 Task: Look for space in Mangrūl Pīr, India from 1st June, 2023 to 9th June, 2023 for 6 adults in price range Rs.6000 to Rs.12000. Place can be entire place with 3 bedrooms having 3 beds and 3 bathrooms. Property type can be house, flat, guest house. Booking option can be shelf check-in. Required host language is English.
Action: Mouse moved to (545, 98)
Screenshot: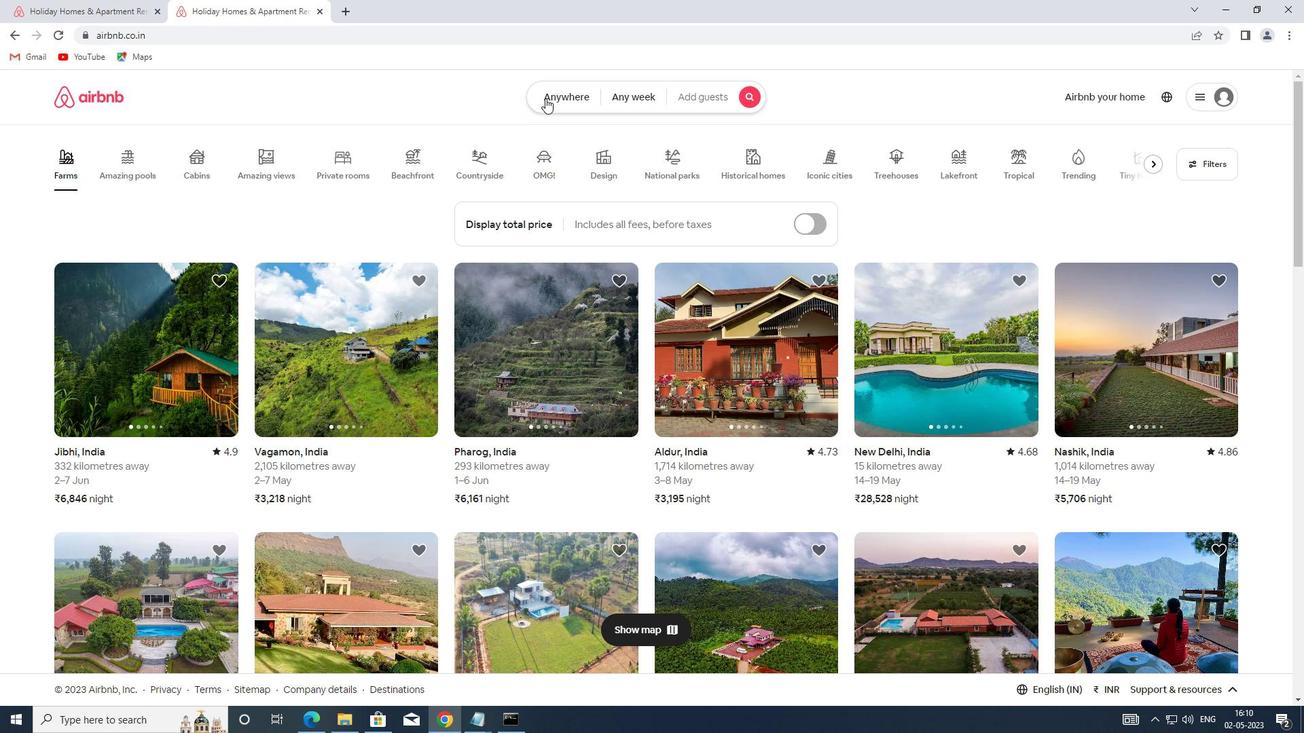 
Action: Mouse pressed left at (545, 98)
Screenshot: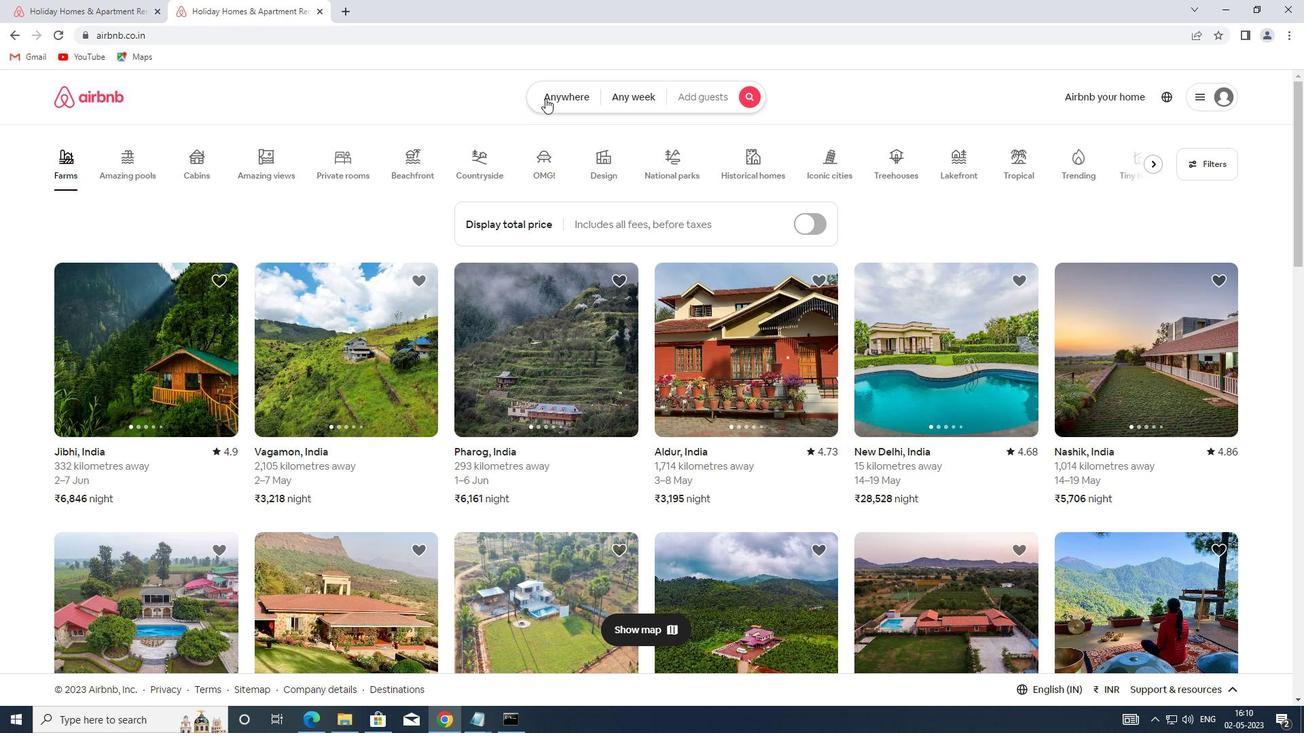 
Action: Mouse moved to (468, 145)
Screenshot: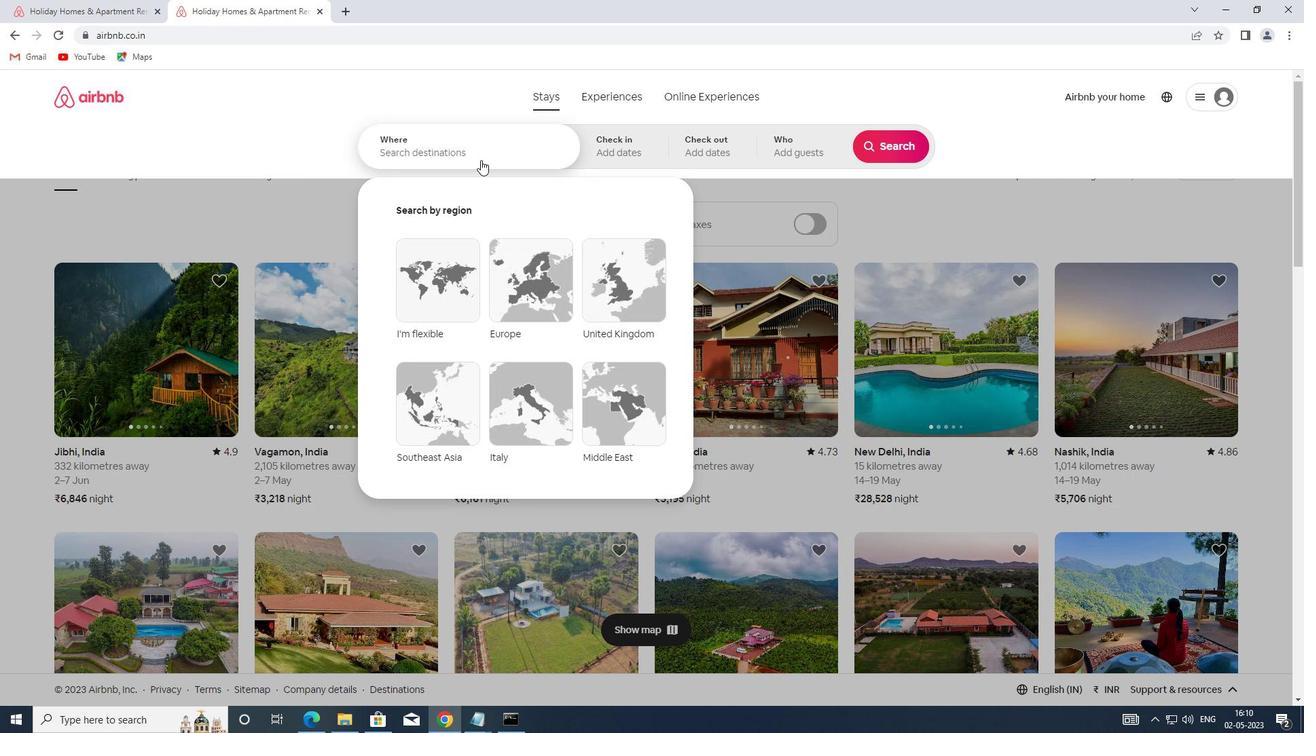 
Action: Mouse pressed left at (468, 145)
Screenshot: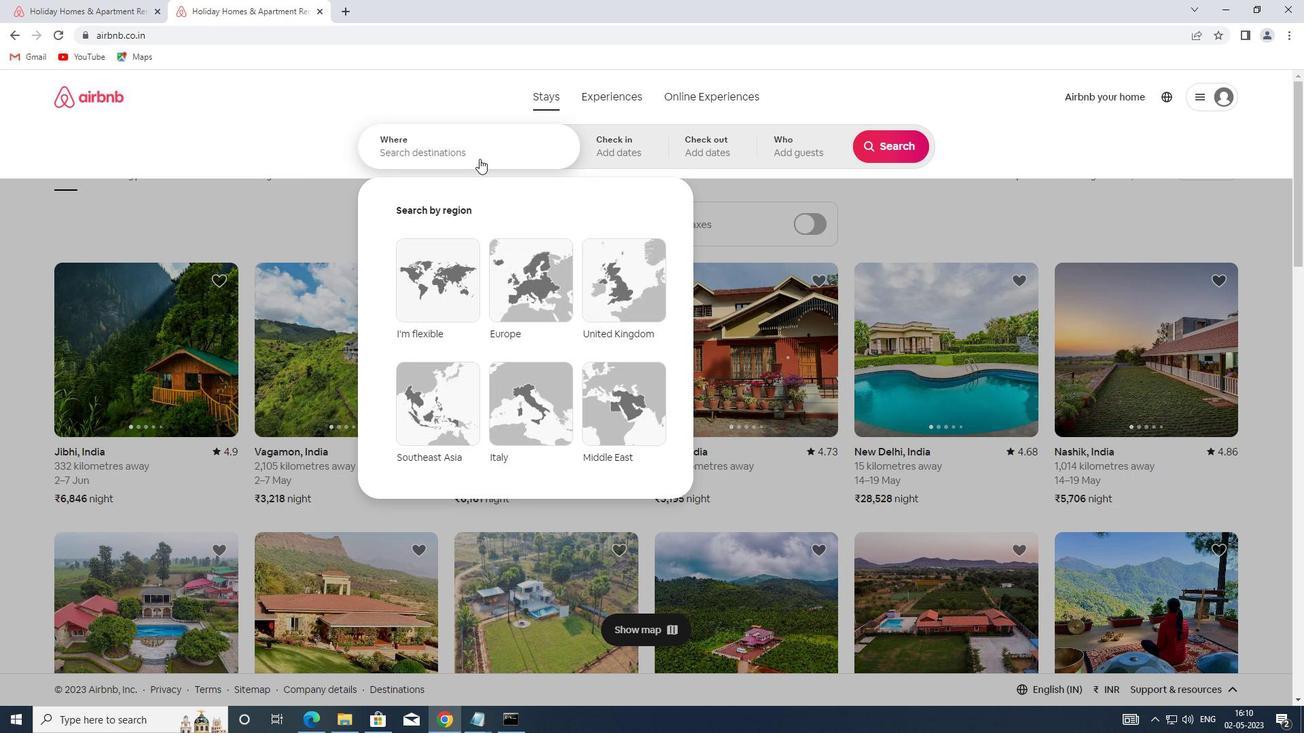 
Action: Key pressed <Key.shift>MANGRUL<Key.space><Key.shift>PIR,<Key.shift>INDIA
Screenshot: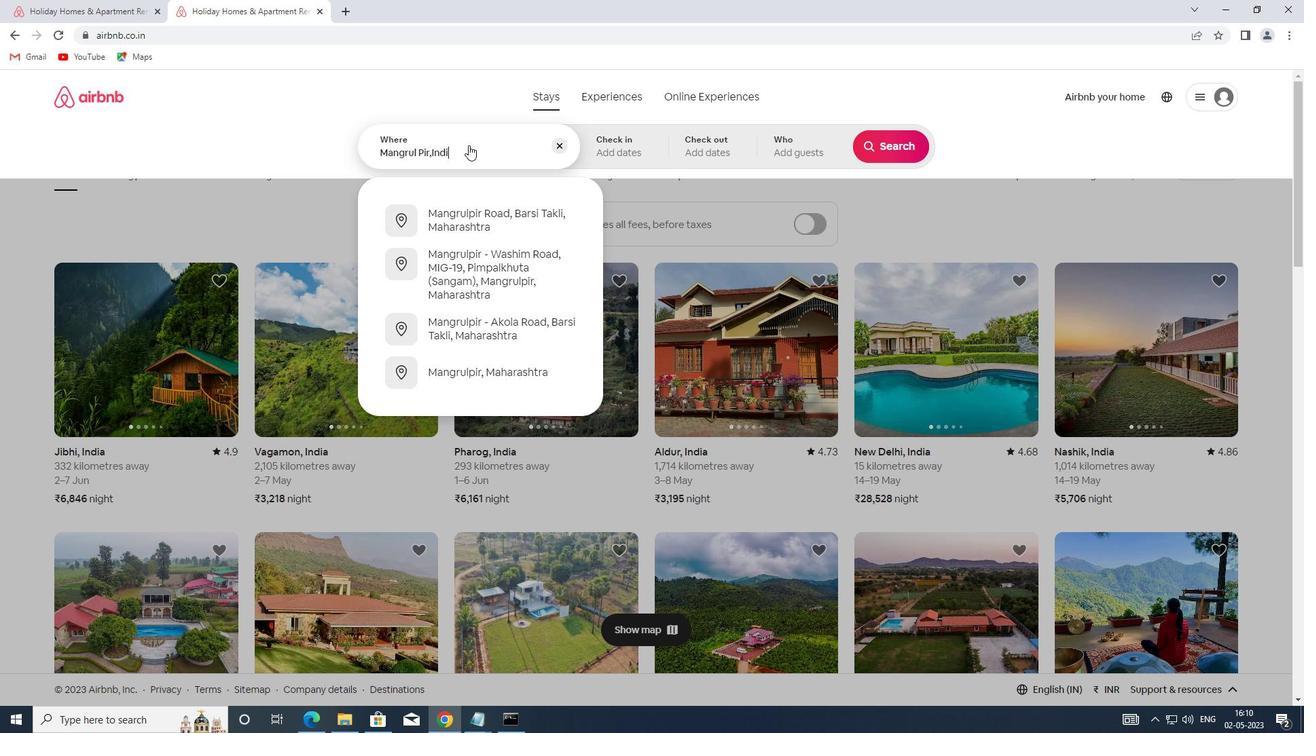 
Action: Mouse moved to (614, 165)
Screenshot: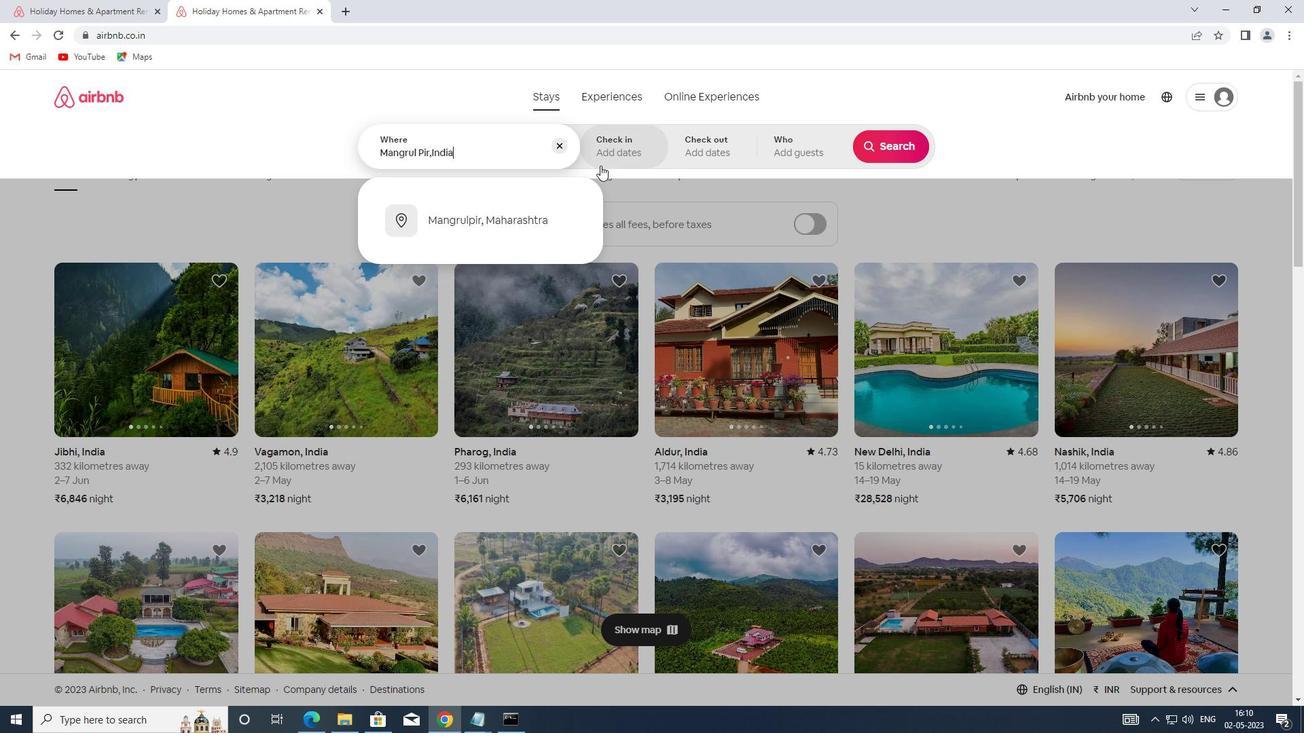 
Action: Mouse pressed left at (614, 165)
Screenshot: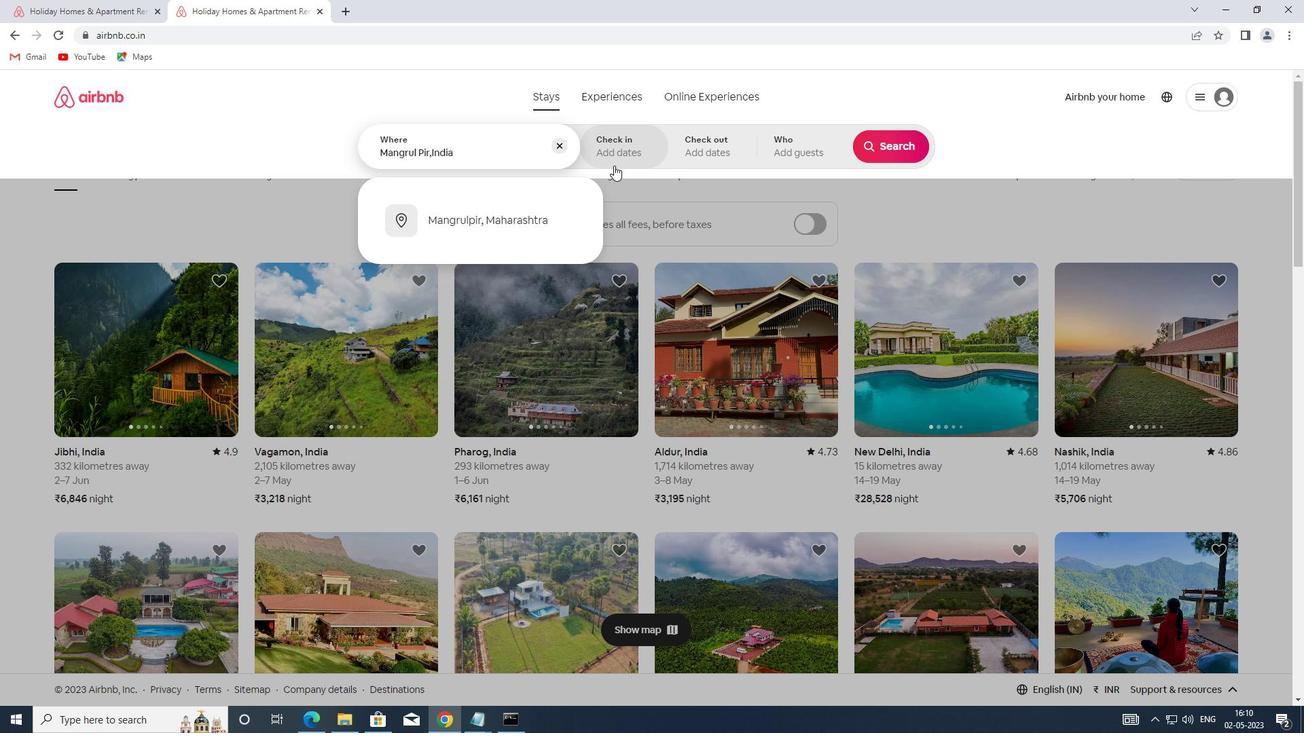 
Action: Mouse moved to (807, 311)
Screenshot: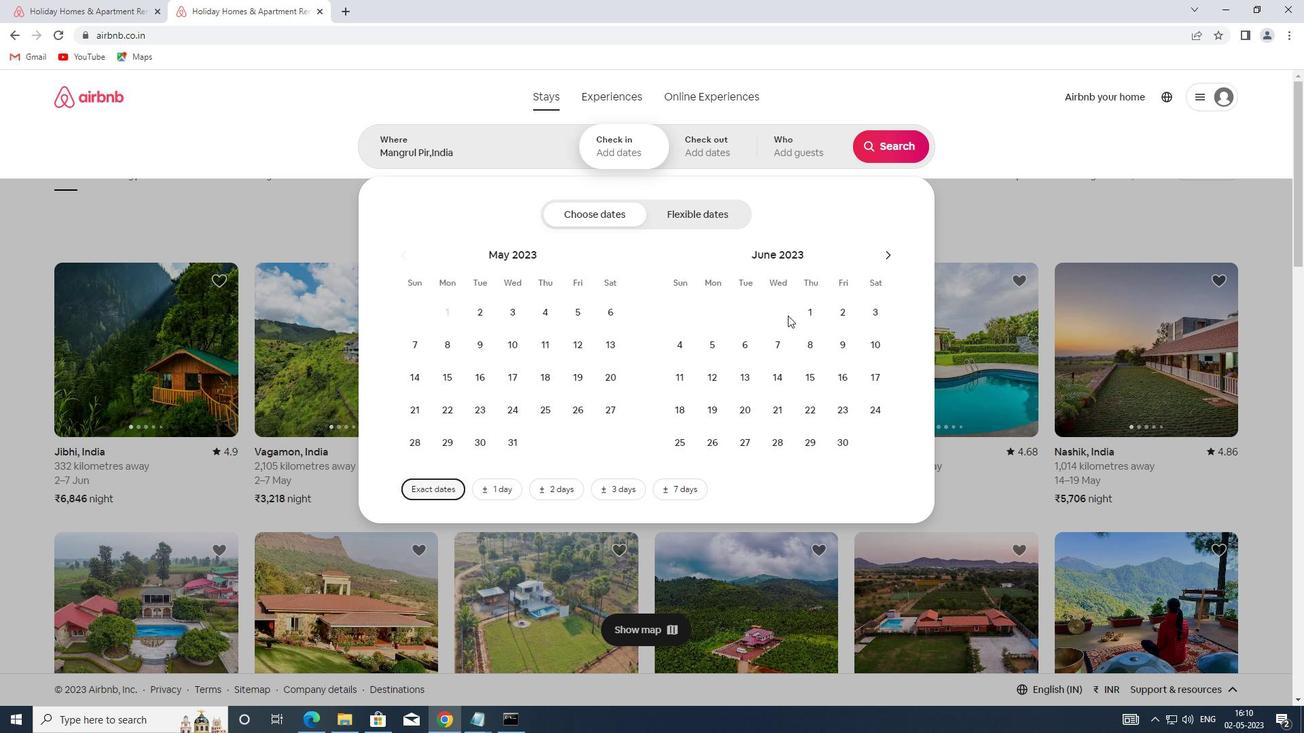 
Action: Mouse pressed left at (807, 311)
Screenshot: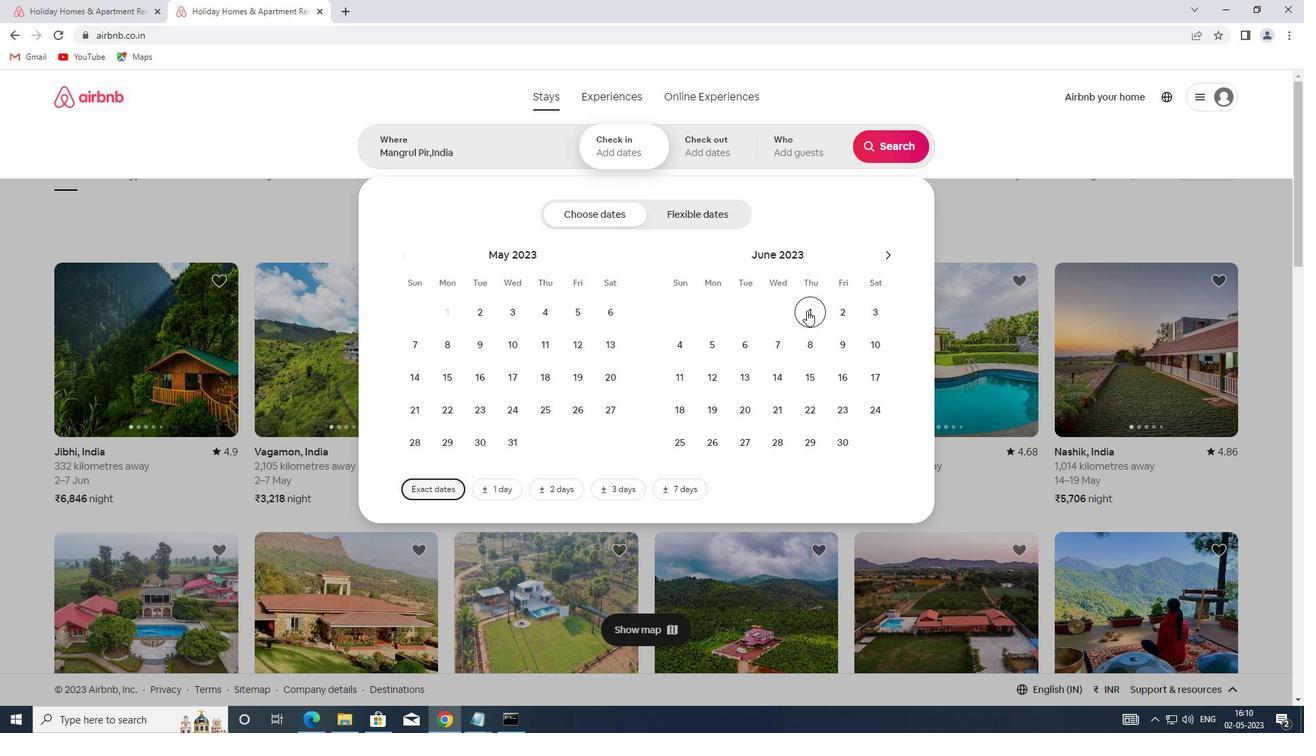 
Action: Mouse moved to (841, 343)
Screenshot: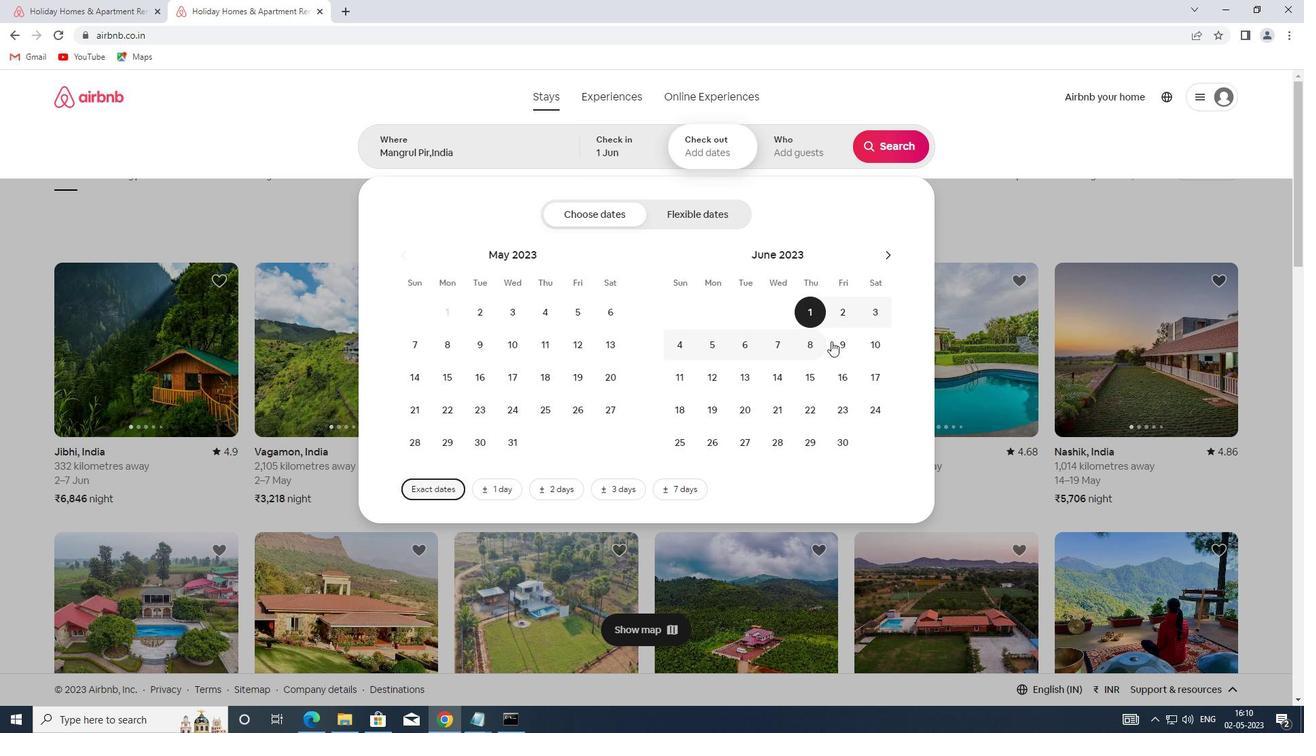 
Action: Mouse pressed left at (841, 343)
Screenshot: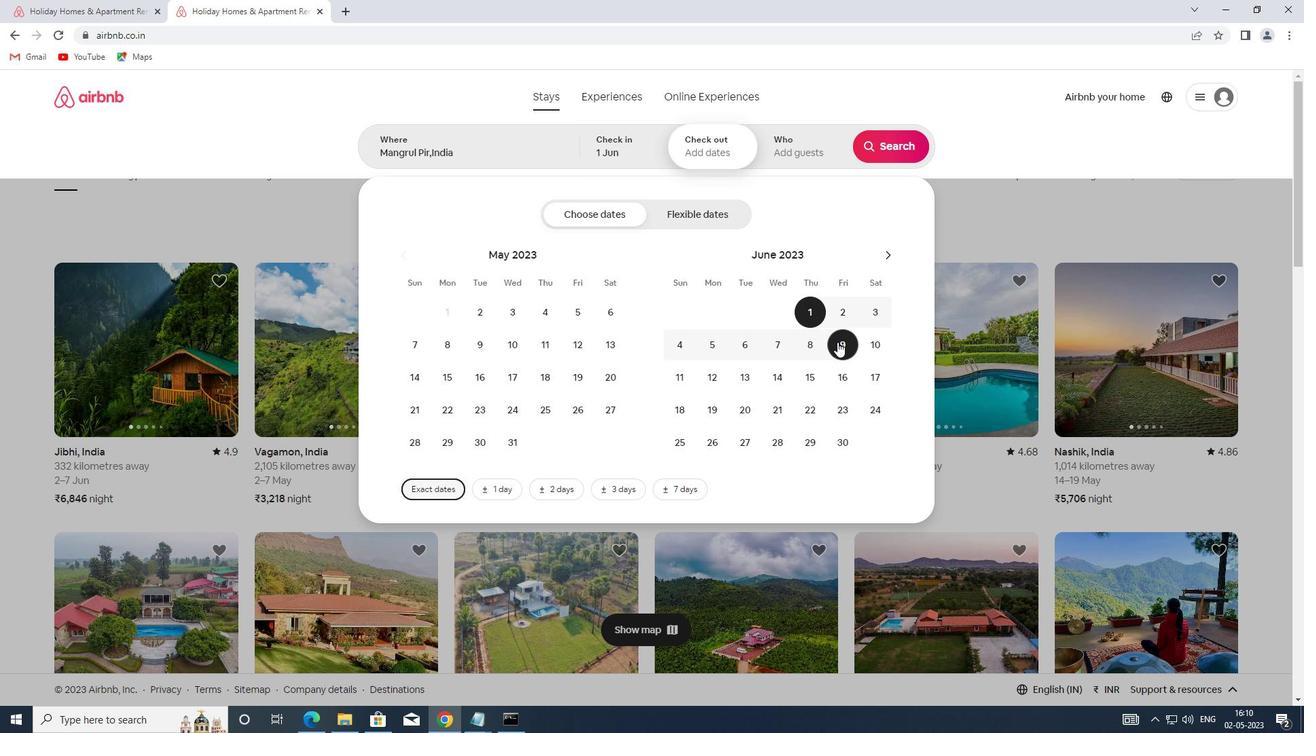 
Action: Mouse moved to (800, 146)
Screenshot: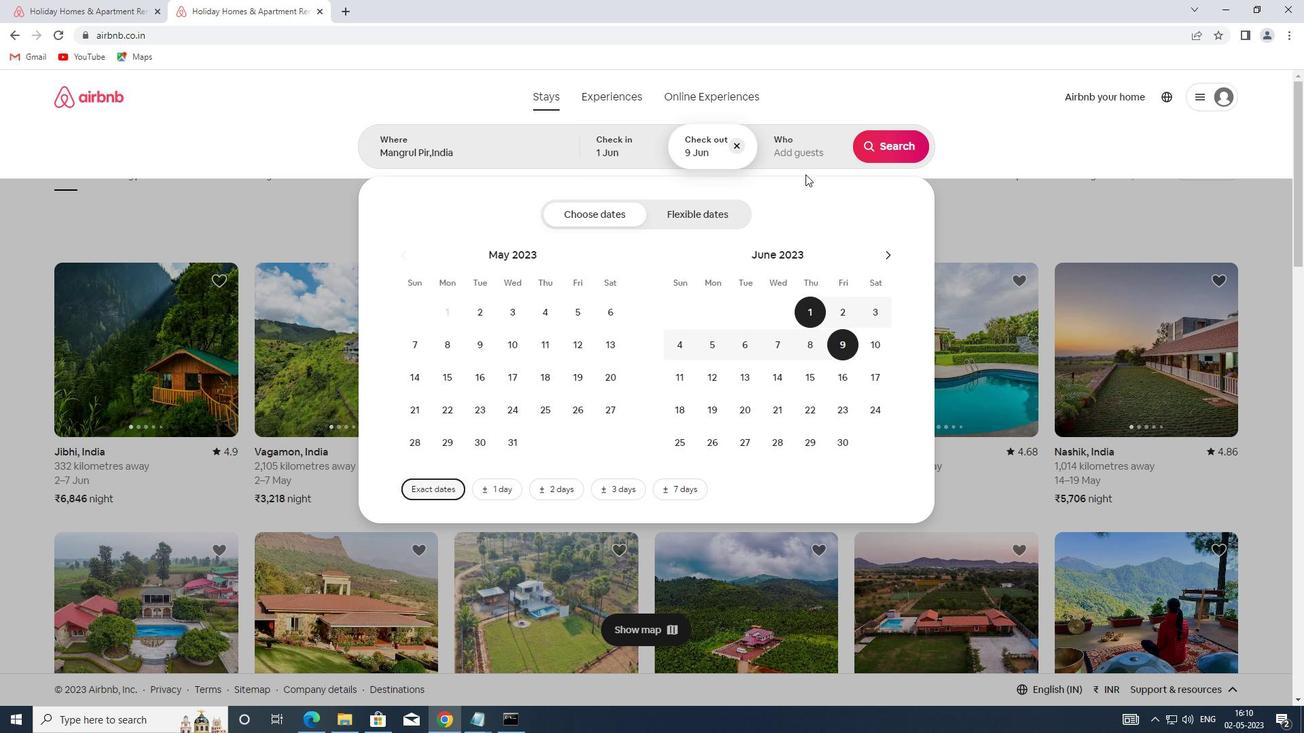 
Action: Mouse pressed left at (800, 146)
Screenshot: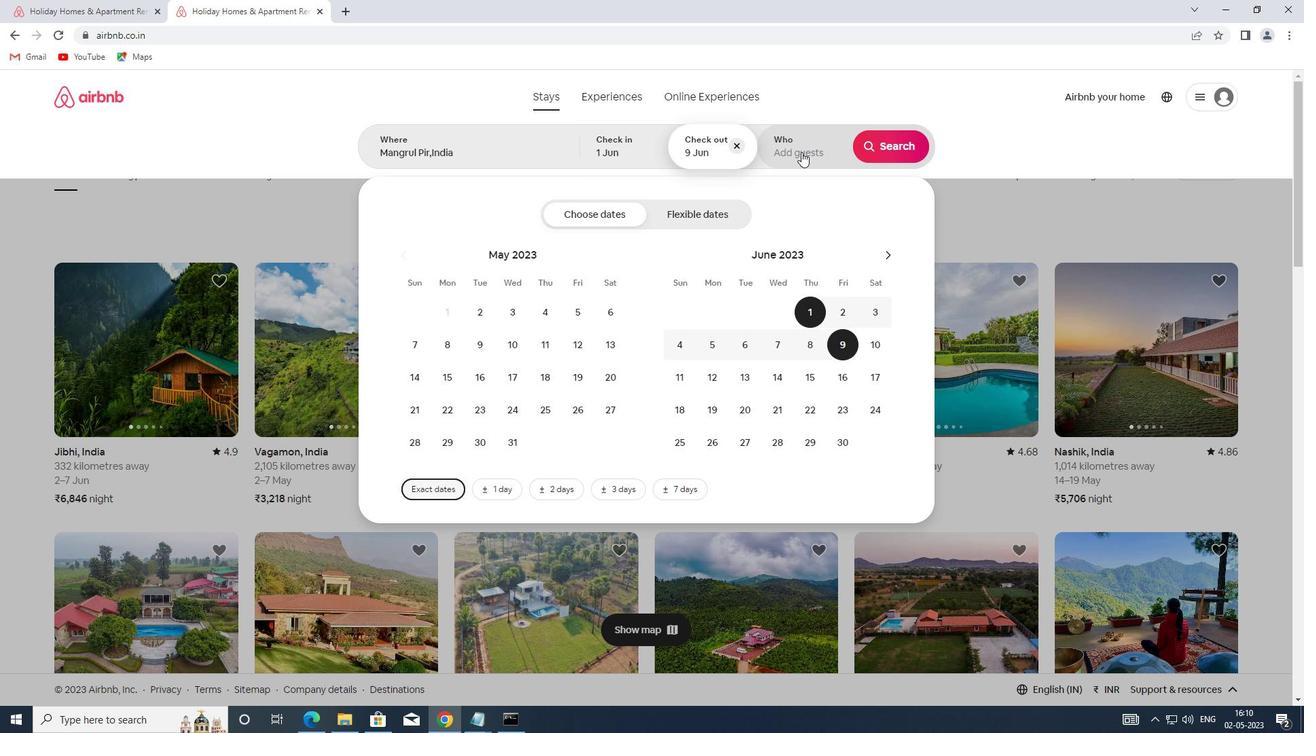
Action: Mouse moved to (892, 220)
Screenshot: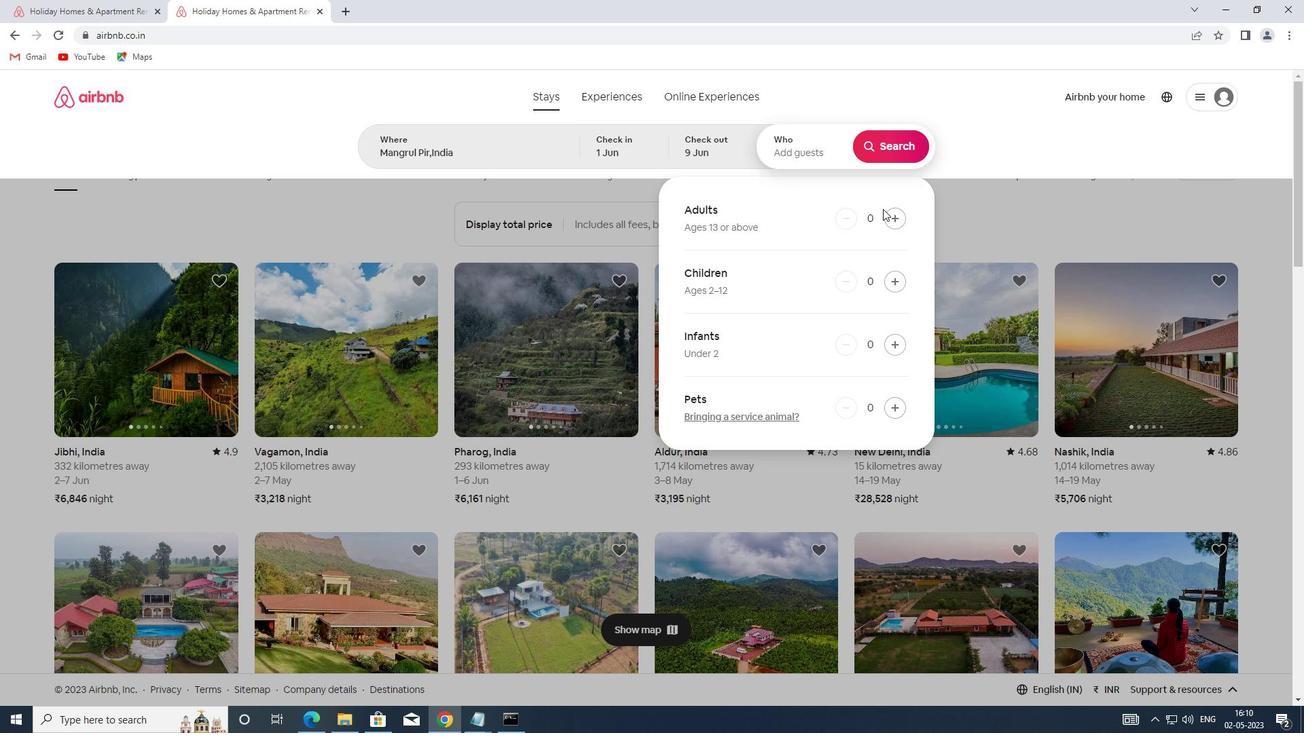 
Action: Mouse pressed left at (892, 220)
Screenshot: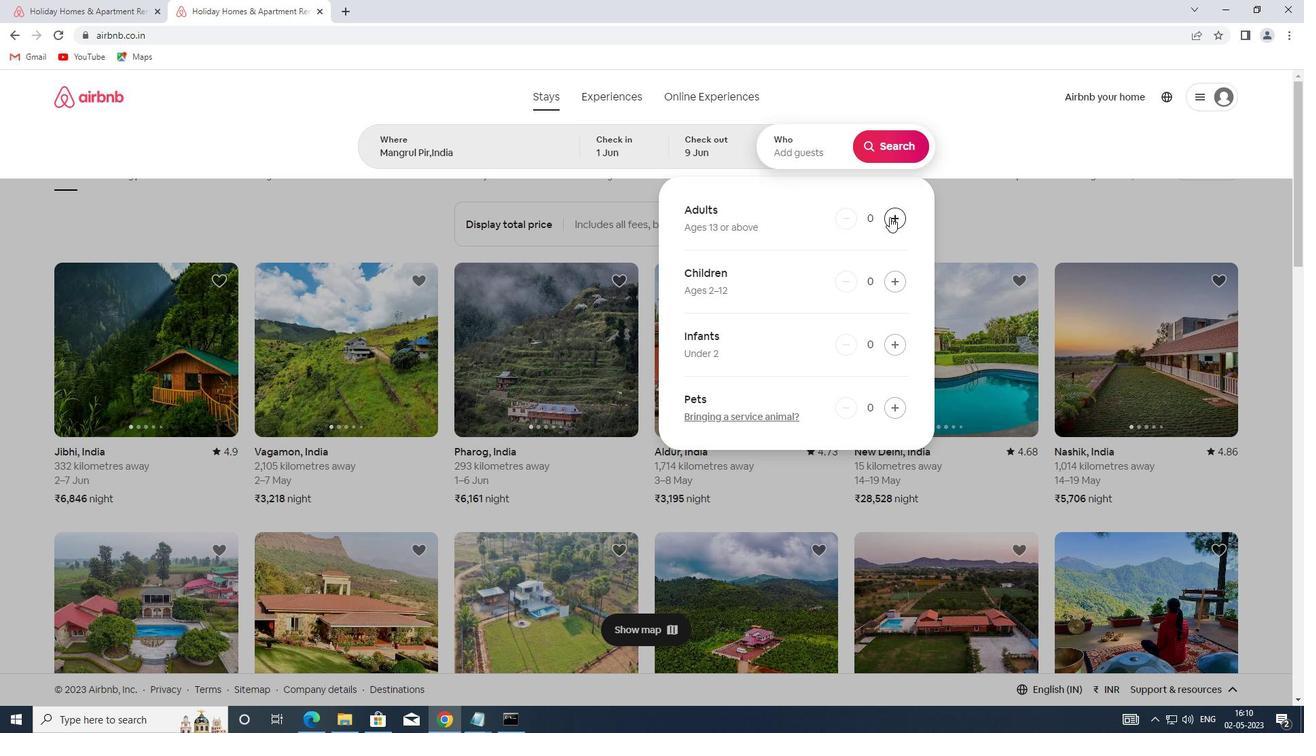 
Action: Mouse moved to (892, 220)
Screenshot: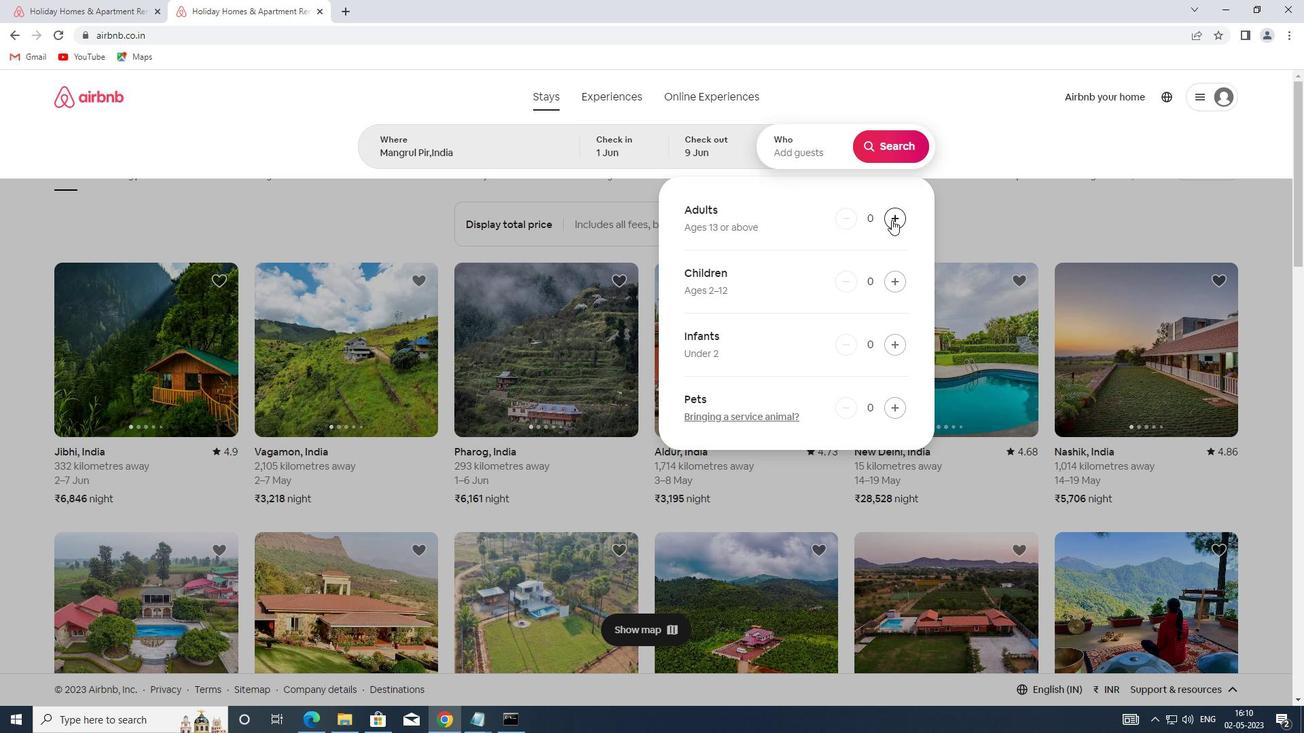 
Action: Mouse pressed left at (892, 220)
Screenshot: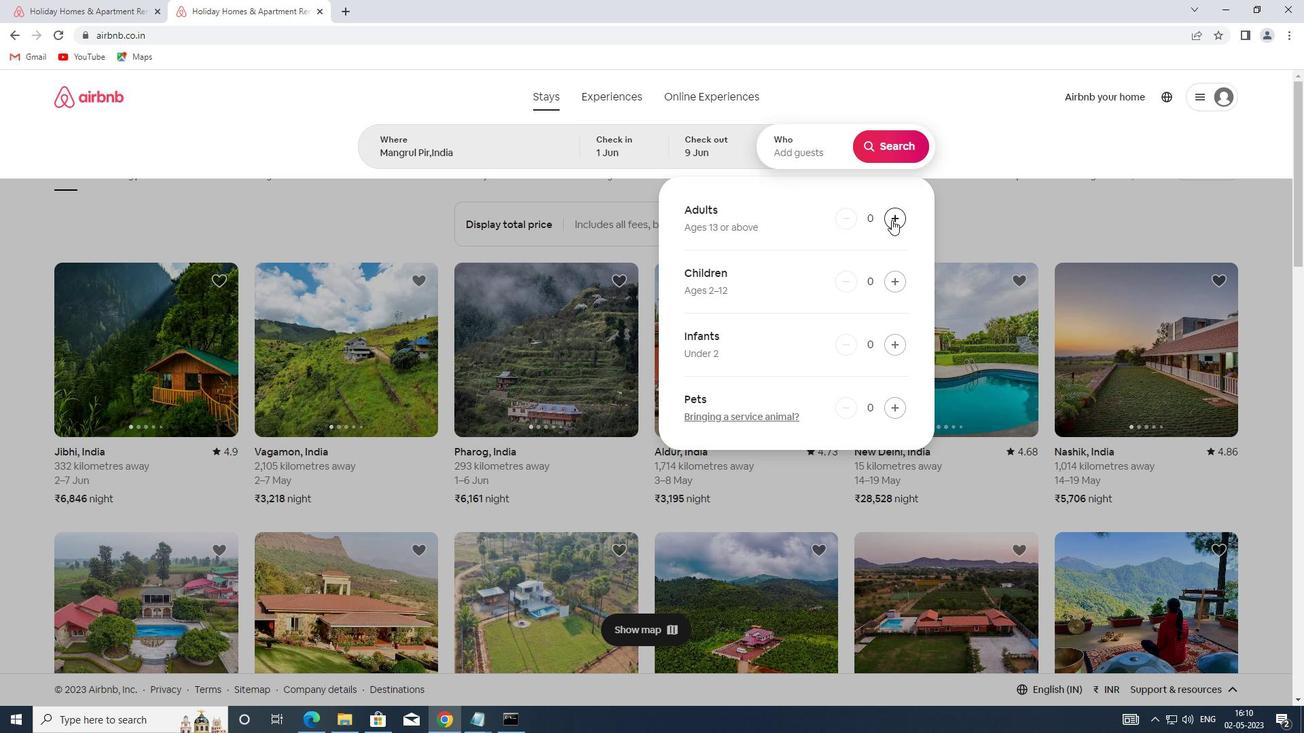 
Action: Mouse pressed left at (892, 220)
Screenshot: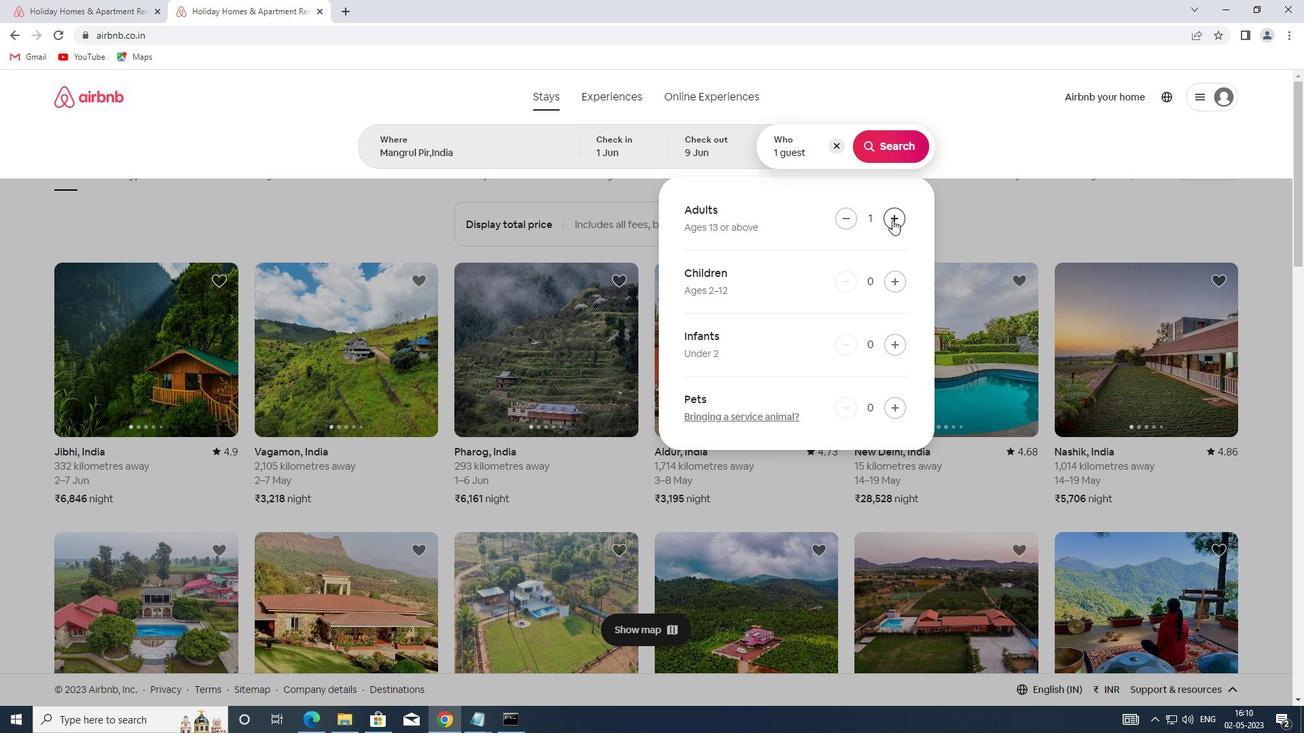 
Action: Mouse pressed left at (892, 220)
Screenshot: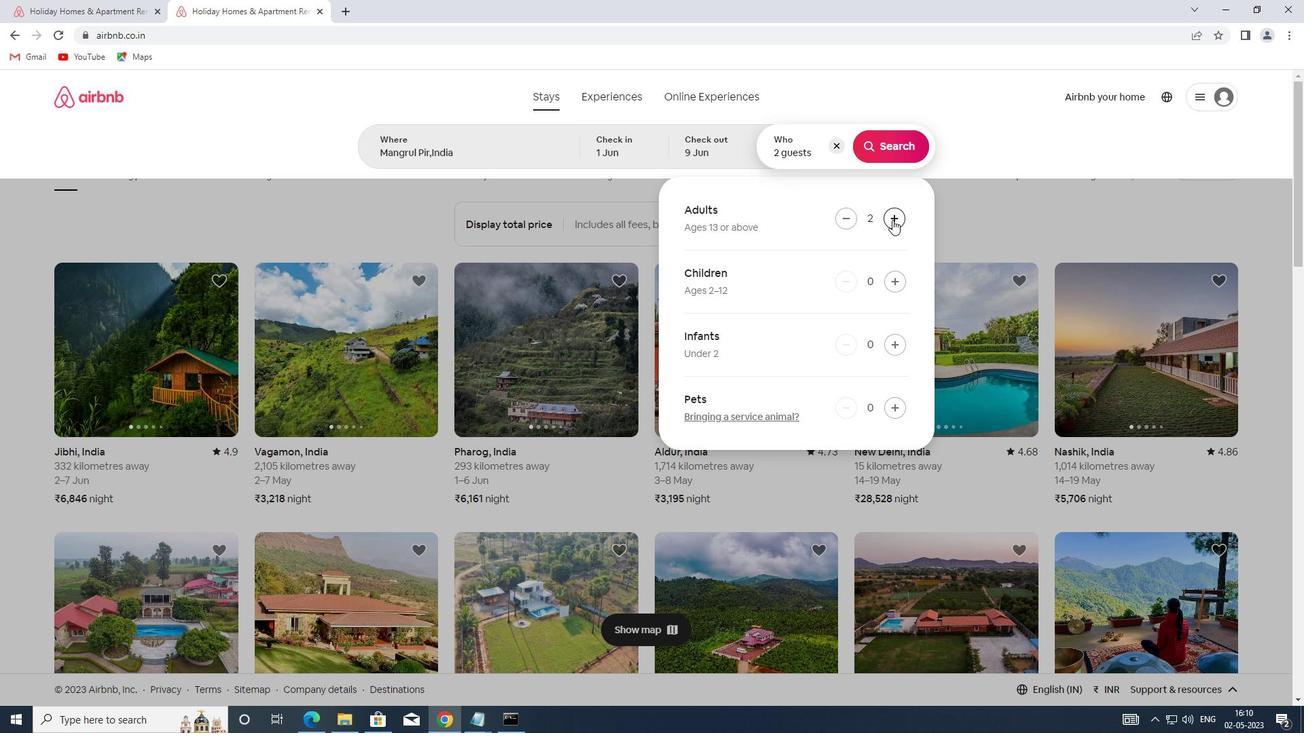 
Action: Mouse pressed left at (892, 220)
Screenshot: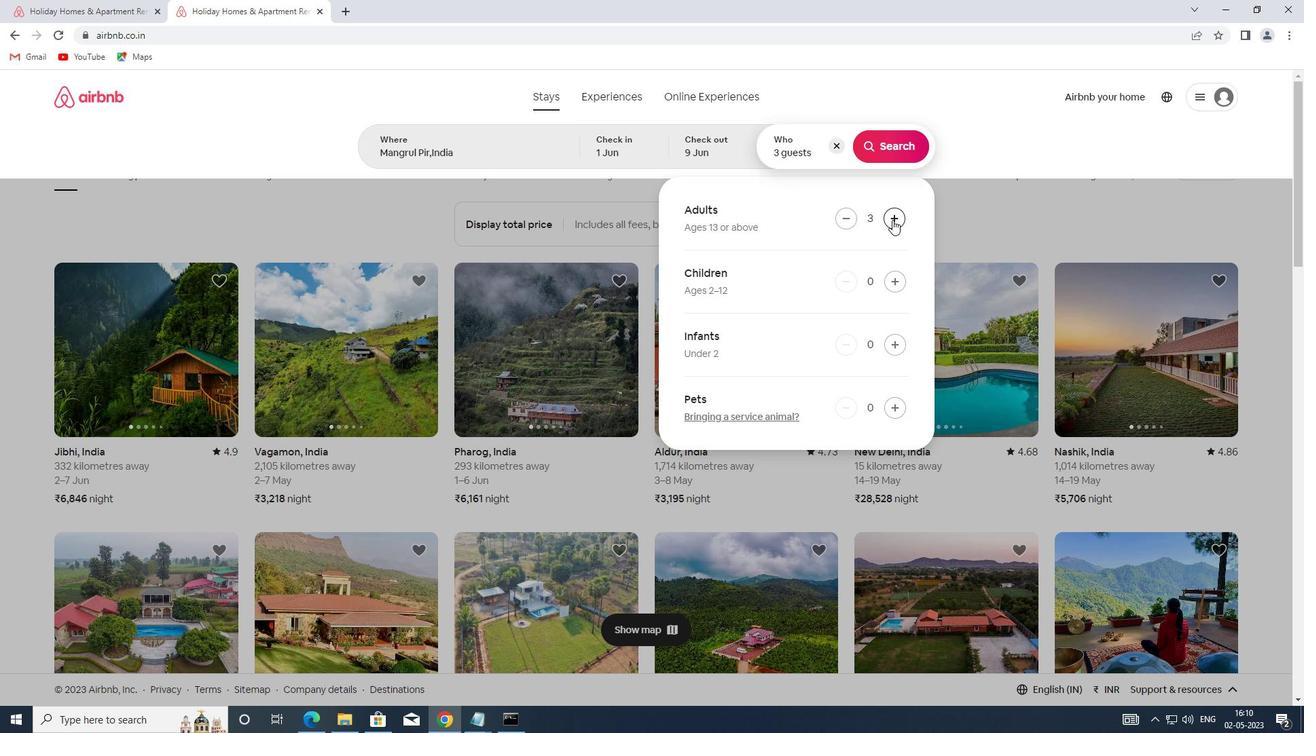 
Action: Mouse moved to (892, 220)
Screenshot: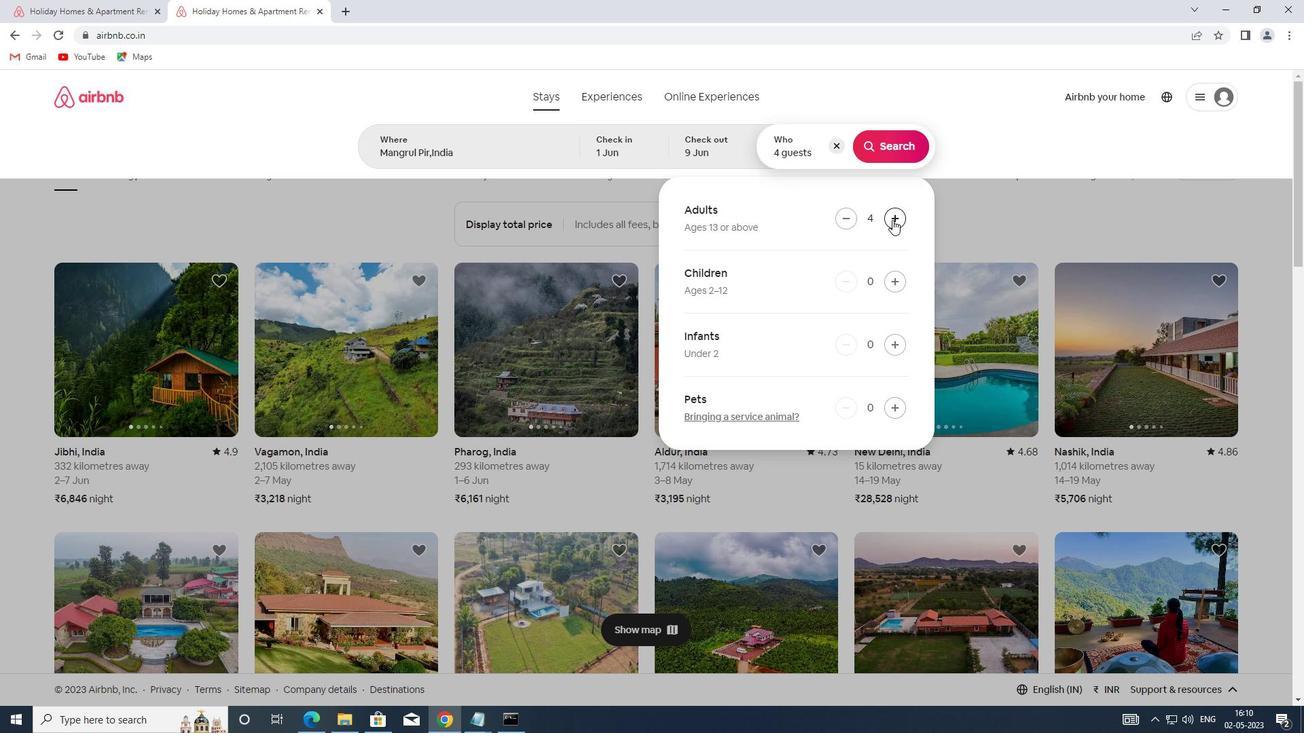 
Action: Mouse pressed left at (892, 220)
Screenshot: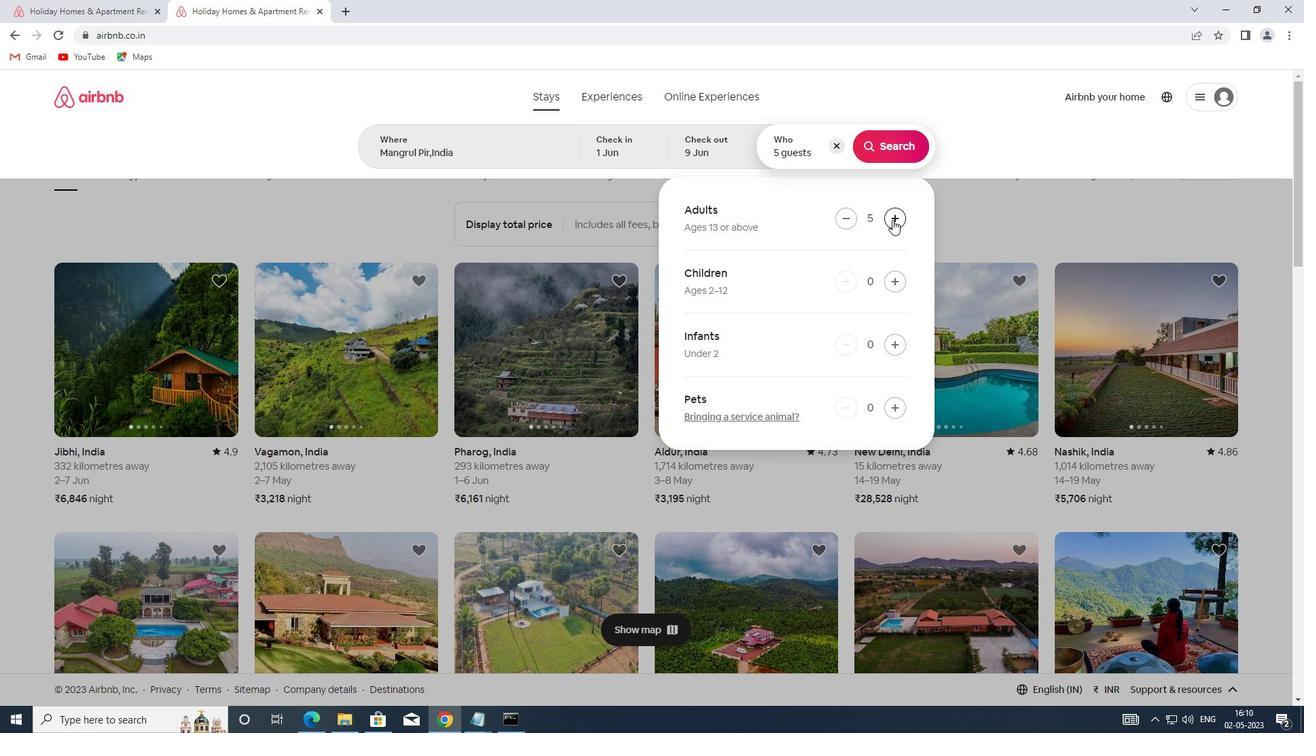 
Action: Mouse moved to (888, 144)
Screenshot: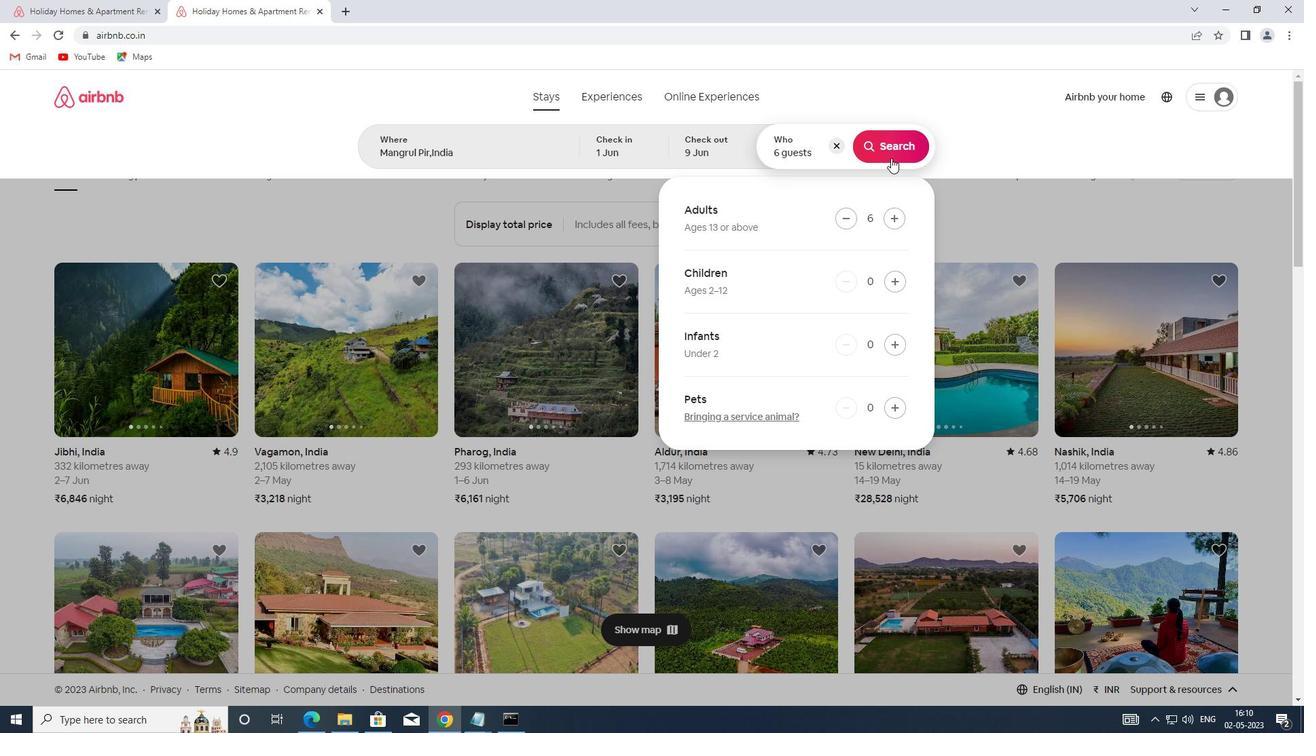 
Action: Mouse pressed left at (888, 144)
Screenshot: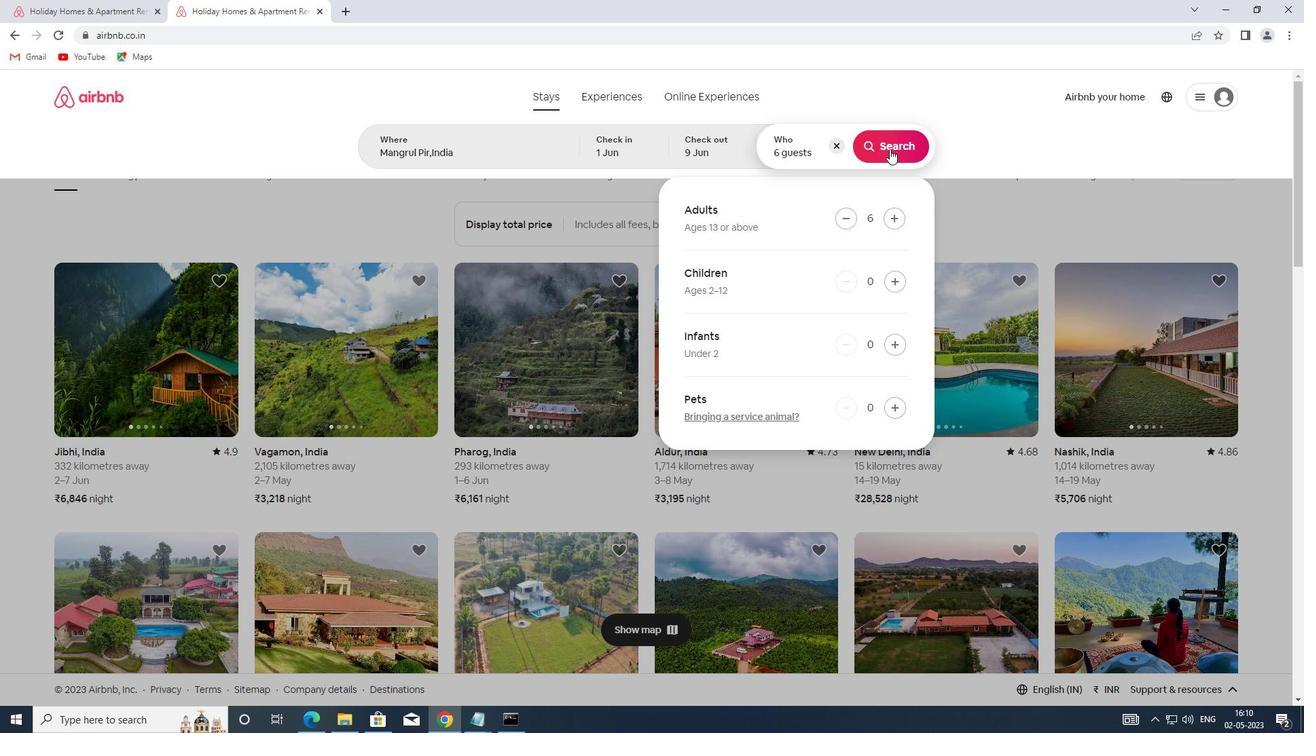 
Action: Mouse moved to (1223, 151)
Screenshot: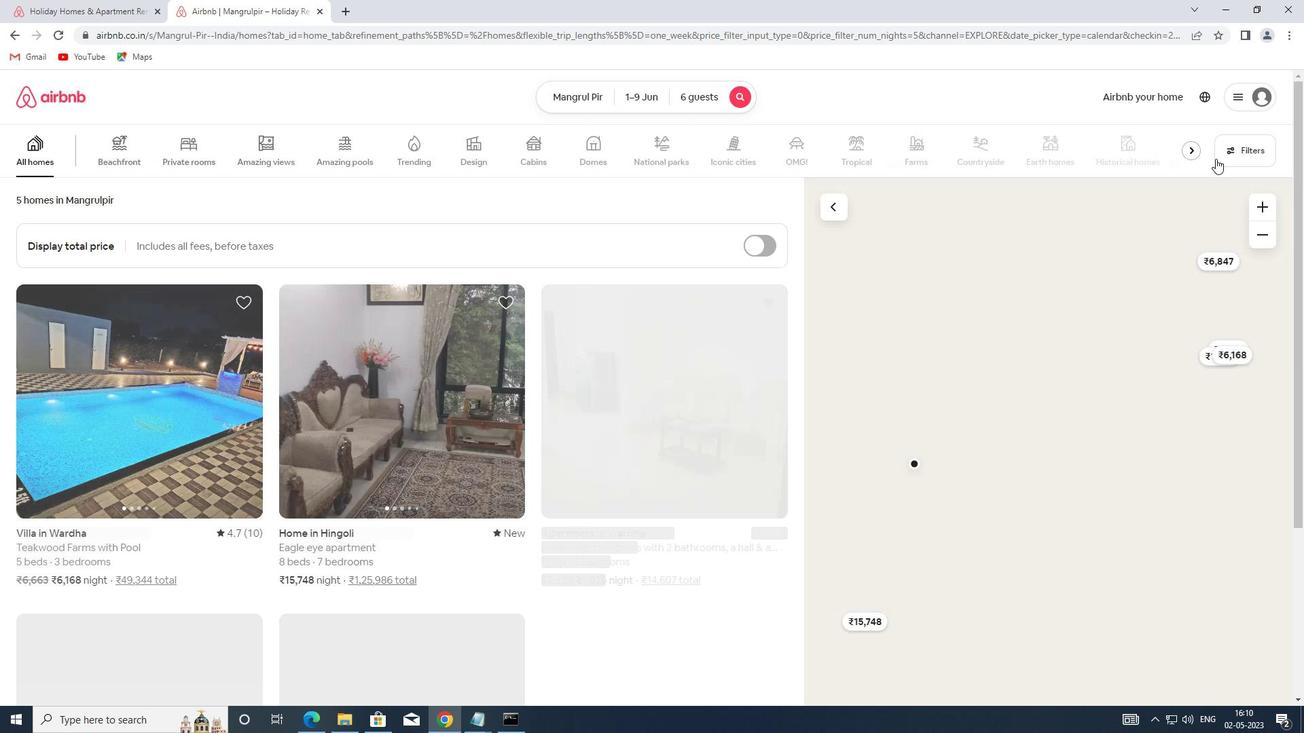 
Action: Mouse pressed left at (1223, 151)
Screenshot: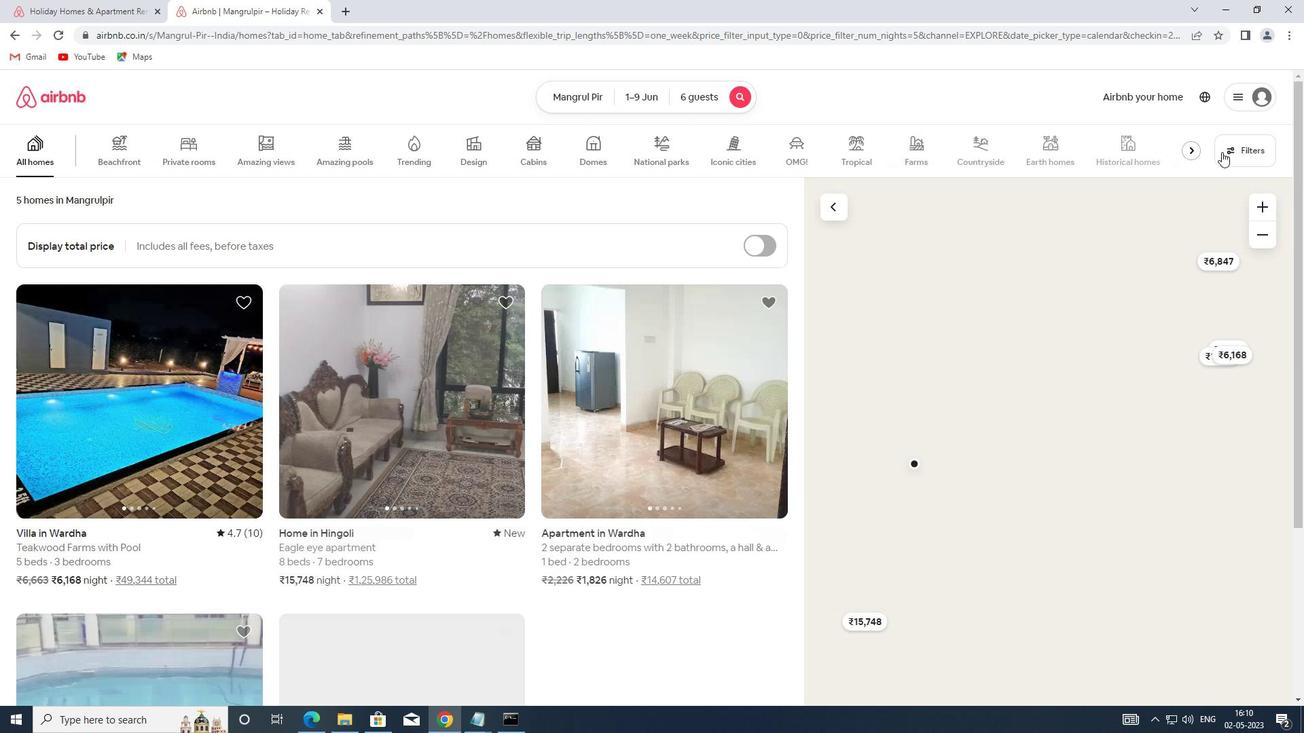 
Action: Mouse moved to (499, 323)
Screenshot: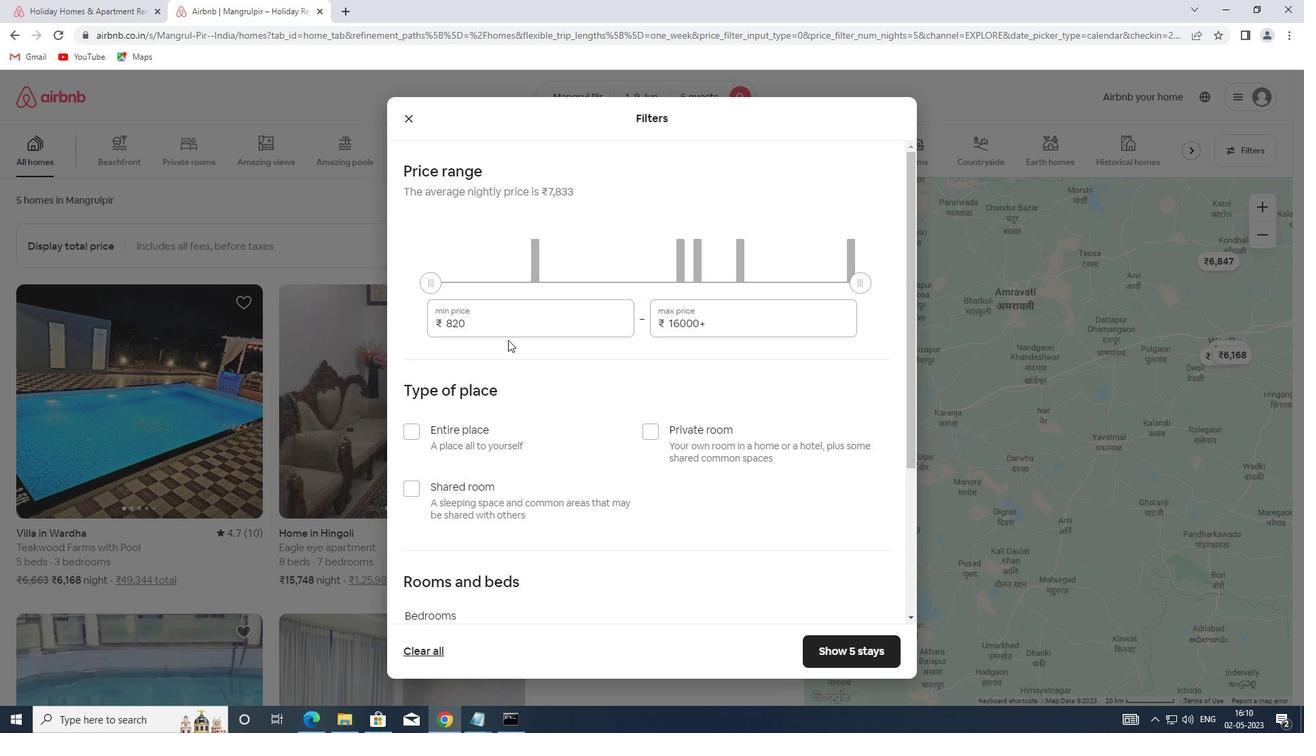 
Action: Mouse pressed left at (499, 323)
Screenshot: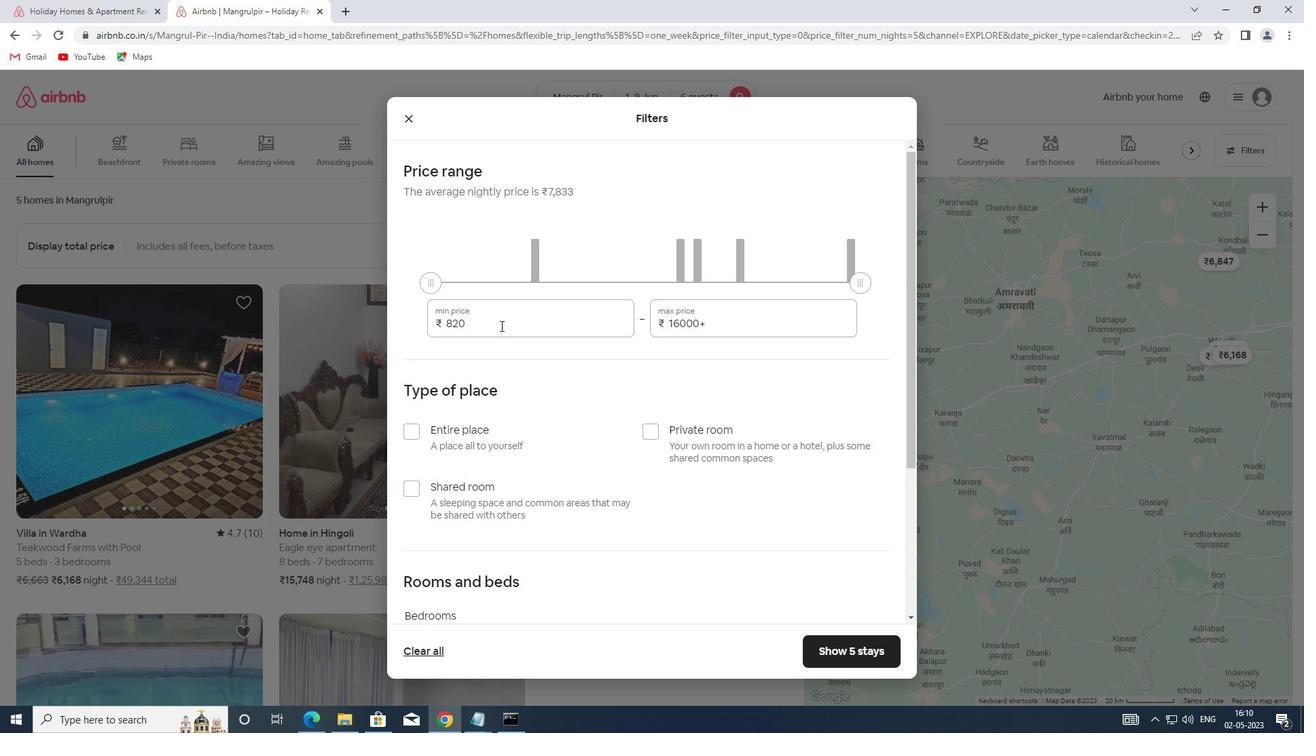
Action: Mouse moved to (419, 326)
Screenshot: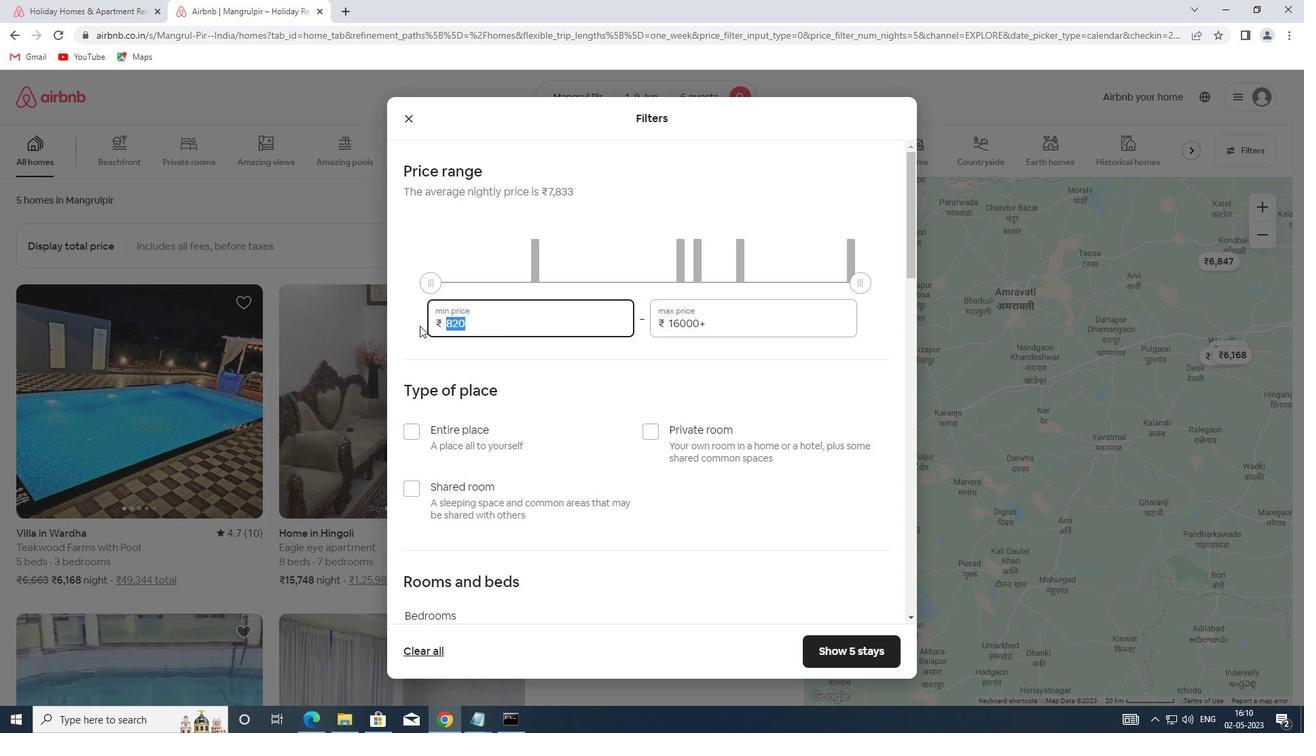 
Action: Key pressed 6
Screenshot: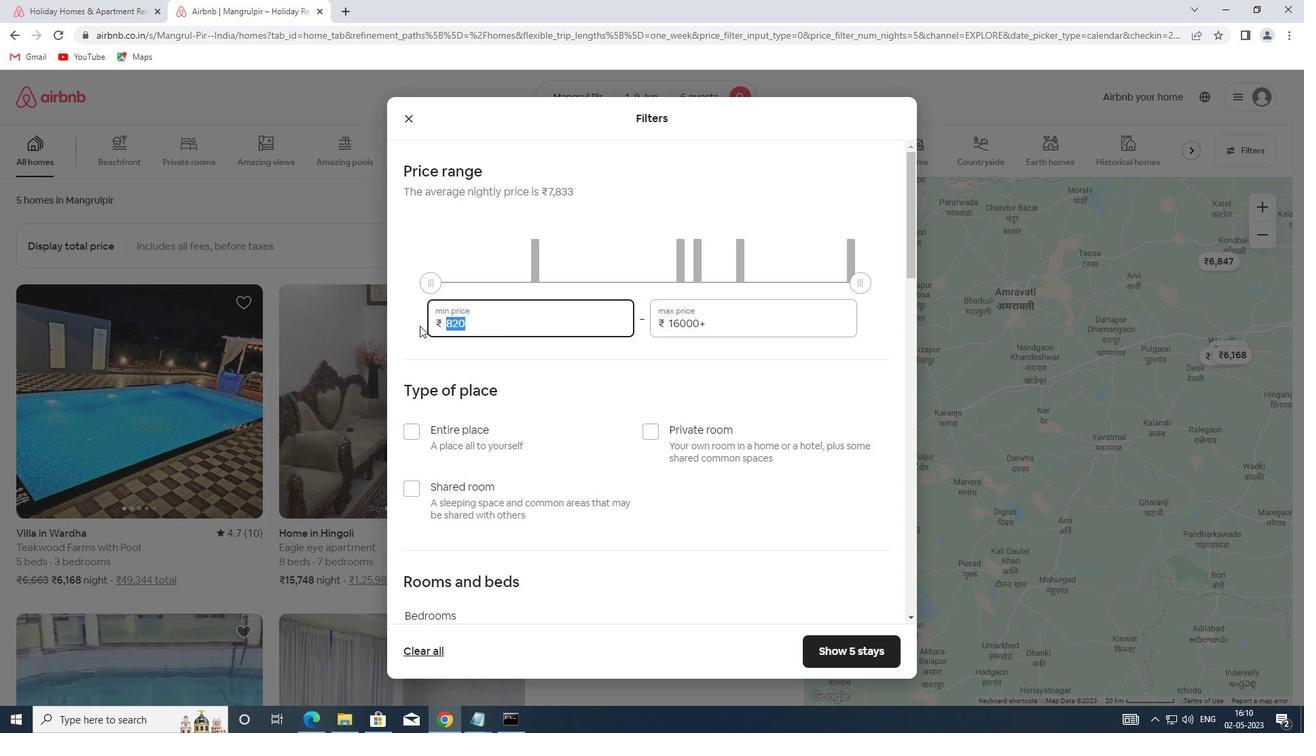 
Action: Mouse moved to (419, 330)
Screenshot: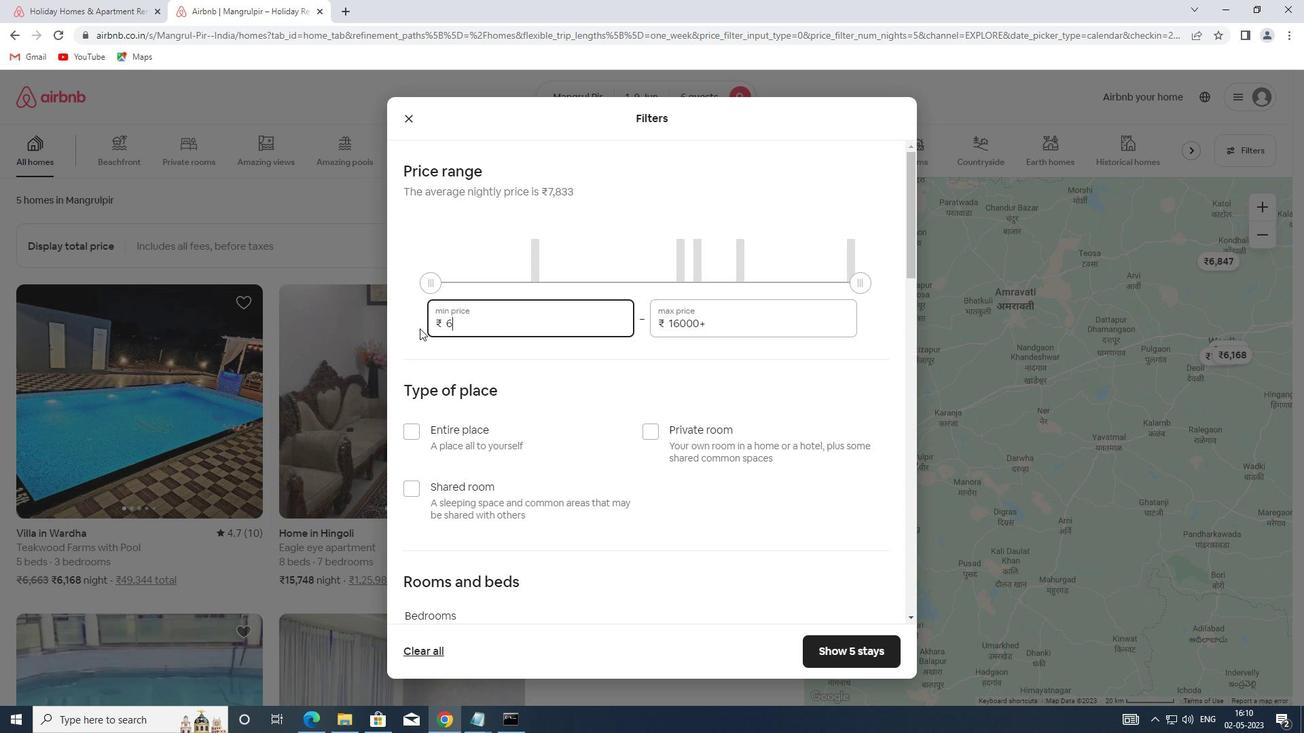 
Action: Key pressed 0
Screenshot: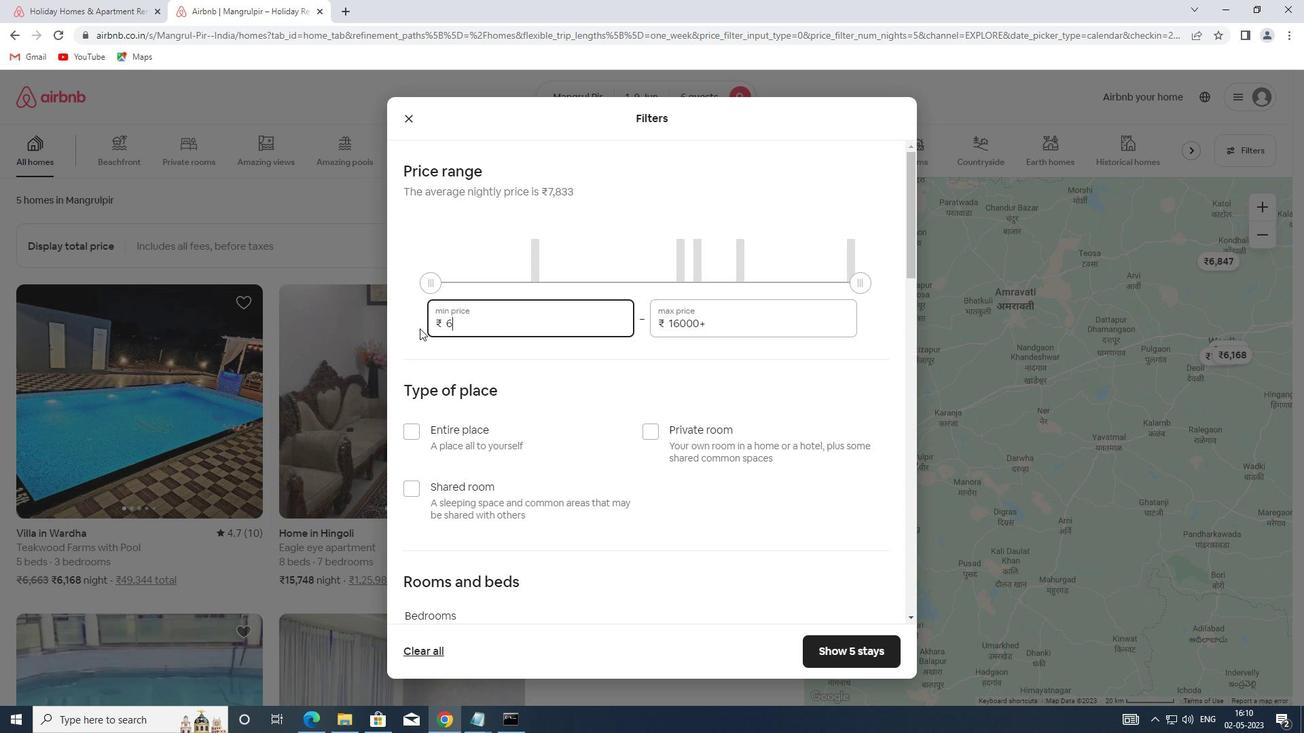 
Action: Mouse moved to (419, 332)
Screenshot: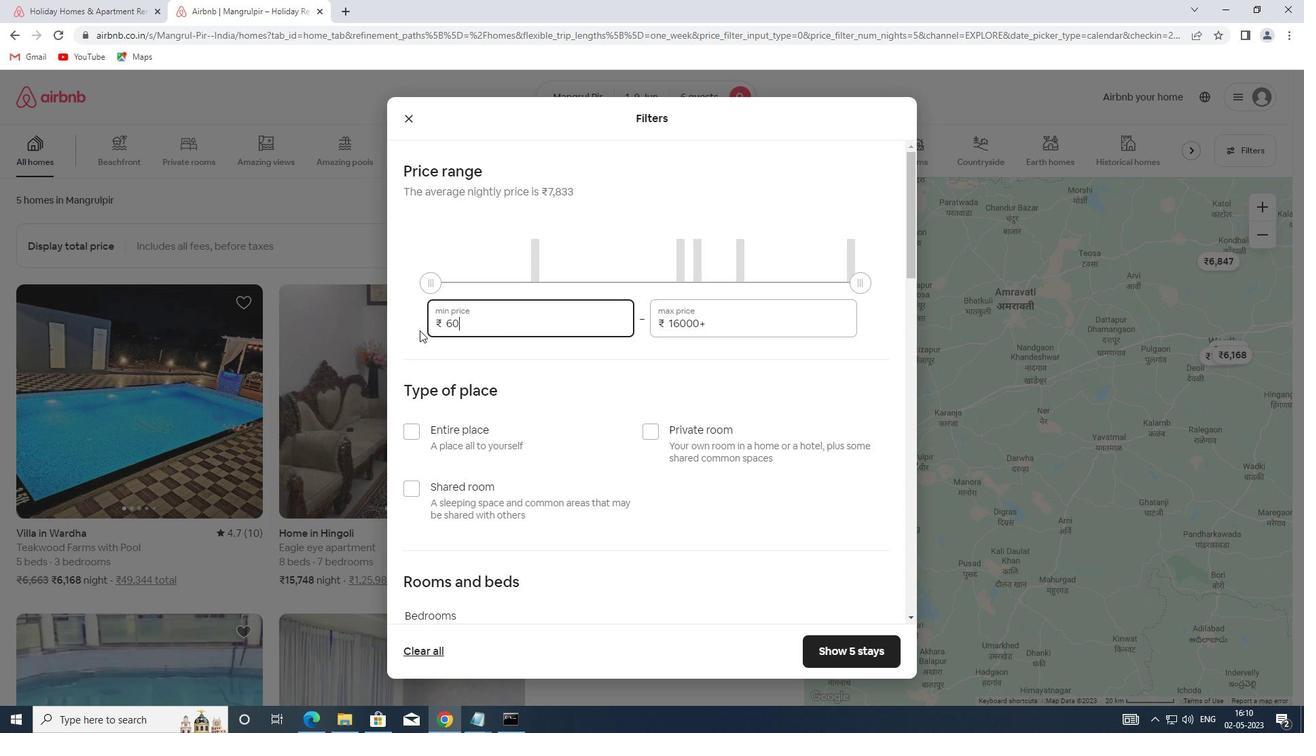 
Action: Key pressed 0
Screenshot: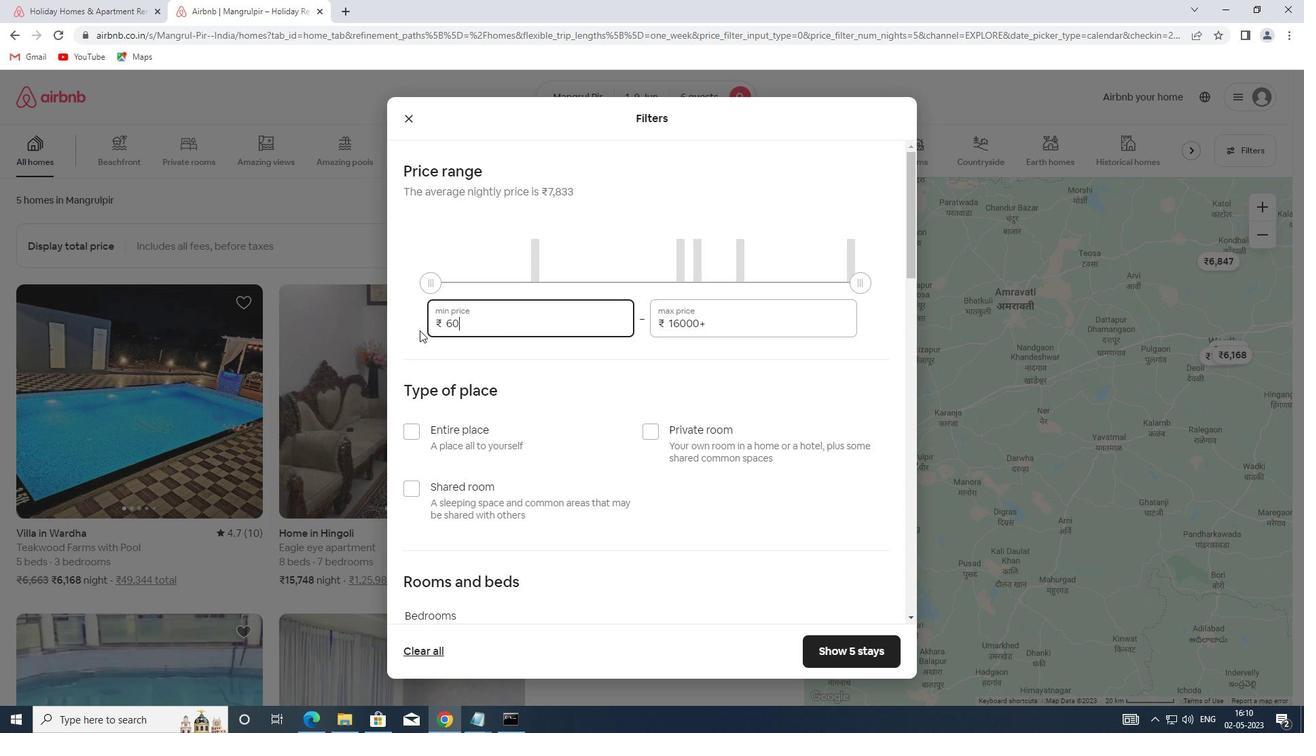 
Action: Mouse moved to (419, 333)
Screenshot: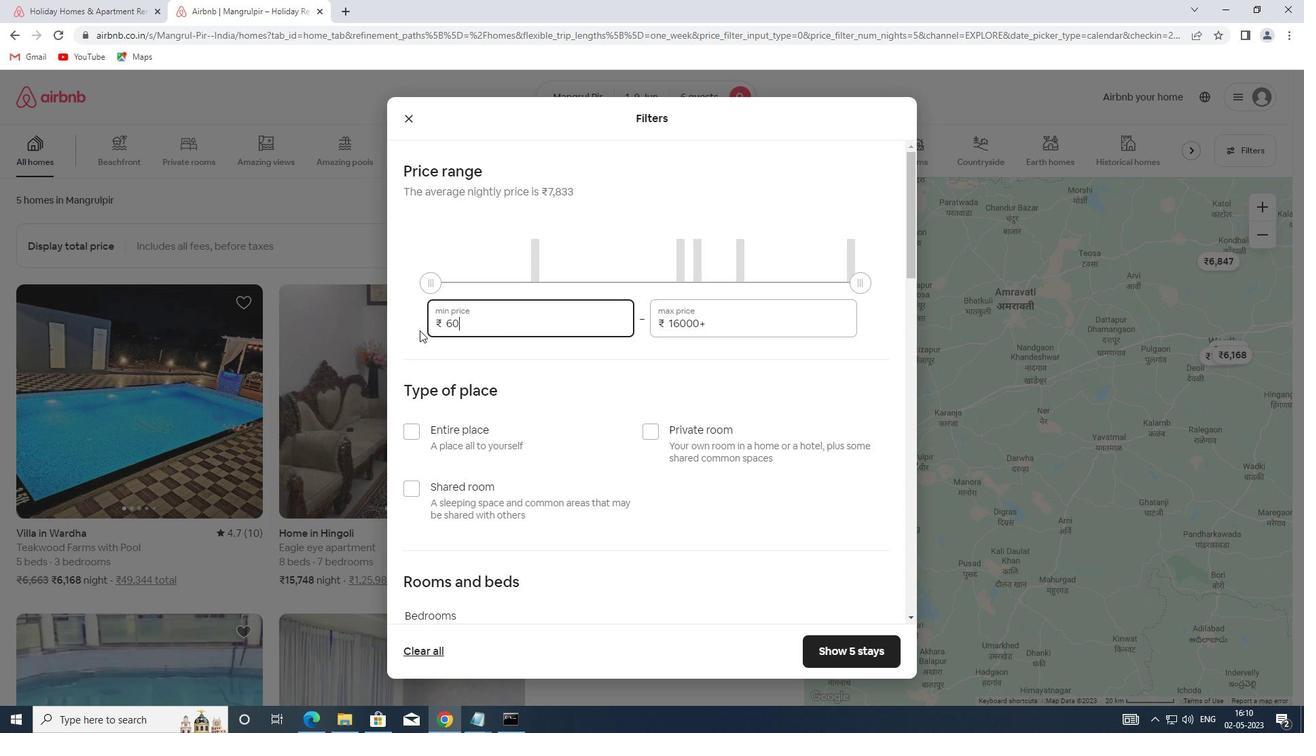
Action: Key pressed 0
Screenshot: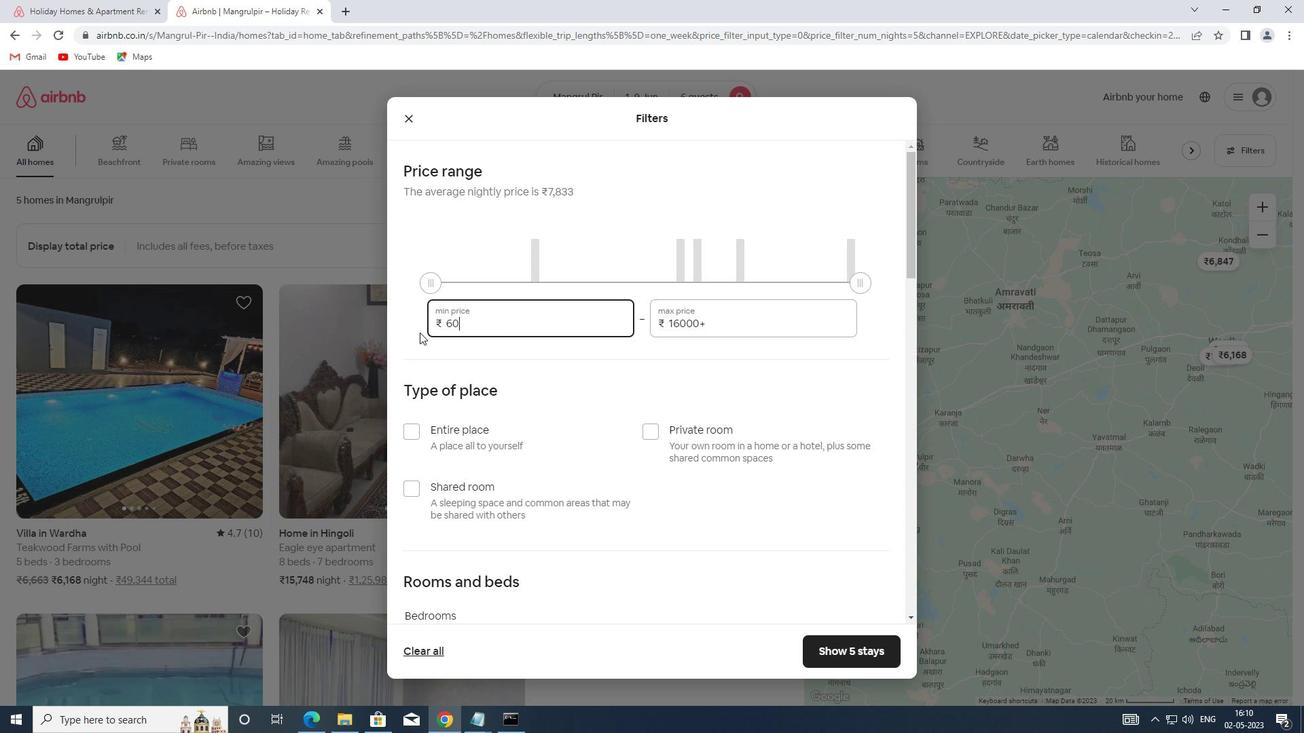 
Action: Mouse moved to (704, 329)
Screenshot: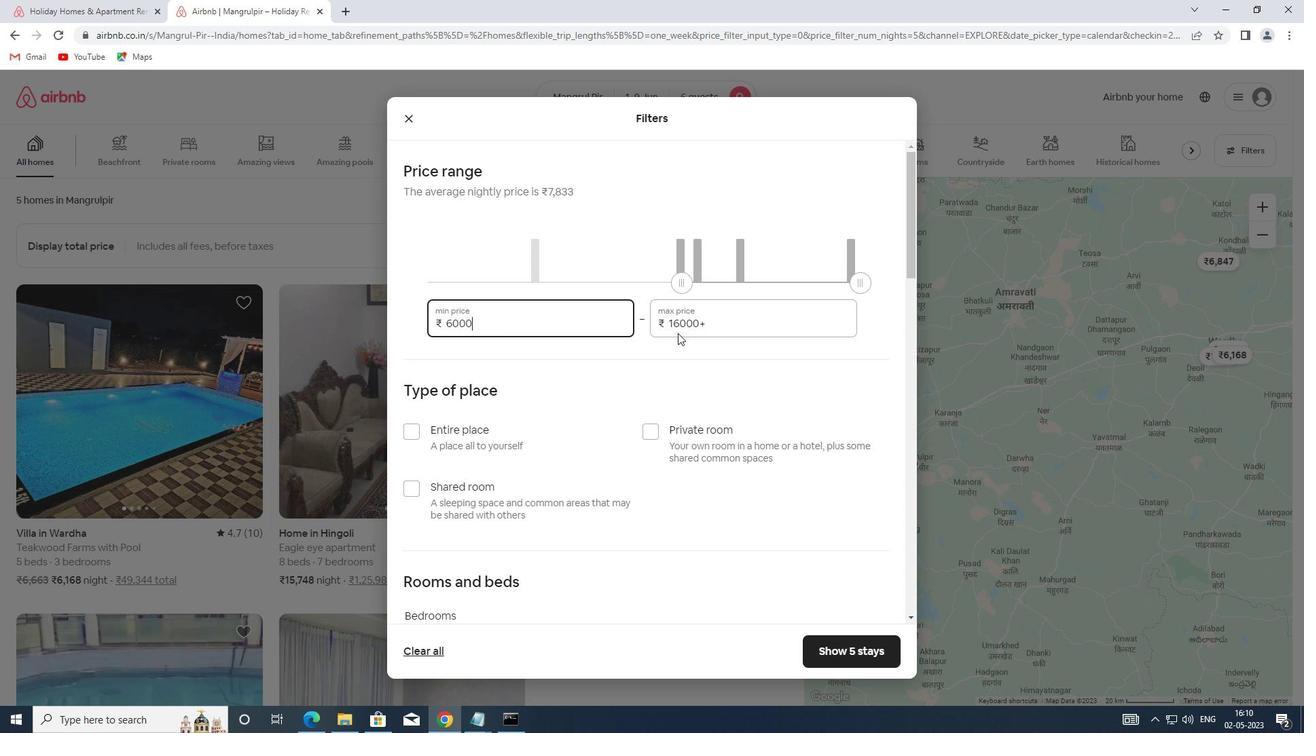 
Action: Mouse pressed left at (704, 329)
Screenshot: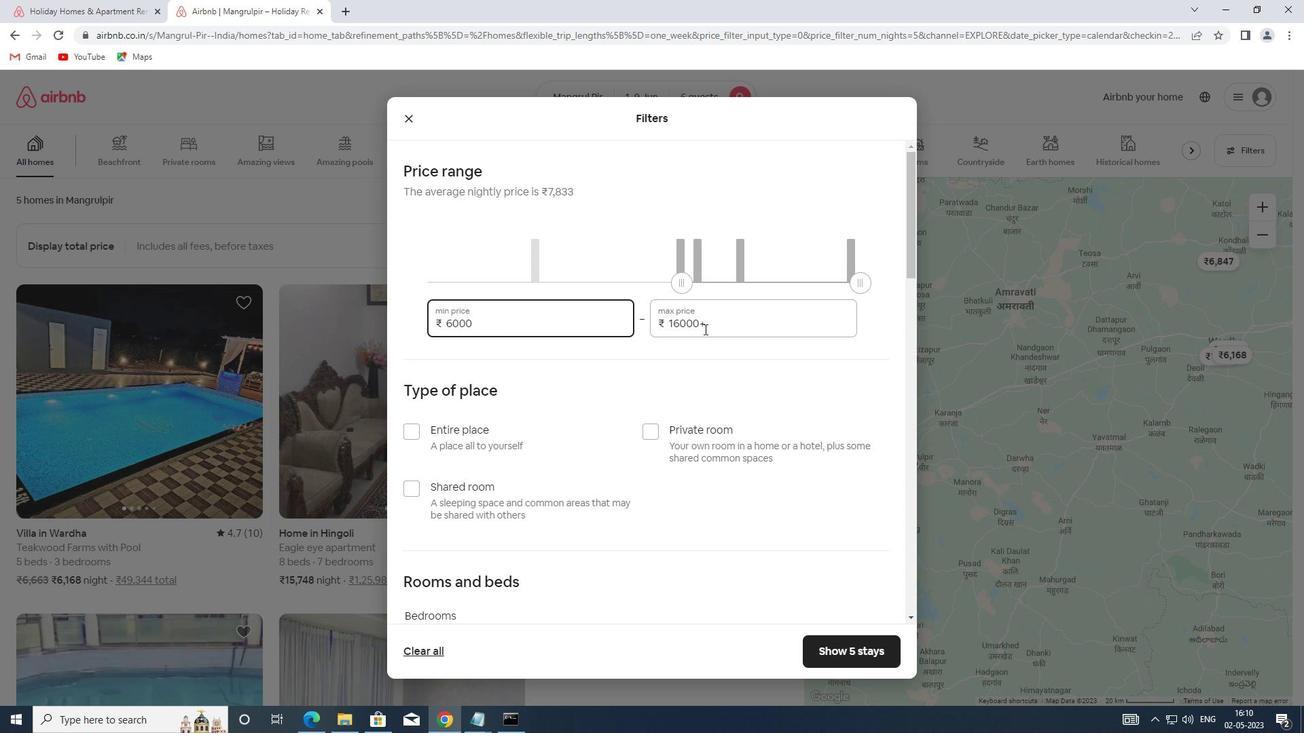 
Action: Mouse pressed right at (704, 329)
Screenshot: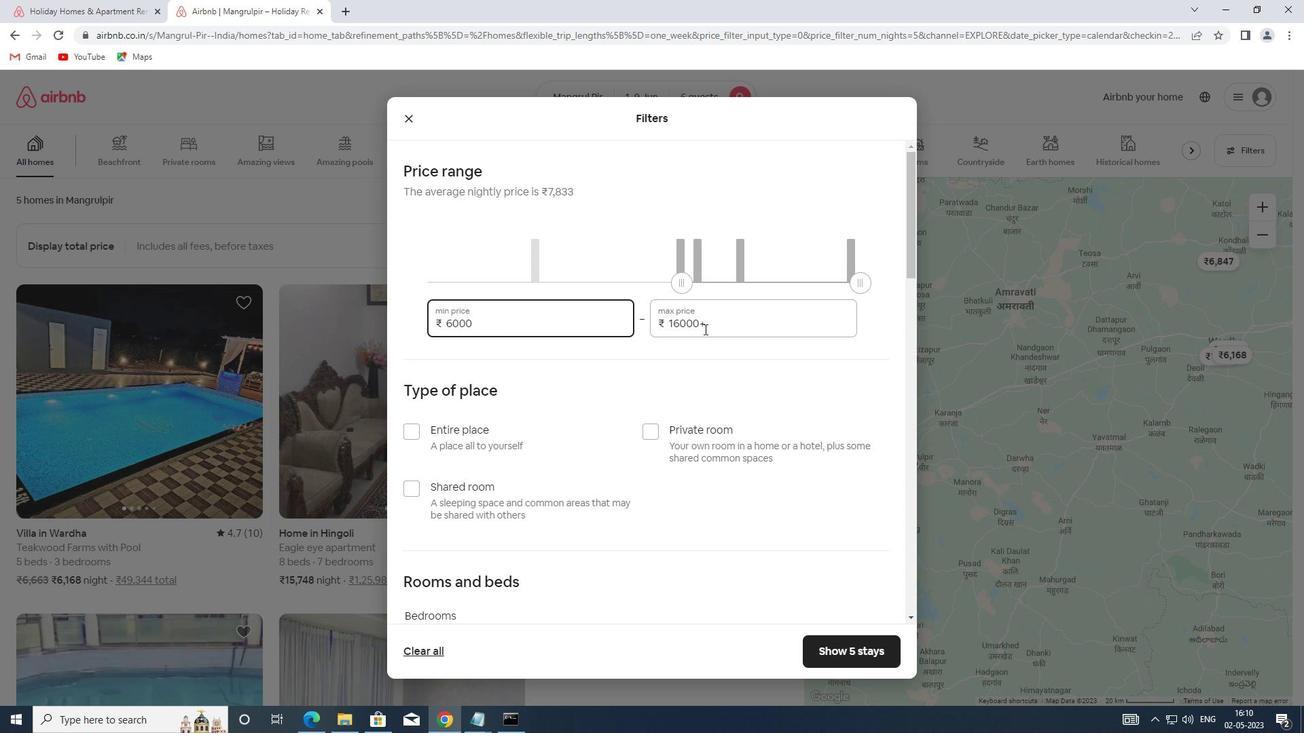 
Action: Mouse pressed right at (704, 329)
Screenshot: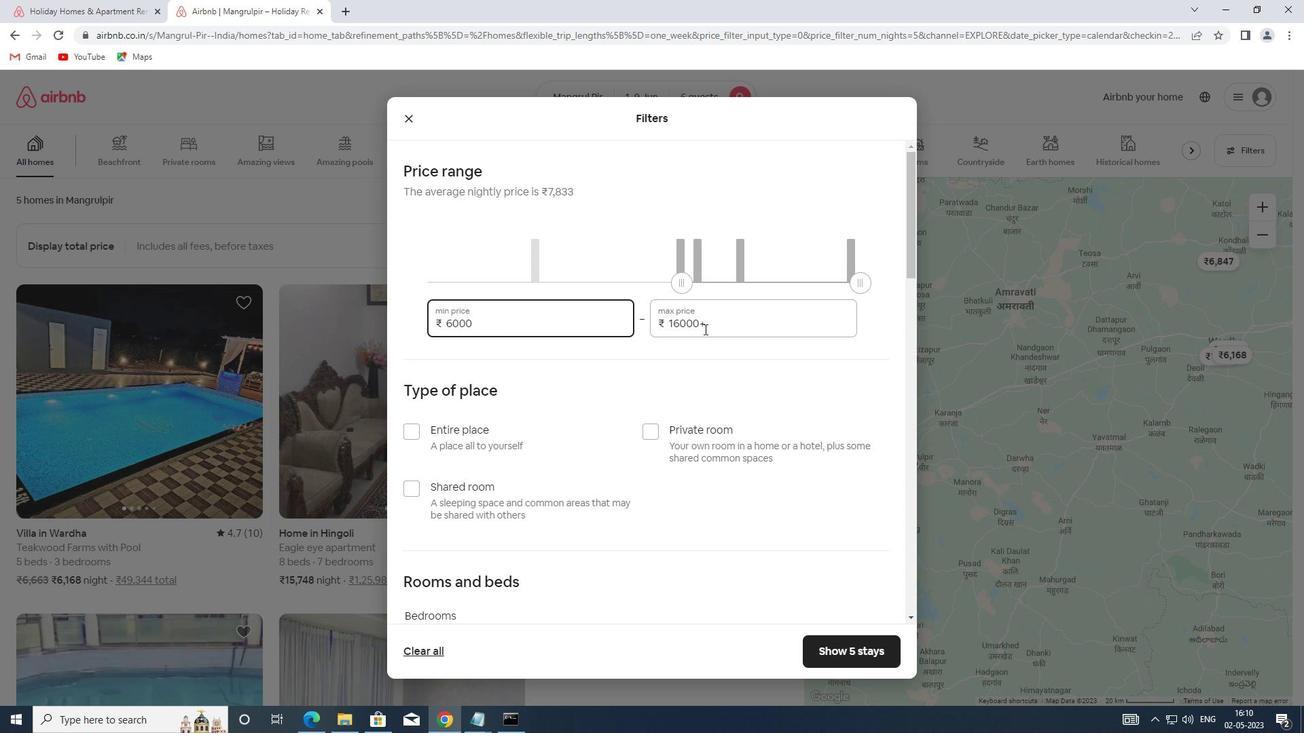 
Action: Mouse moved to (727, 318)
Screenshot: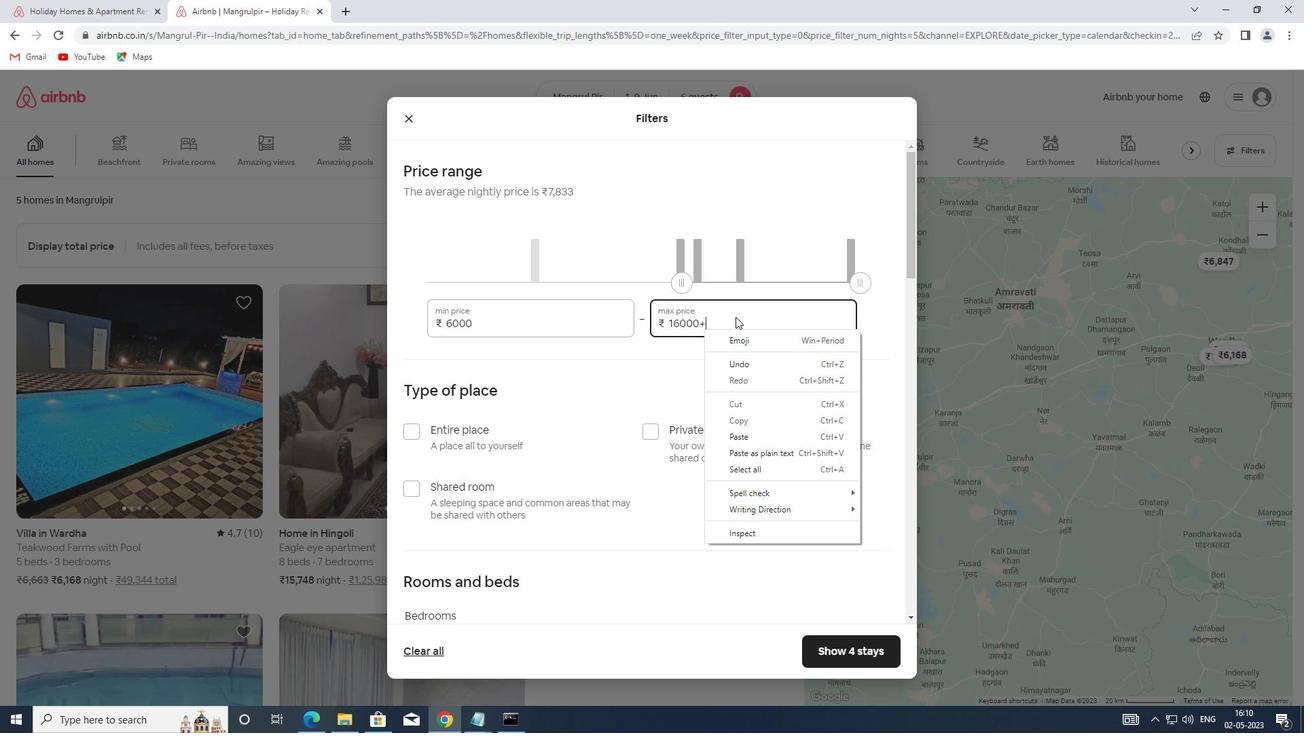 
Action: Mouse pressed left at (727, 318)
Screenshot: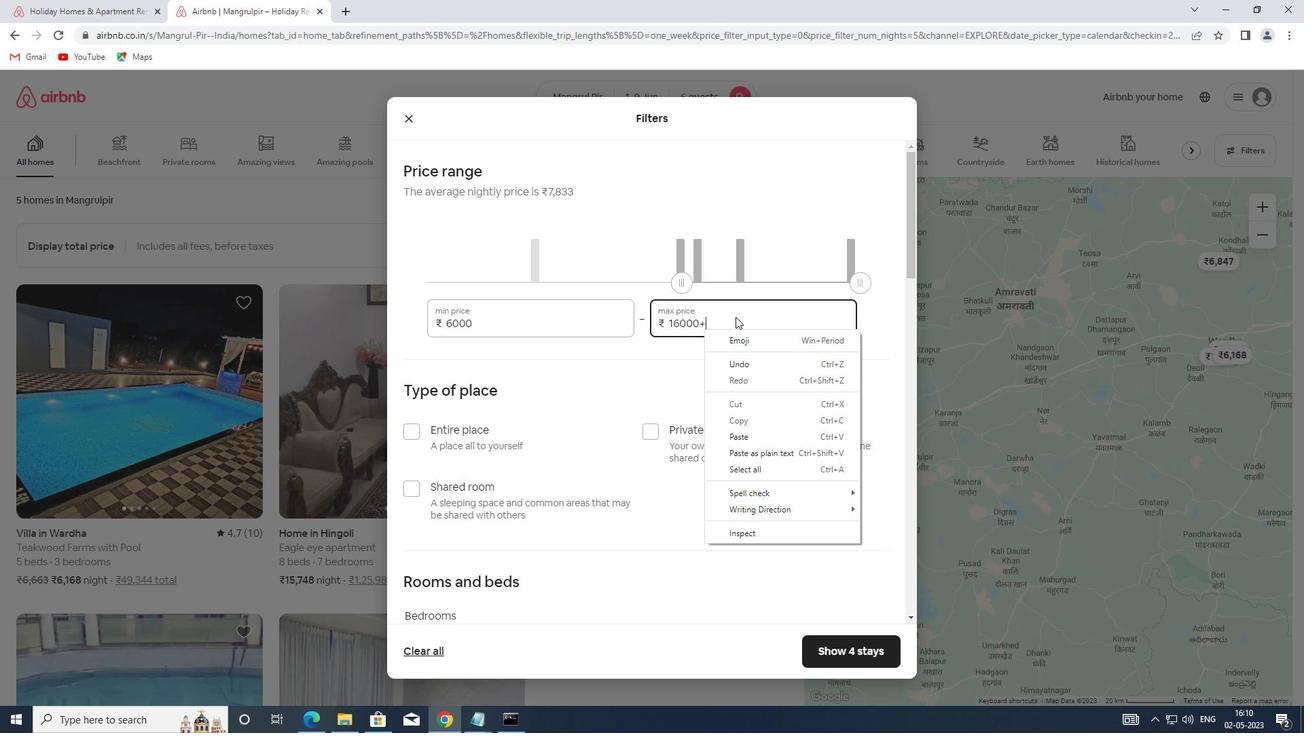 
Action: Mouse moved to (655, 326)
Screenshot: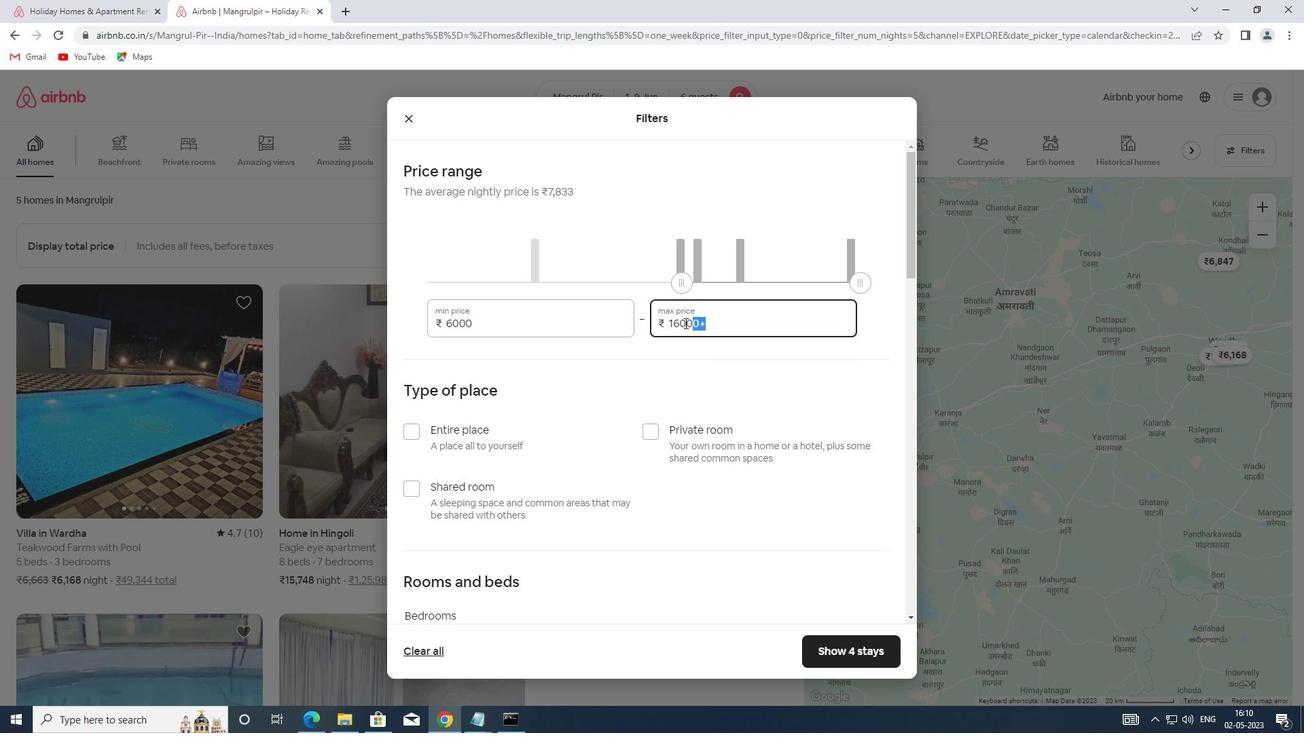 
Action: Key pressed 12
Screenshot: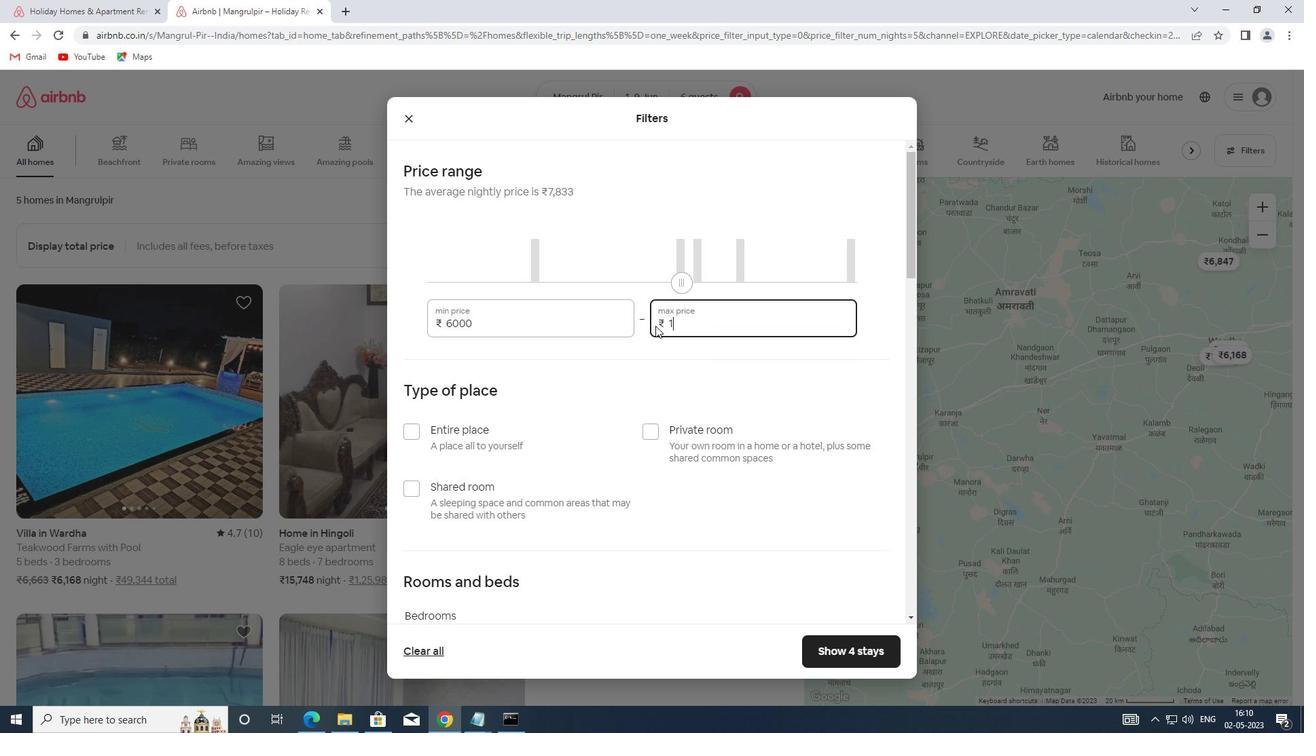 
Action: Mouse moved to (655, 326)
Screenshot: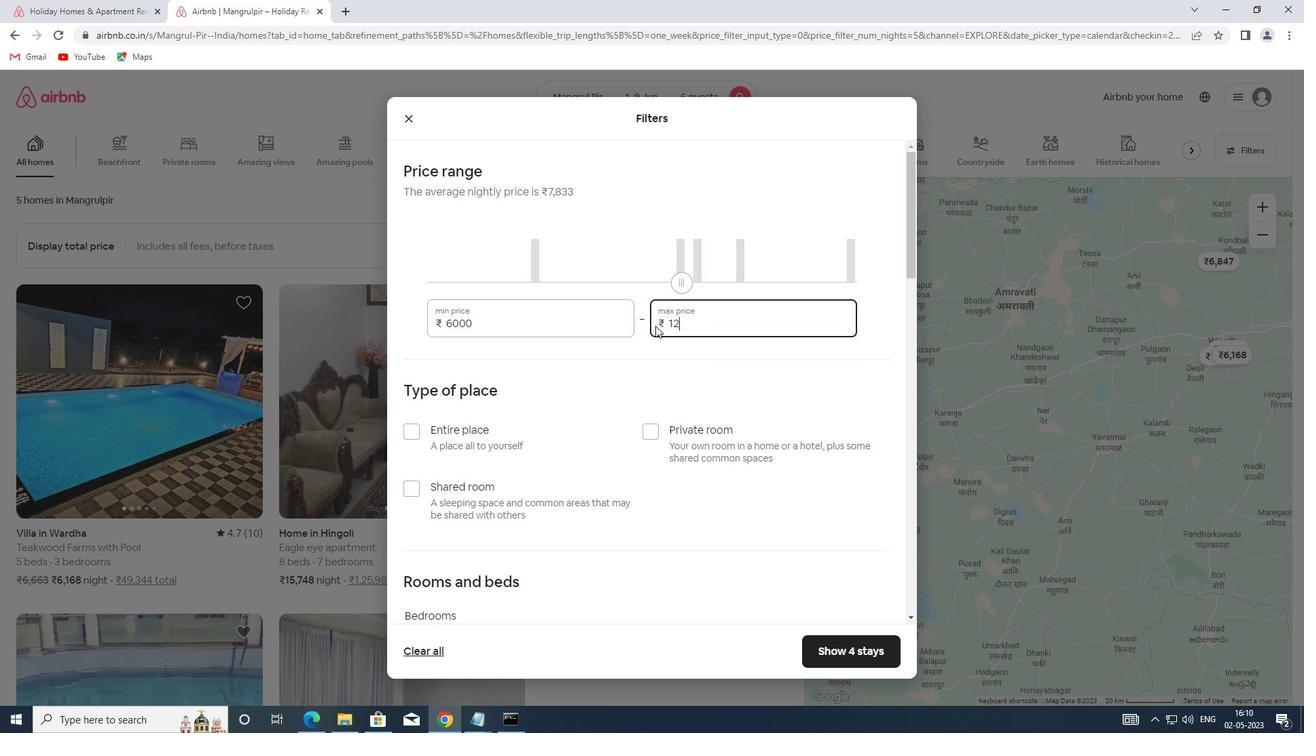 
Action: Key pressed 0
Screenshot: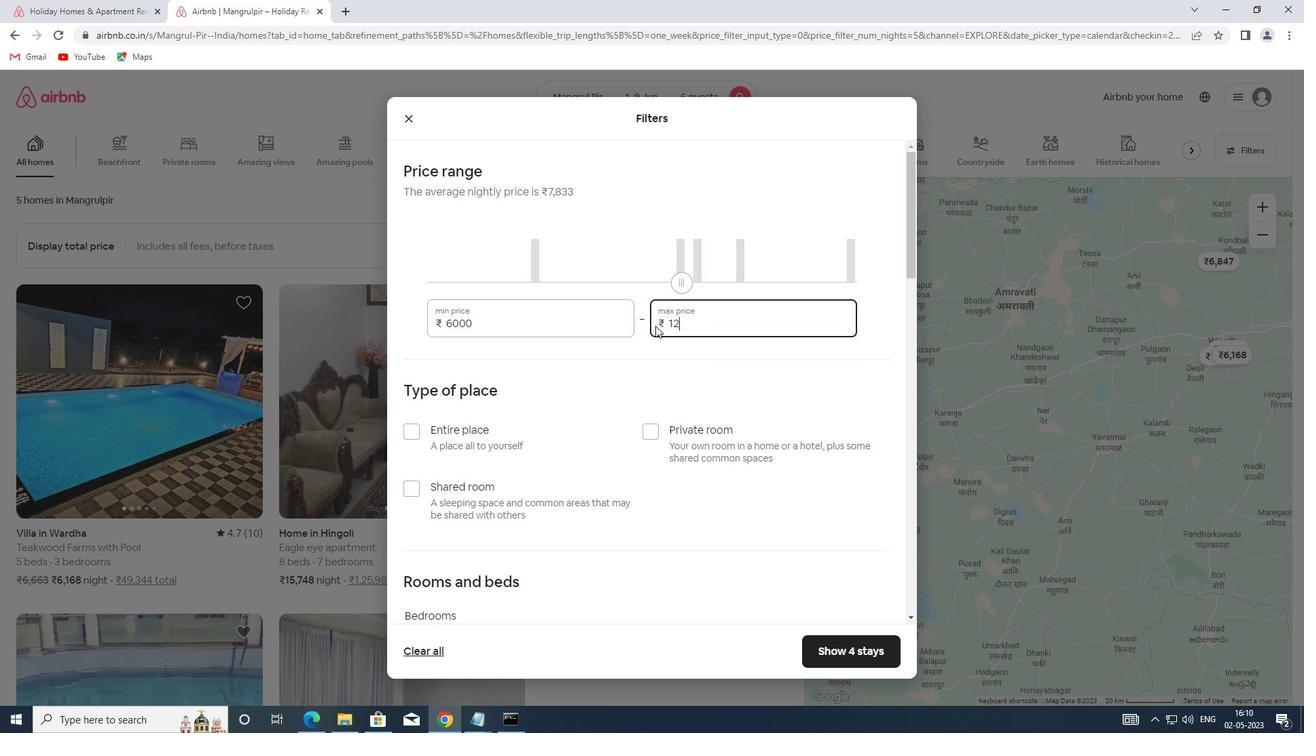 
Action: Mouse moved to (655, 326)
Screenshot: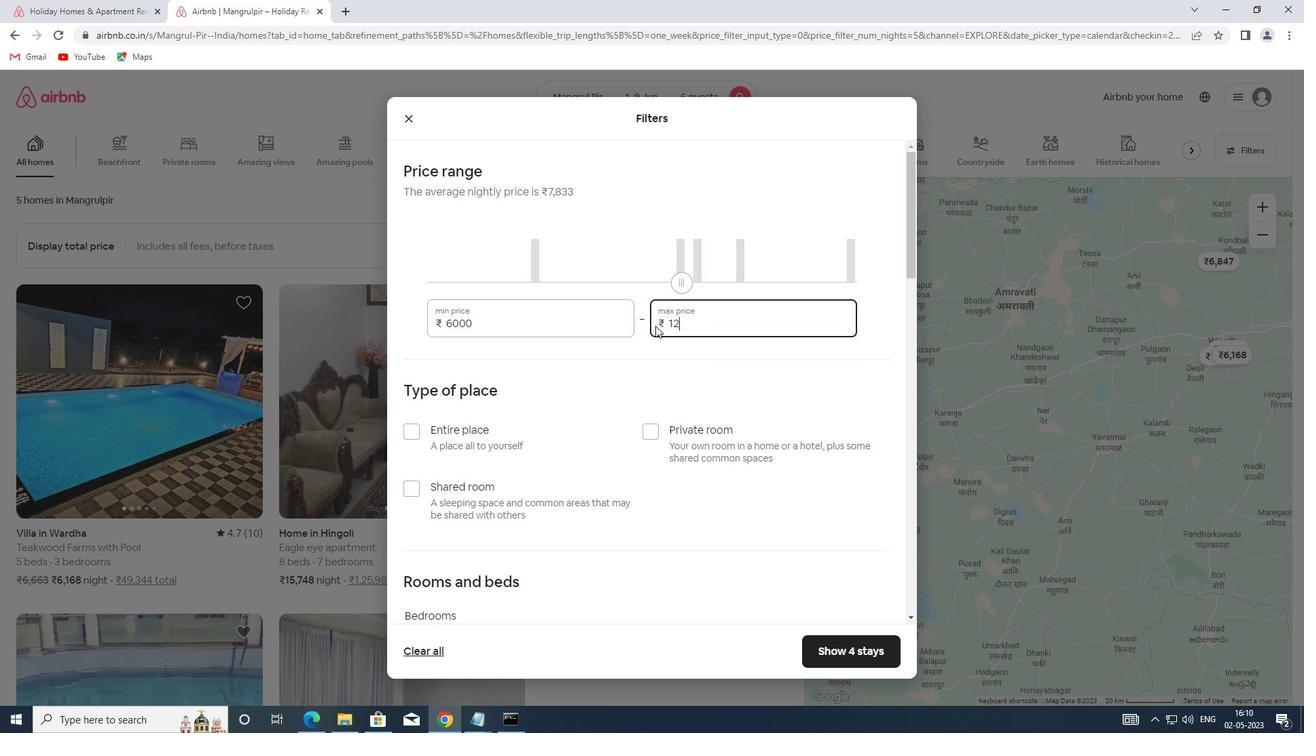 
Action: Key pressed 00
Screenshot: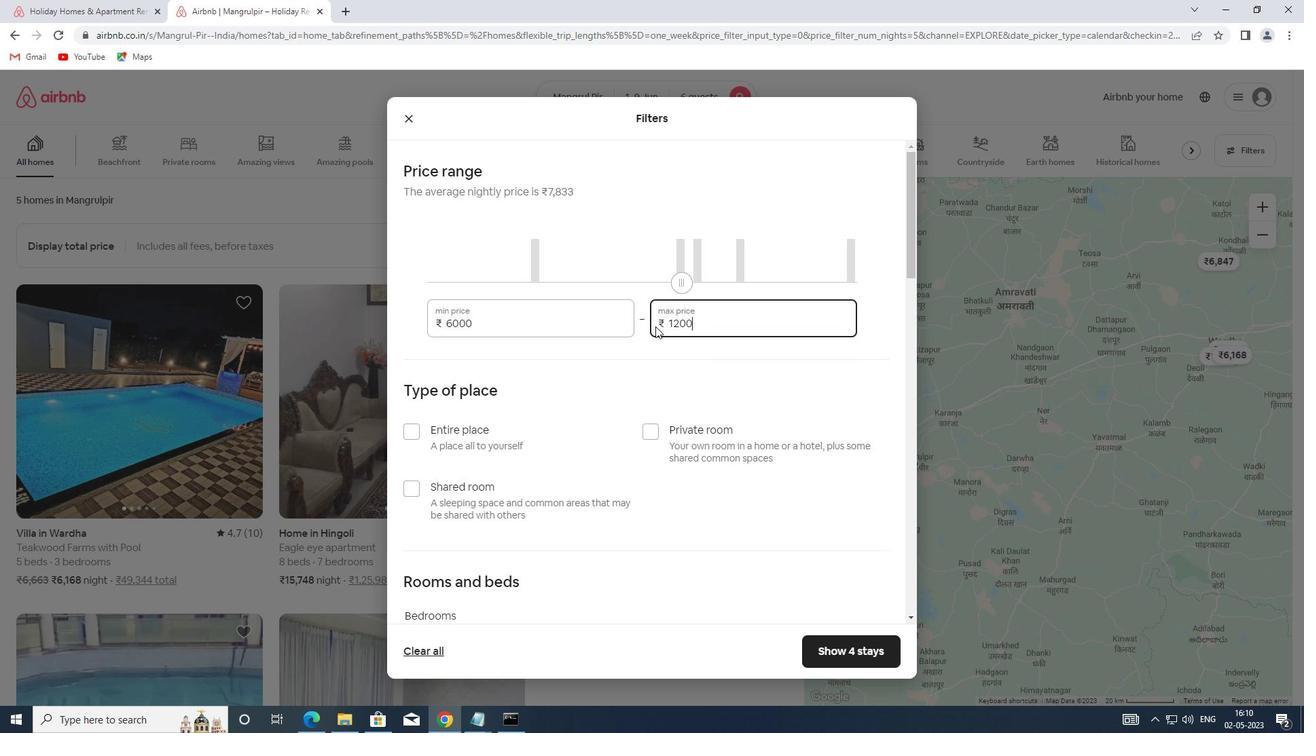 
Action: Mouse moved to (491, 435)
Screenshot: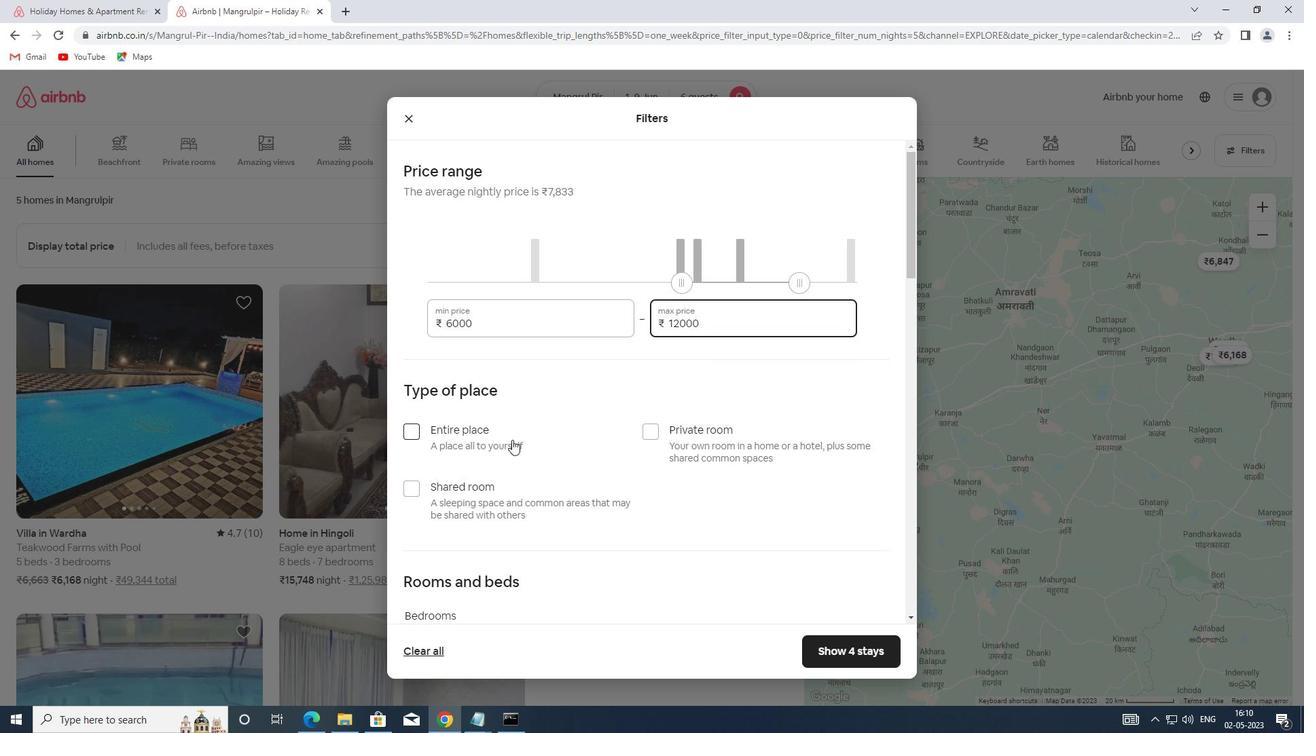 
Action: Mouse pressed left at (491, 435)
Screenshot: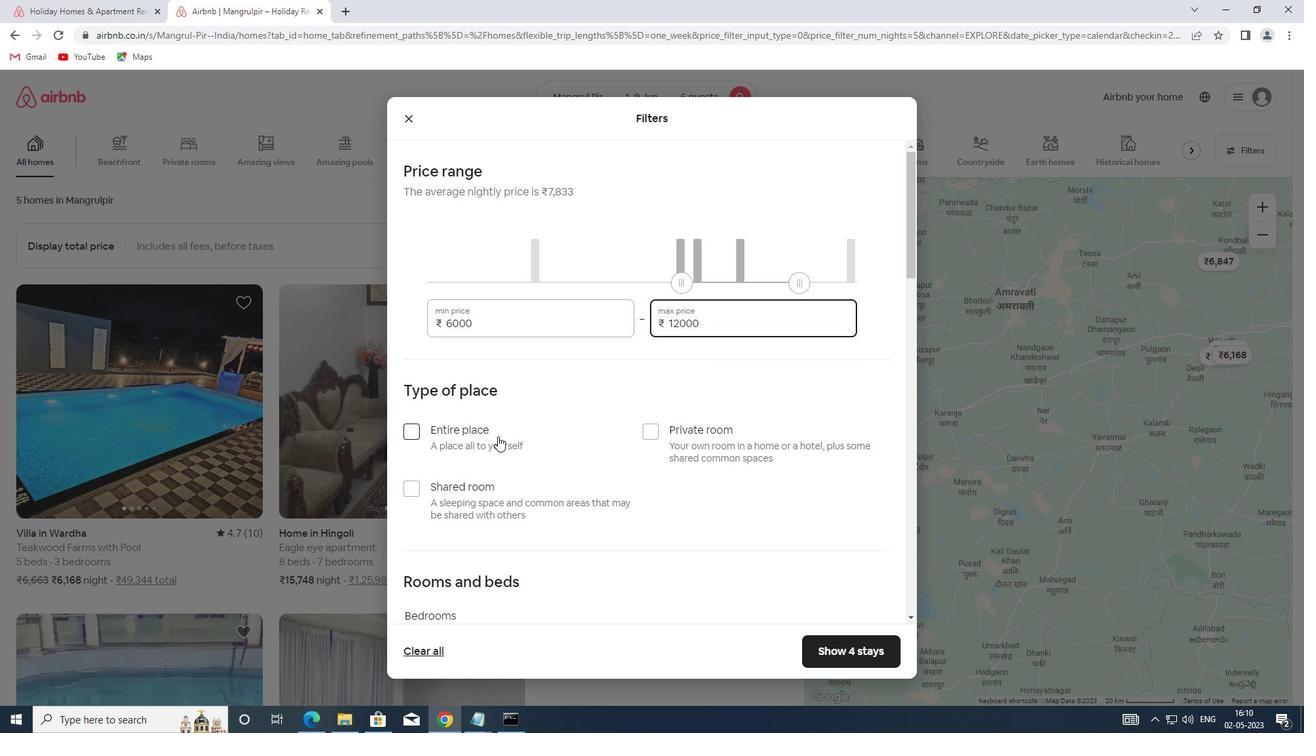 
Action: Mouse moved to (502, 430)
Screenshot: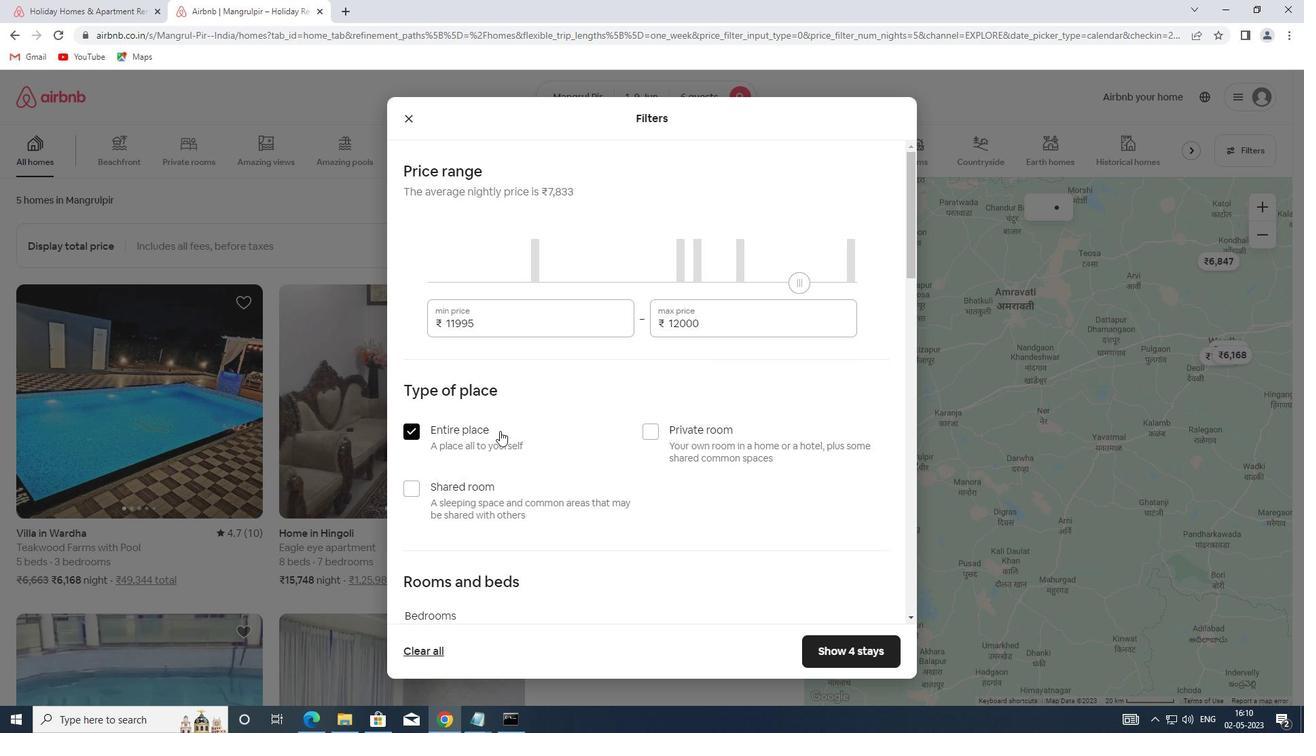 
Action: Mouse scrolled (502, 429) with delta (0, 0)
Screenshot: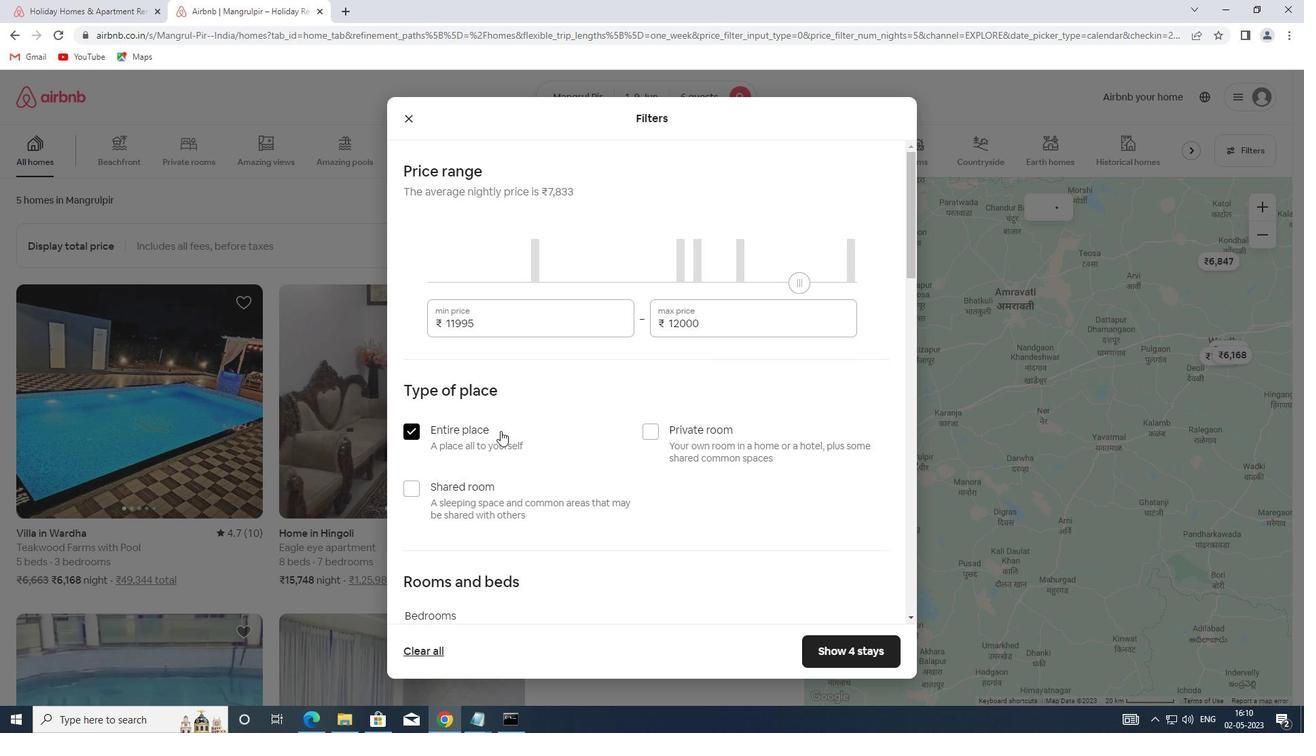 
Action: Mouse scrolled (502, 429) with delta (0, 0)
Screenshot: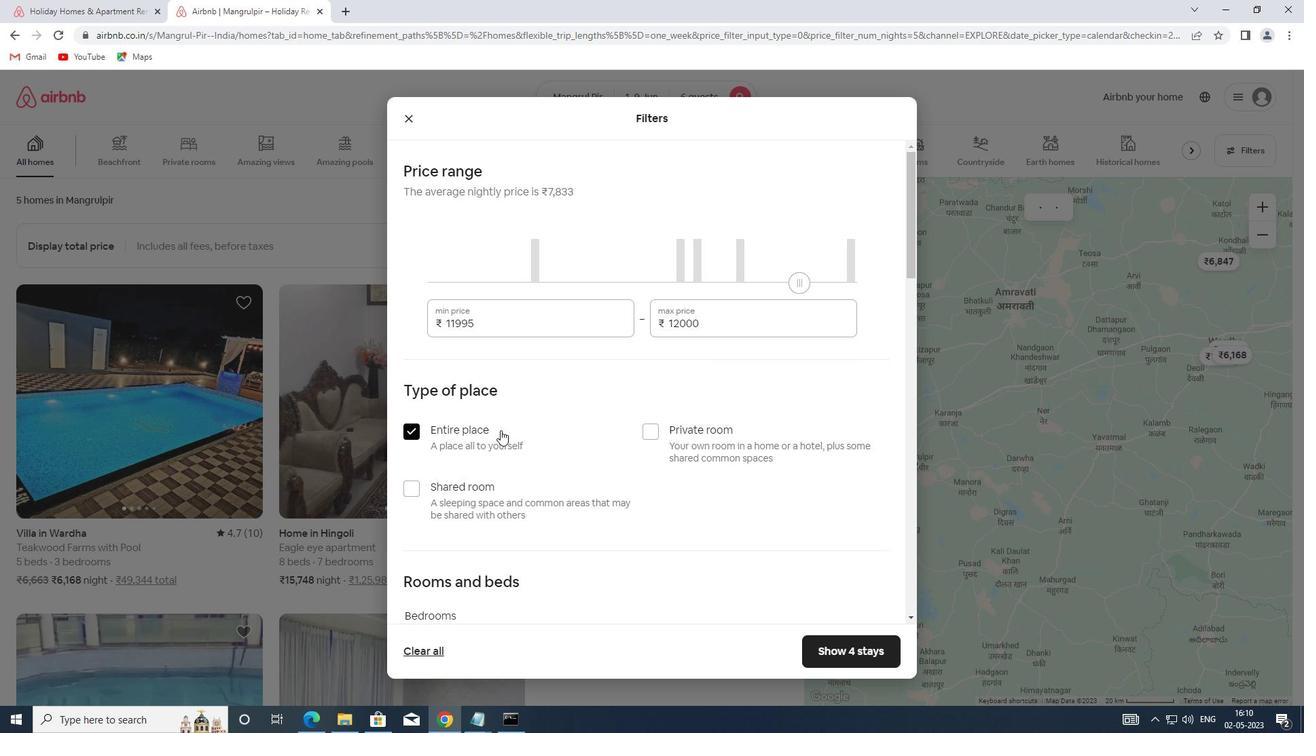 
Action: Mouse moved to (506, 426)
Screenshot: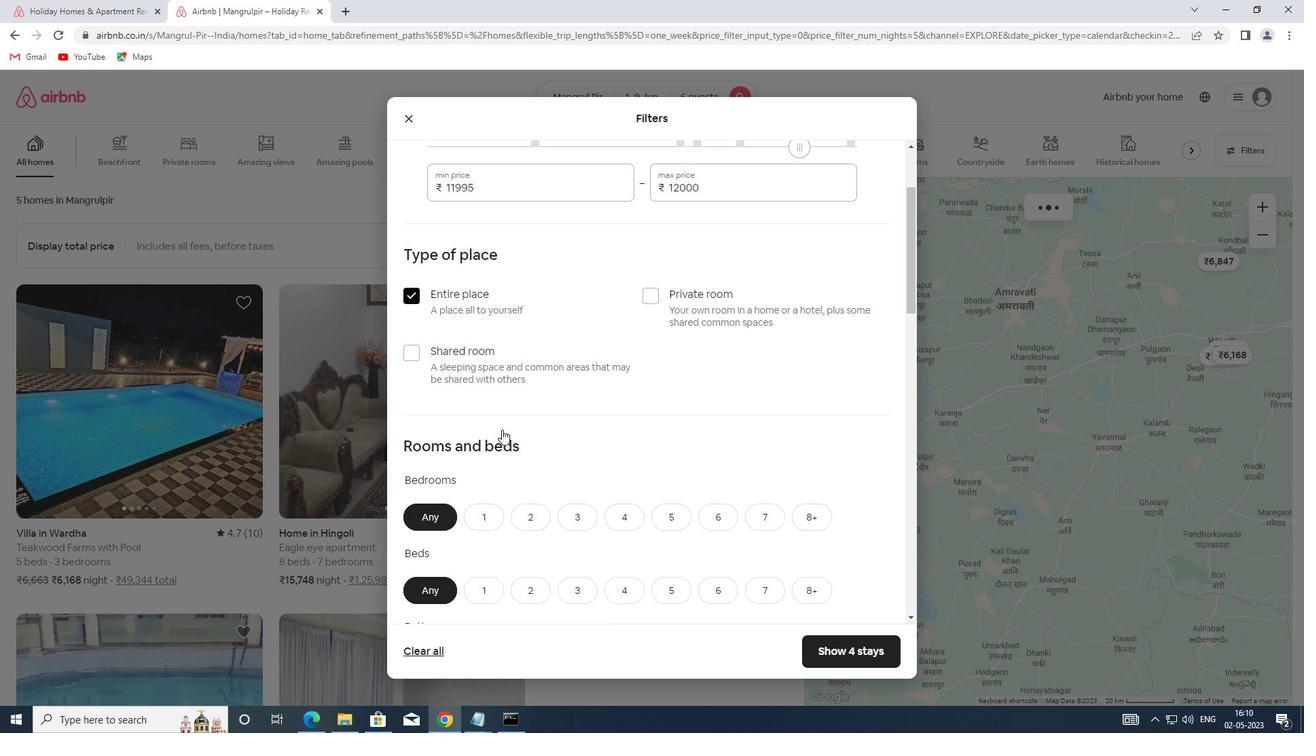 
Action: Mouse scrolled (506, 426) with delta (0, 0)
Screenshot: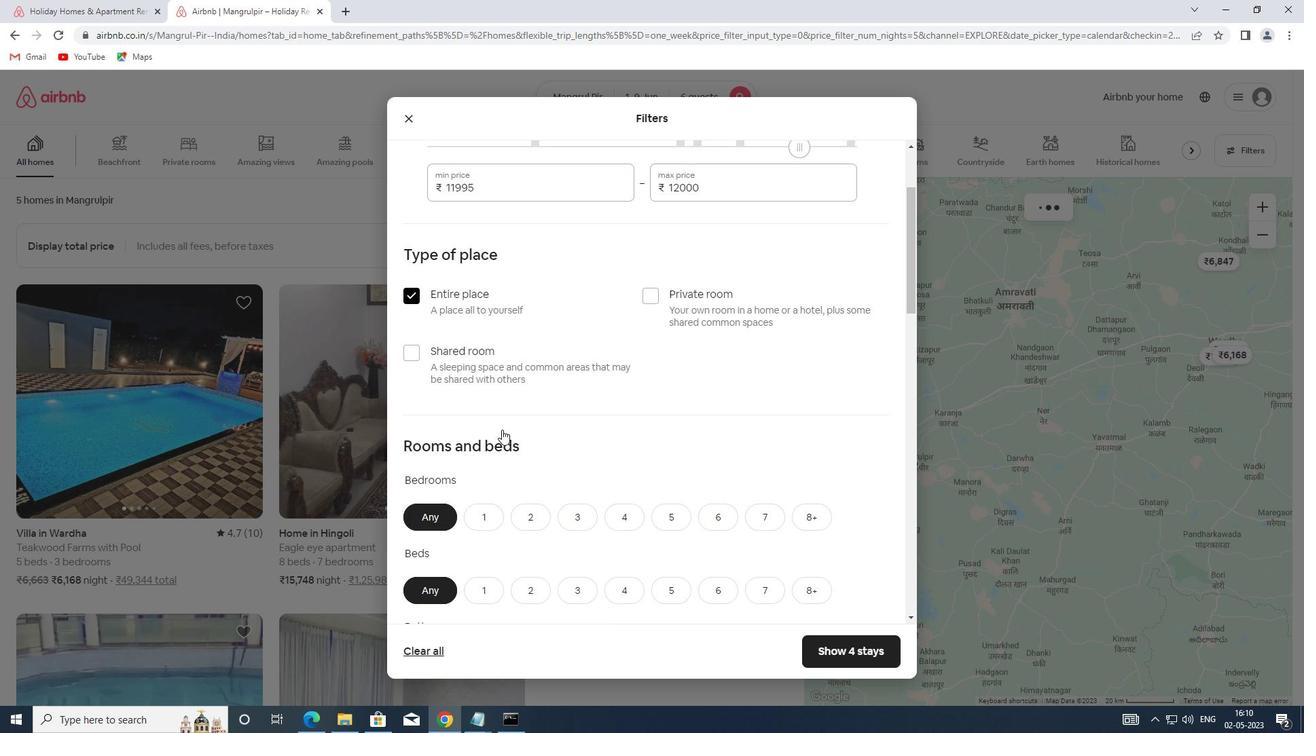 
Action: Mouse scrolled (506, 426) with delta (0, 0)
Screenshot: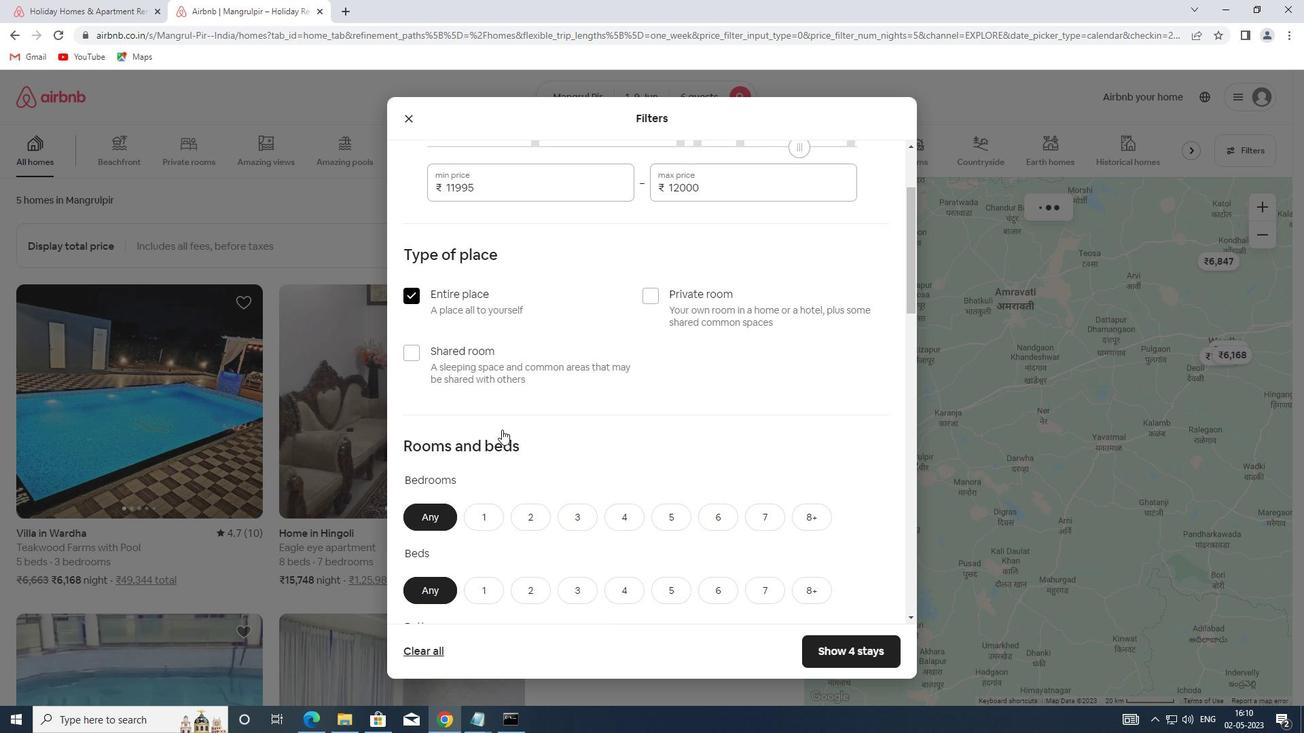 
Action: Mouse scrolled (506, 426) with delta (0, 0)
Screenshot: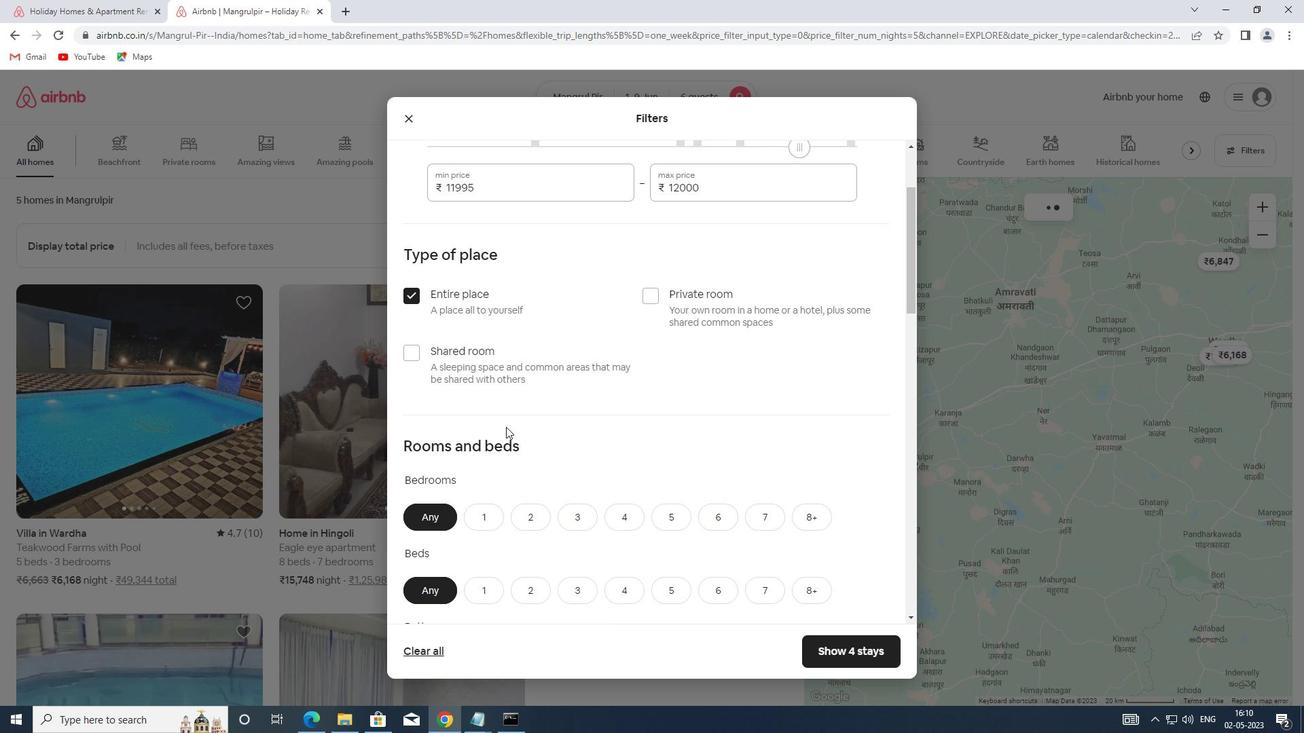 
Action: Mouse moved to (582, 324)
Screenshot: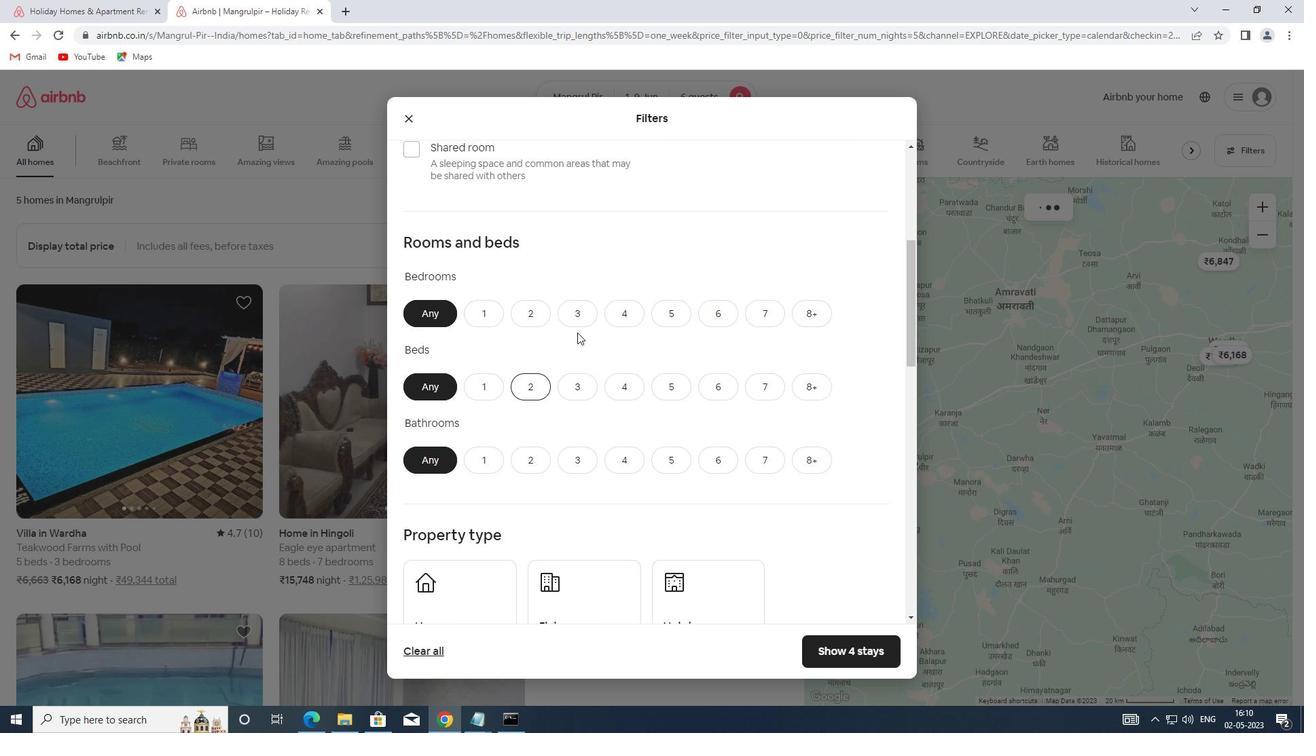 
Action: Mouse pressed left at (582, 324)
Screenshot: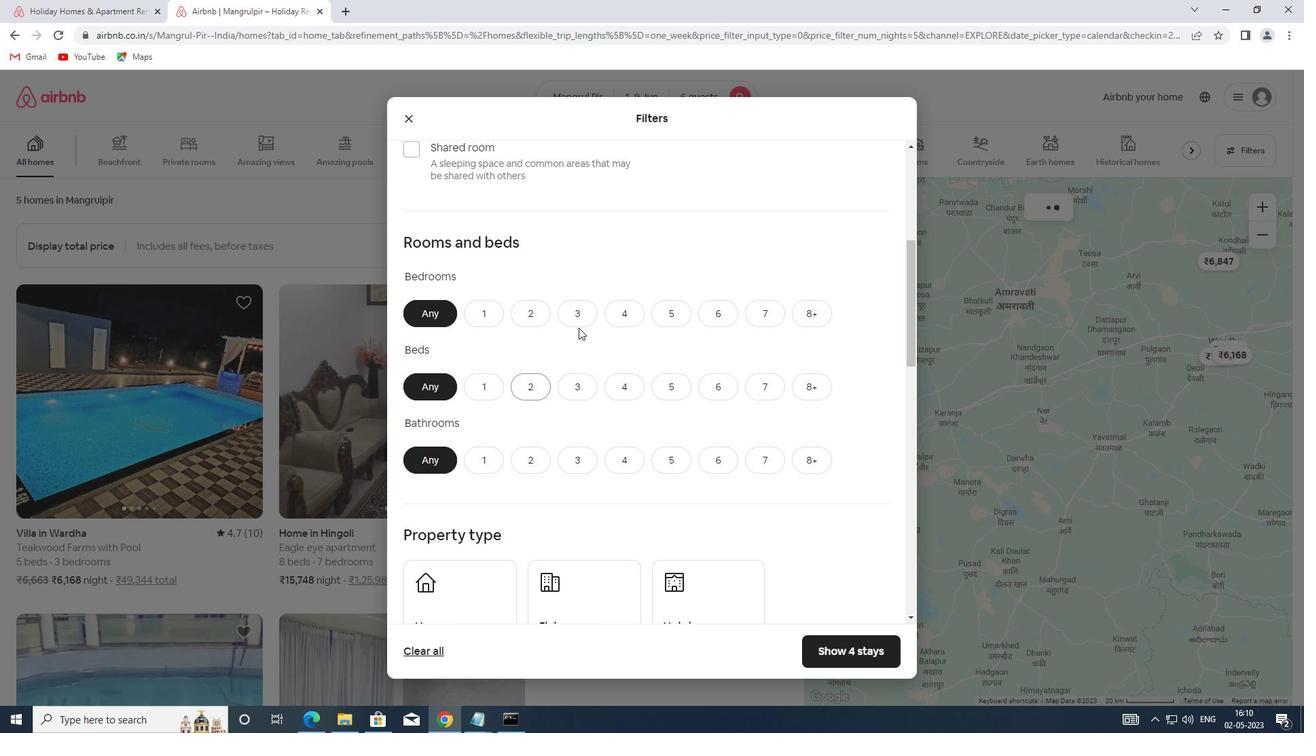 
Action: Mouse pressed right at (582, 324)
Screenshot: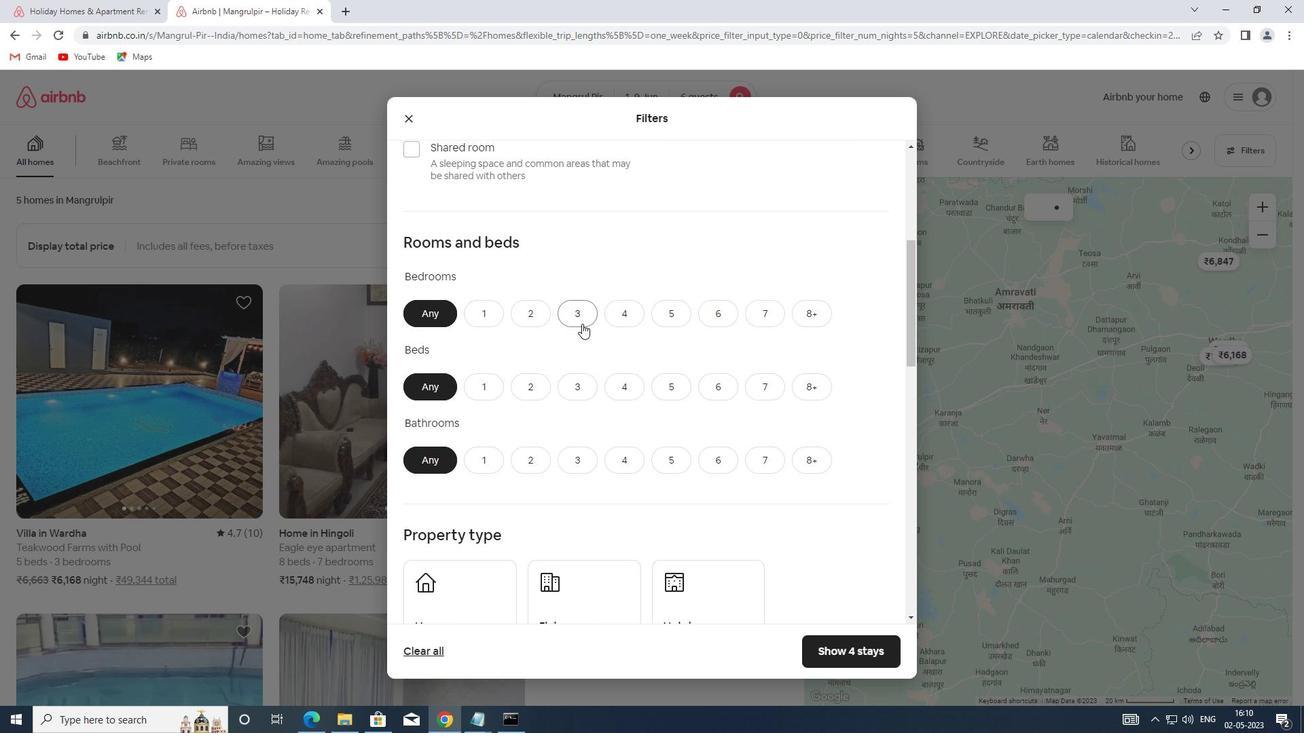 
Action: Mouse moved to (571, 385)
Screenshot: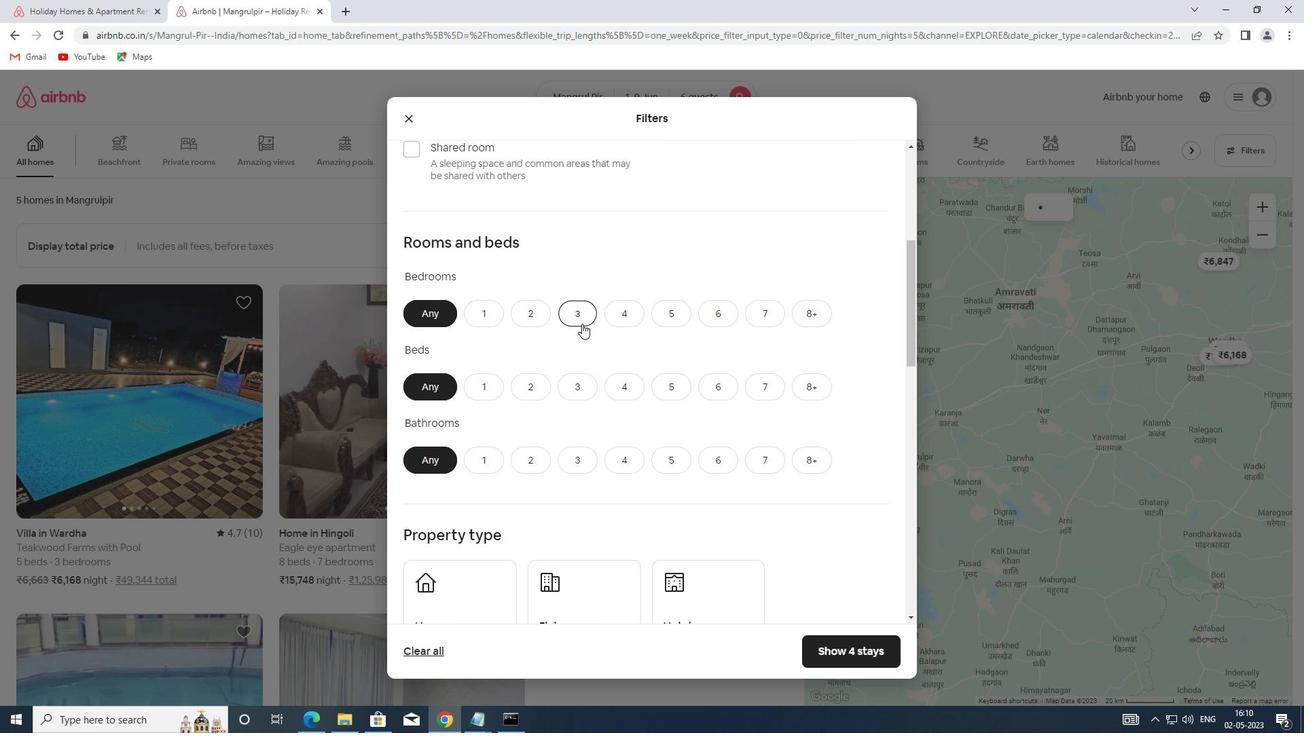 
Action: Mouse pressed left at (571, 385)
Screenshot: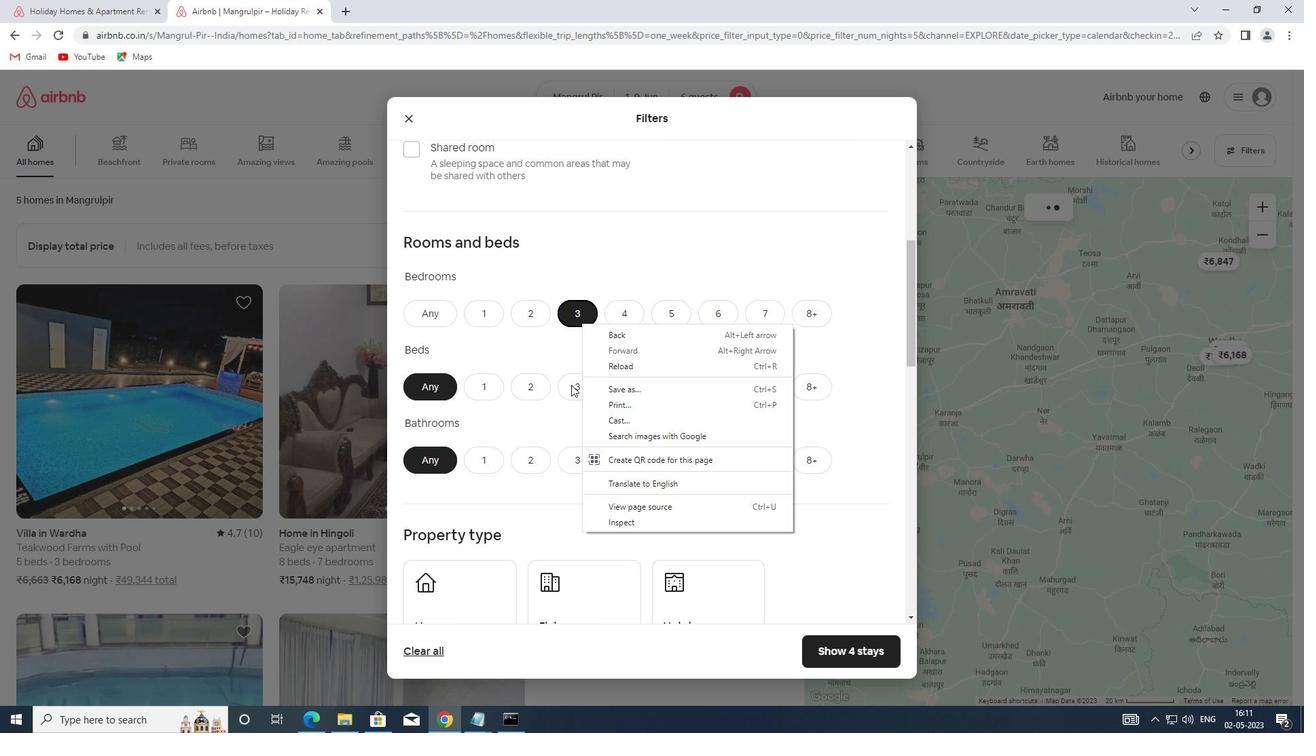 
Action: Mouse moved to (576, 452)
Screenshot: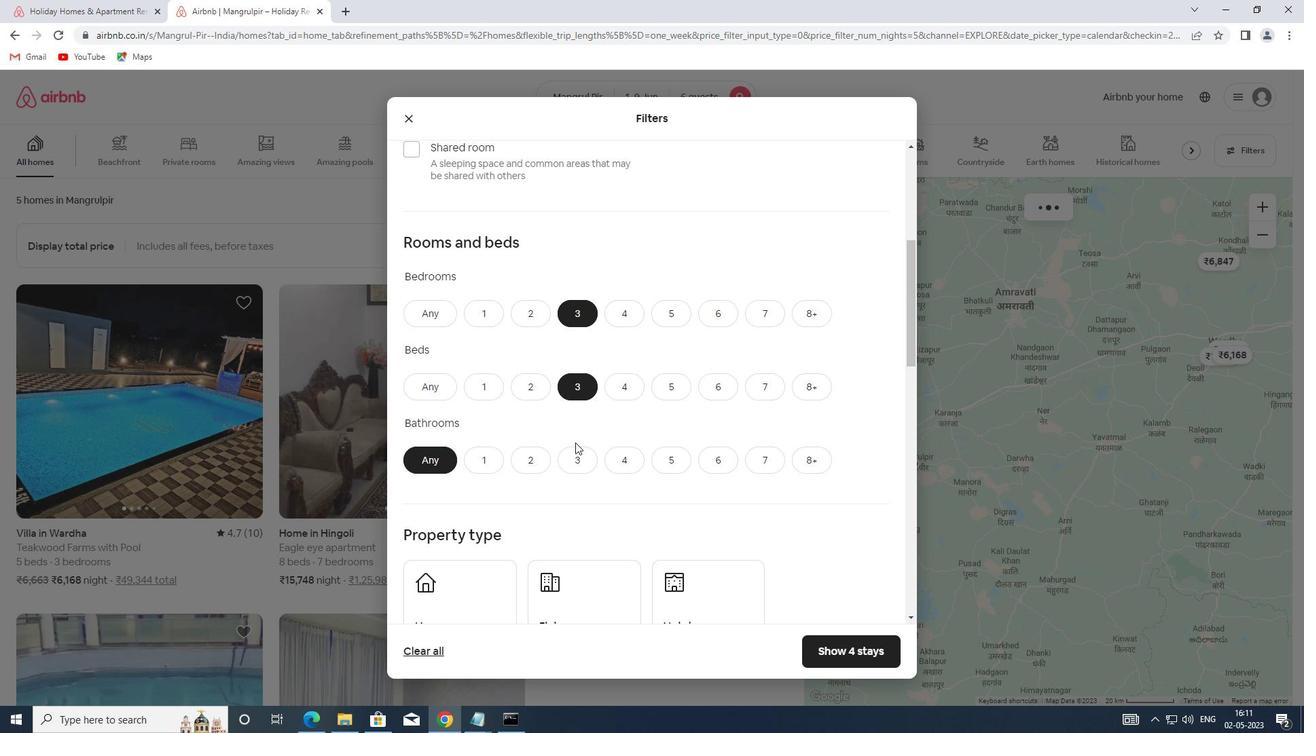 
Action: Mouse pressed left at (576, 452)
Screenshot: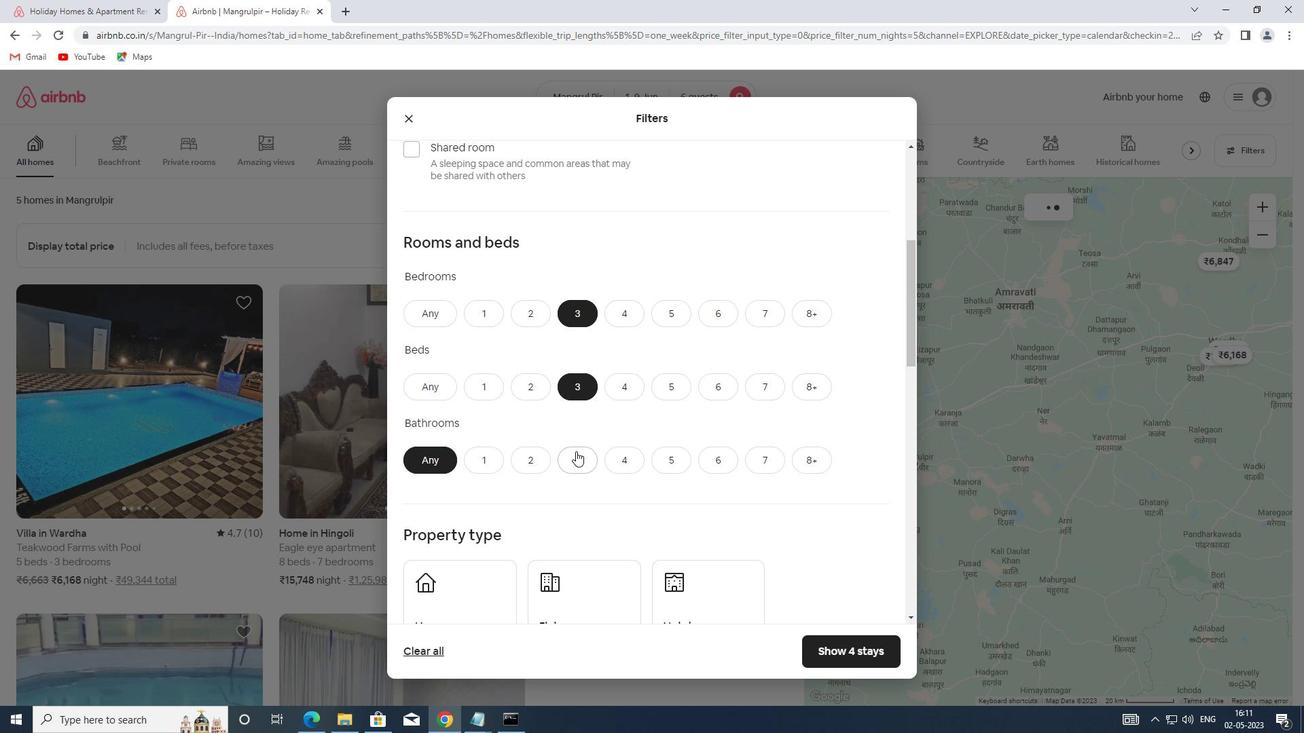 
Action: Mouse moved to (584, 428)
Screenshot: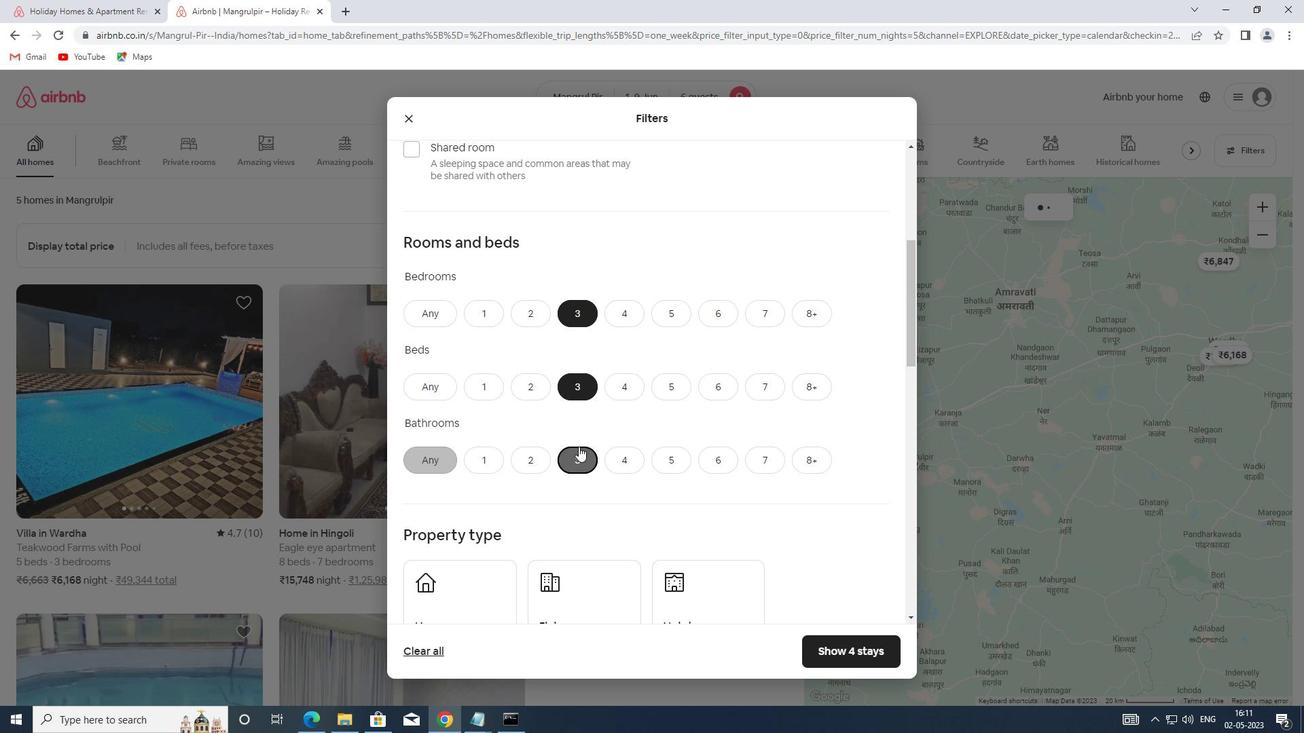 
Action: Mouse scrolled (584, 427) with delta (0, 0)
Screenshot: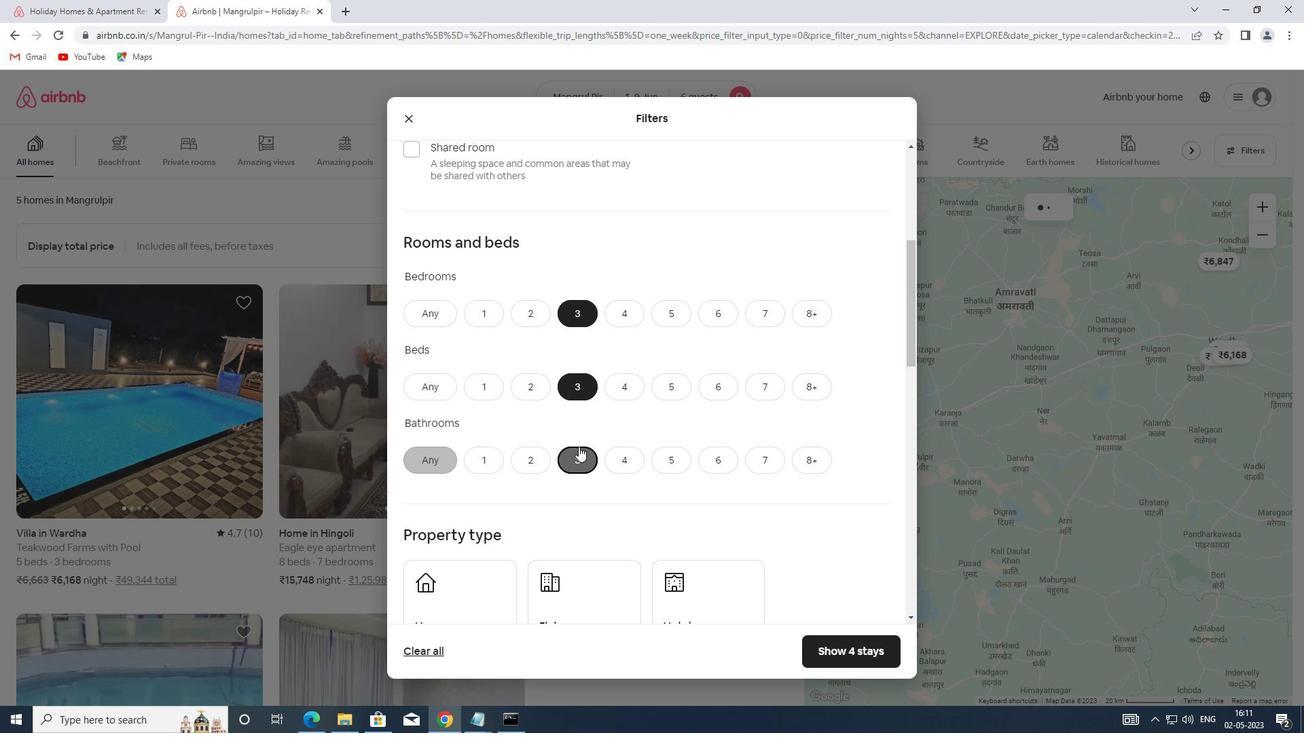 
Action: Mouse scrolled (584, 427) with delta (0, 0)
Screenshot: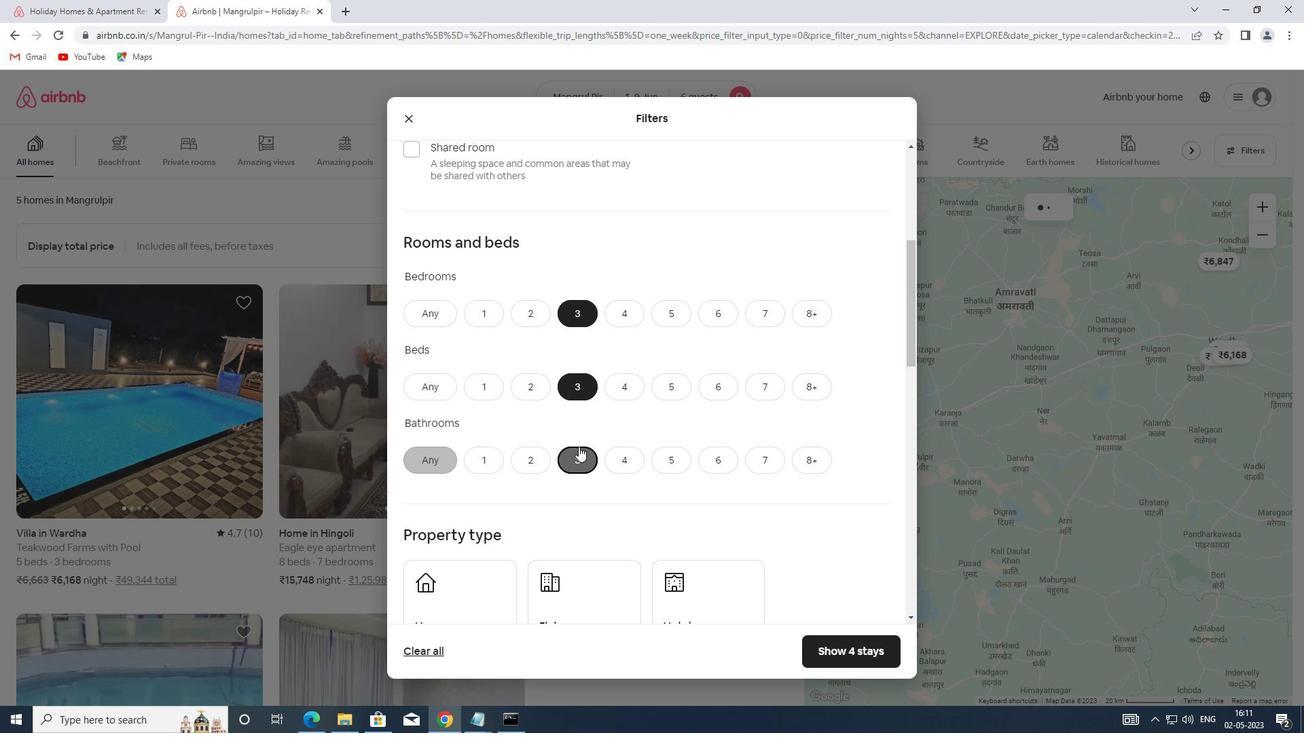 
Action: Mouse scrolled (584, 427) with delta (0, 0)
Screenshot: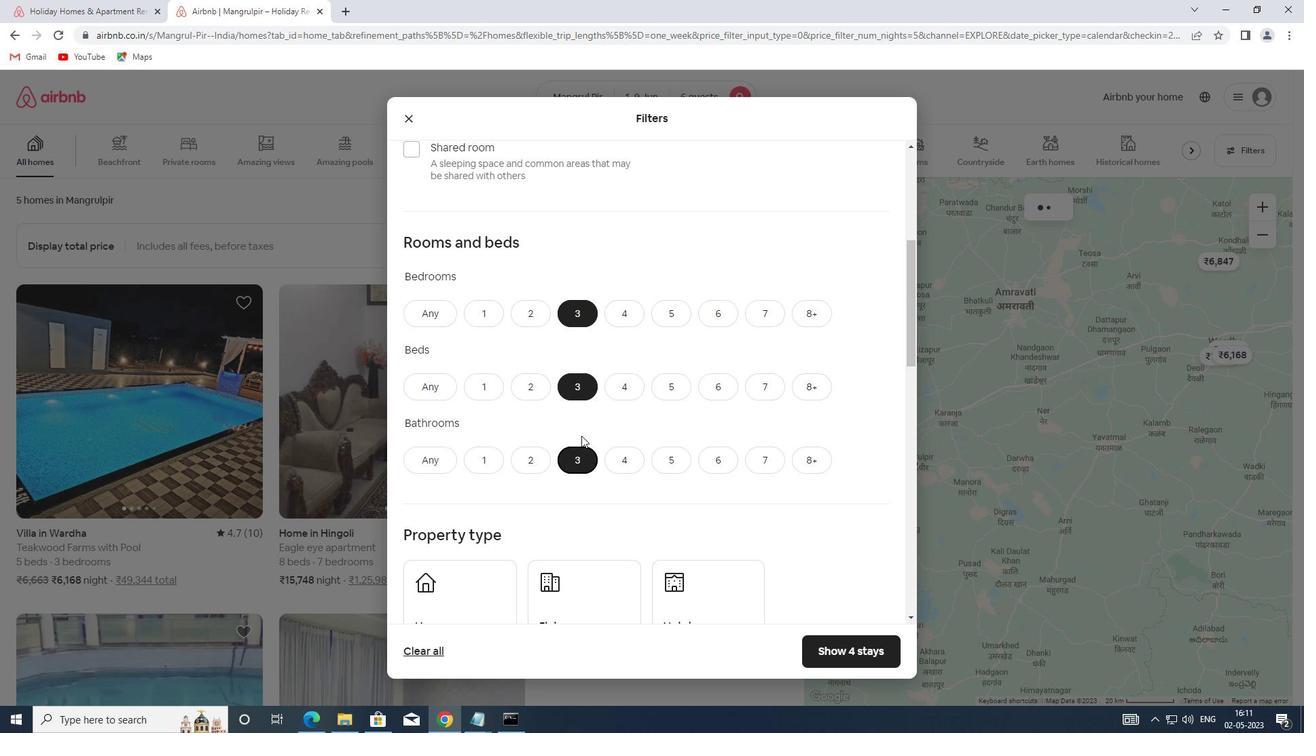
Action: Mouse moved to (493, 377)
Screenshot: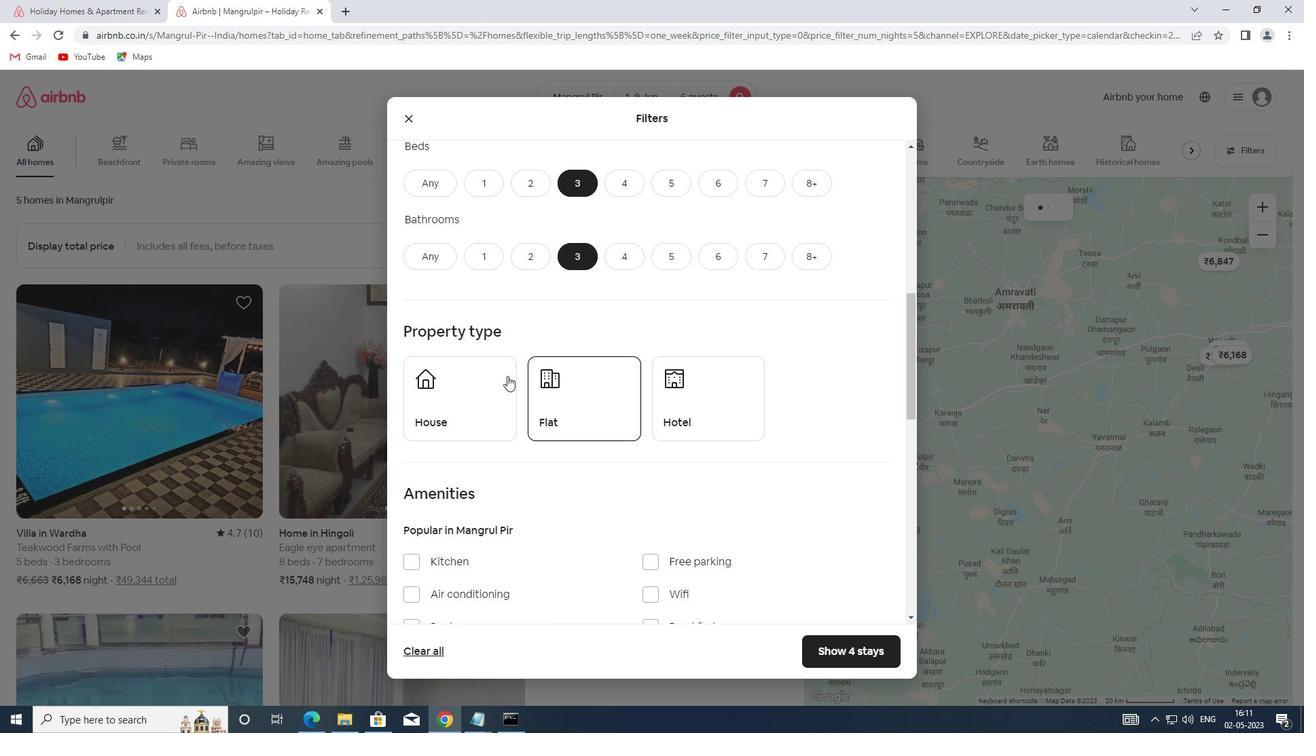 
Action: Mouse pressed left at (493, 377)
Screenshot: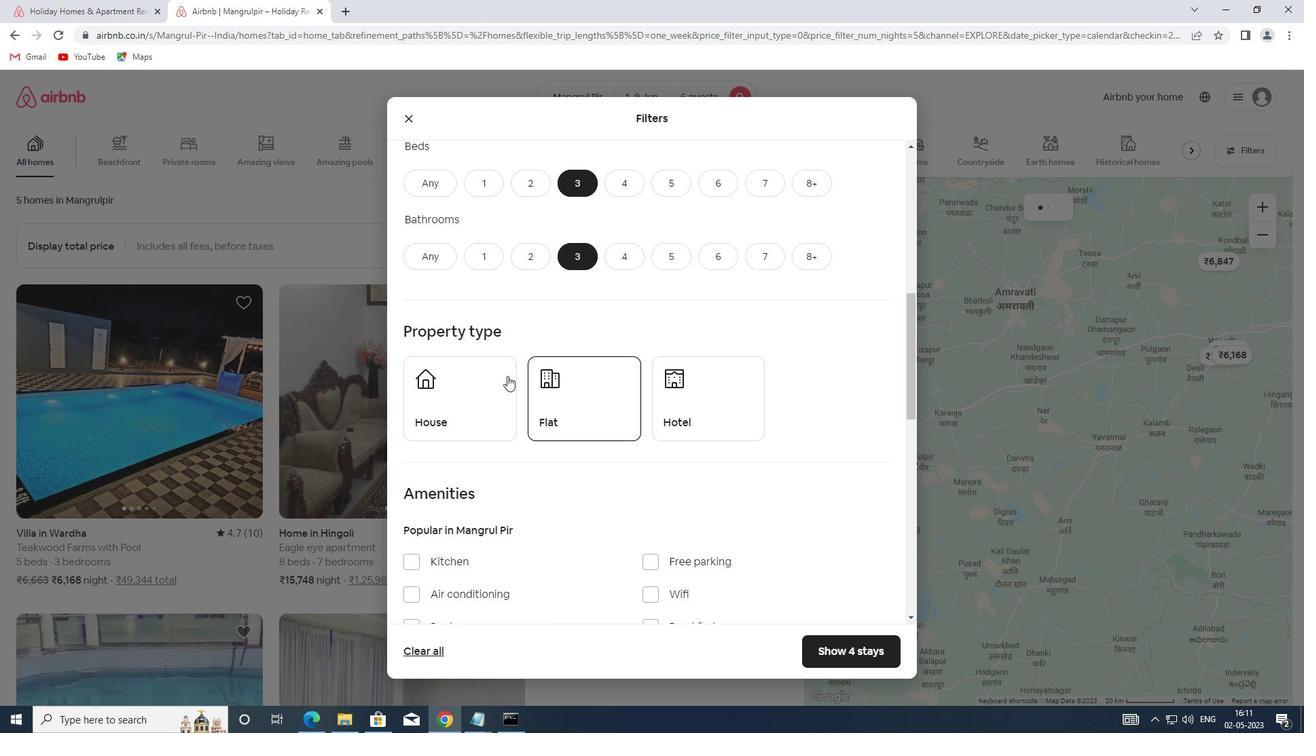 
Action: Mouse moved to (543, 391)
Screenshot: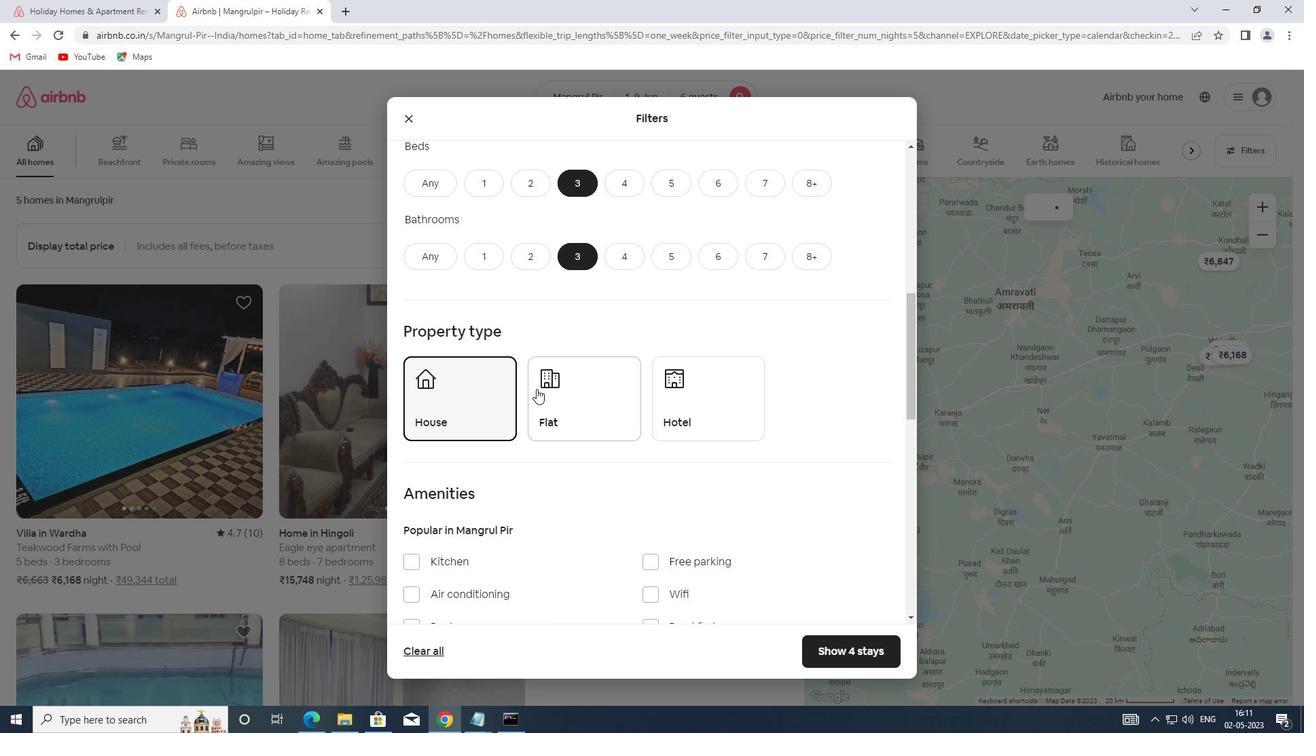 
Action: Mouse pressed left at (543, 391)
Screenshot: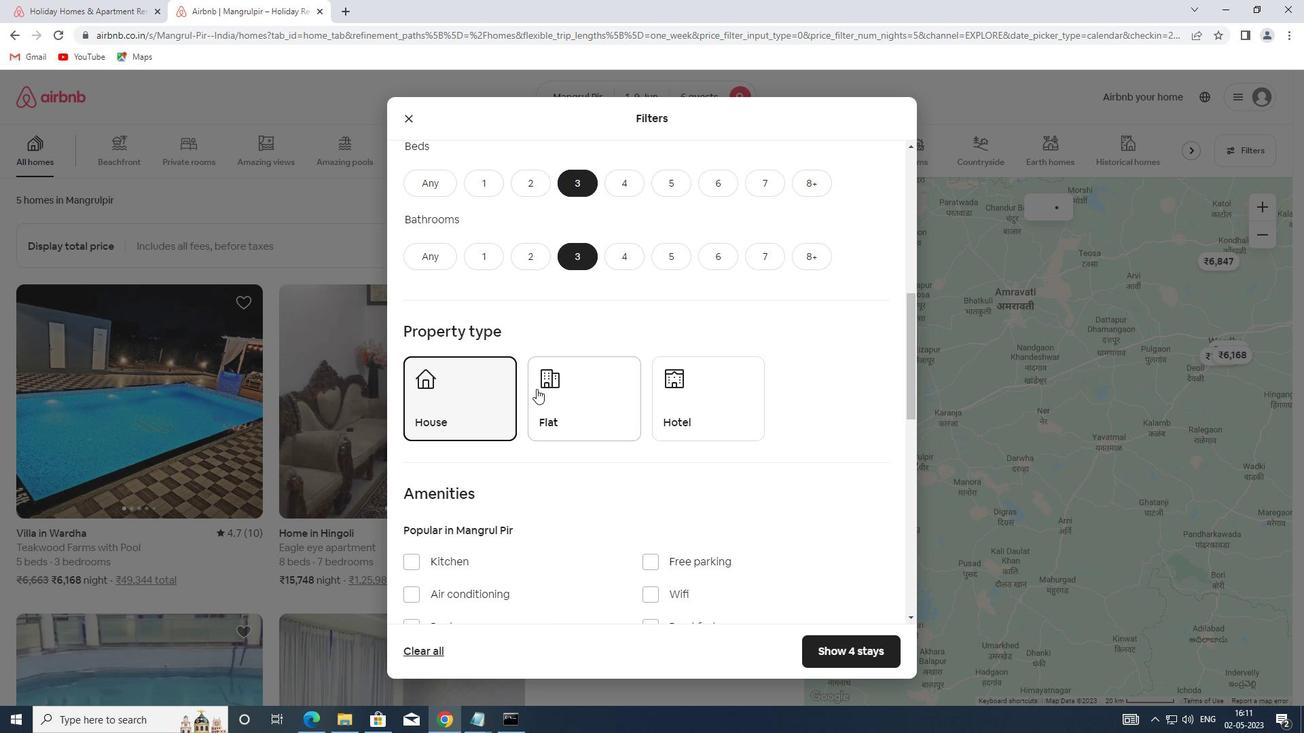 
Action: Mouse moved to (537, 394)
Screenshot: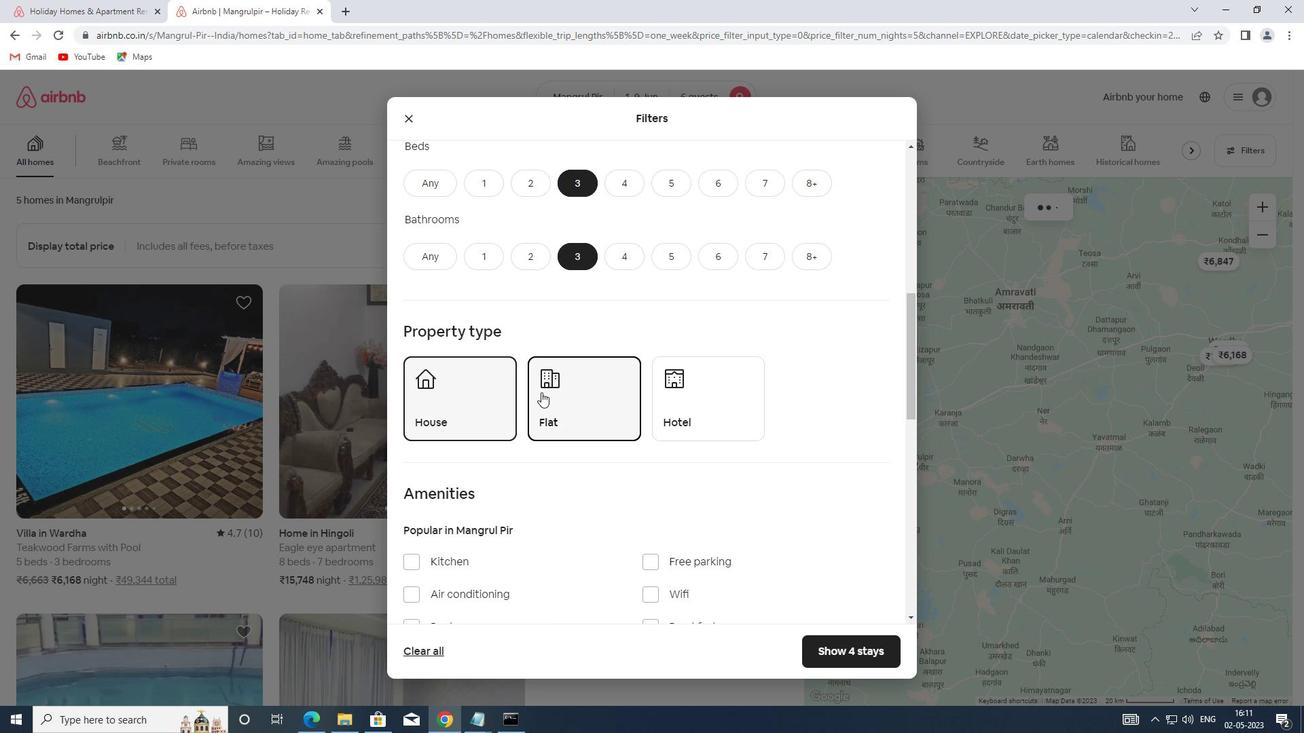 
Action: Mouse scrolled (537, 394) with delta (0, 0)
Screenshot: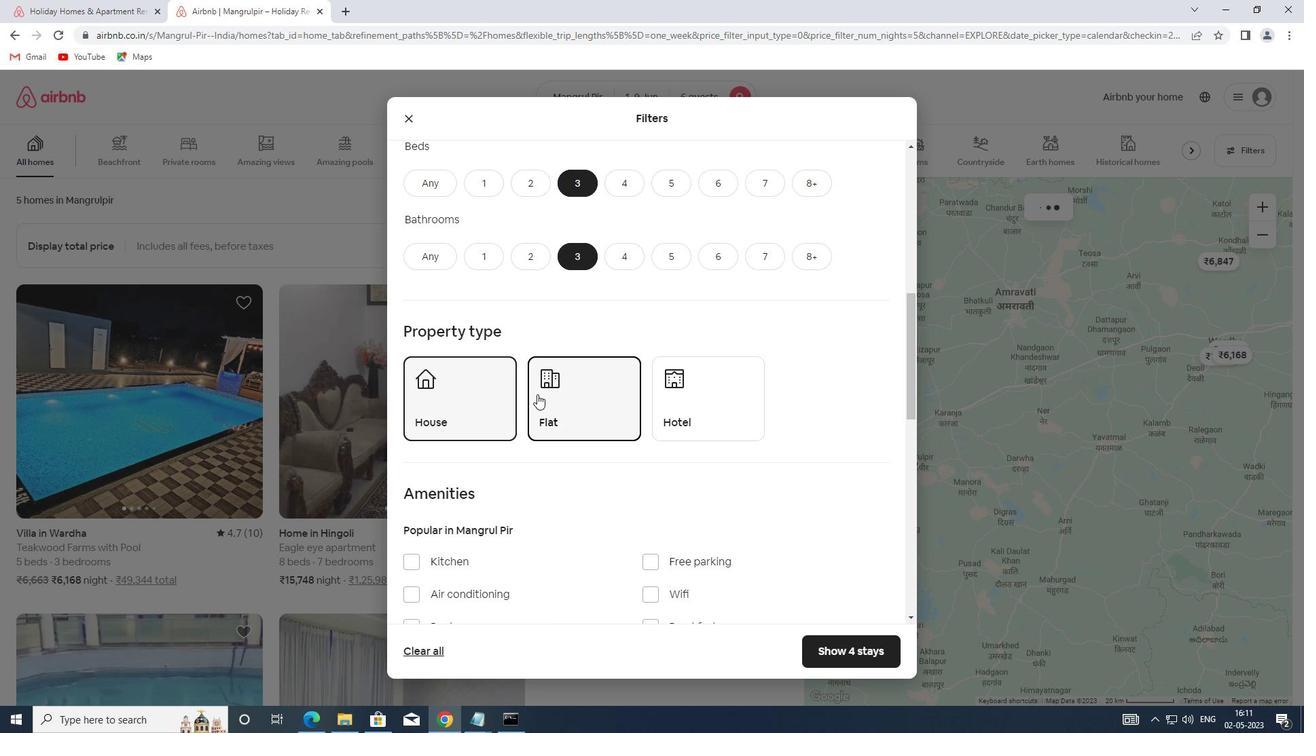 
Action: Mouse scrolled (537, 394) with delta (0, 0)
Screenshot: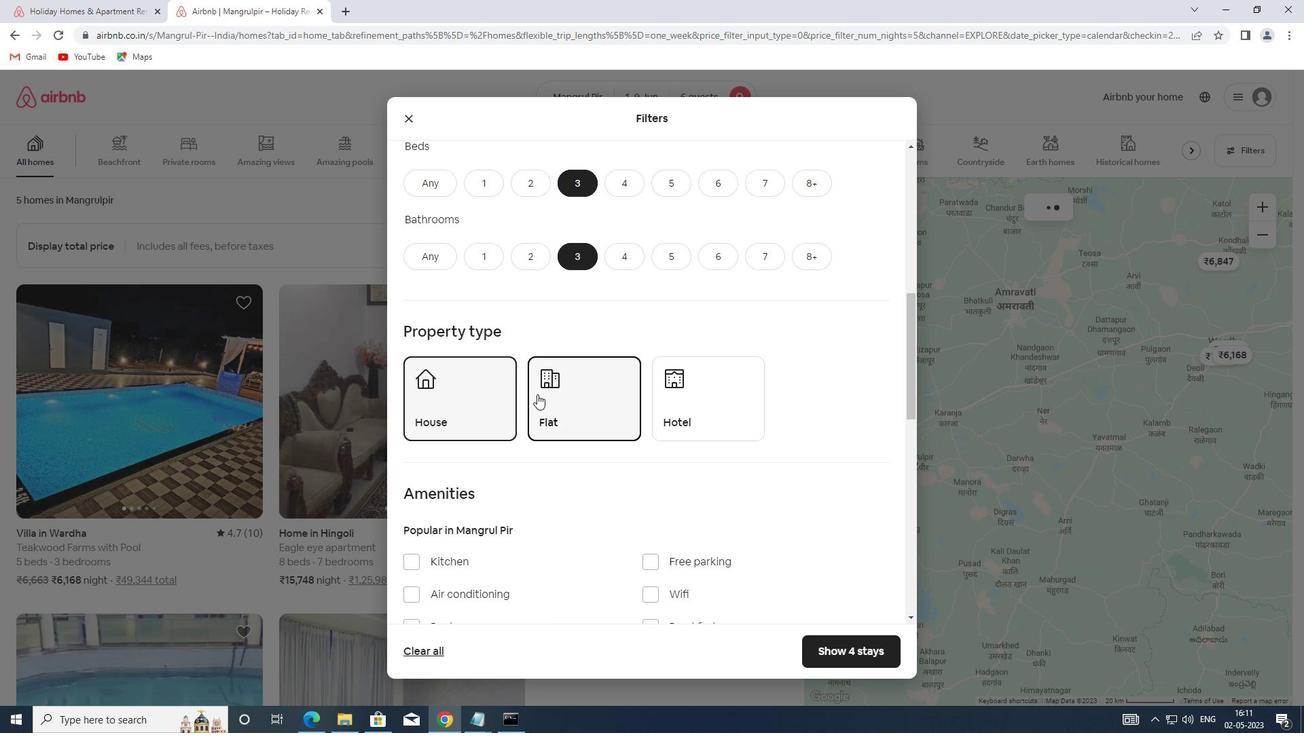 
Action: Mouse scrolled (537, 394) with delta (0, 0)
Screenshot: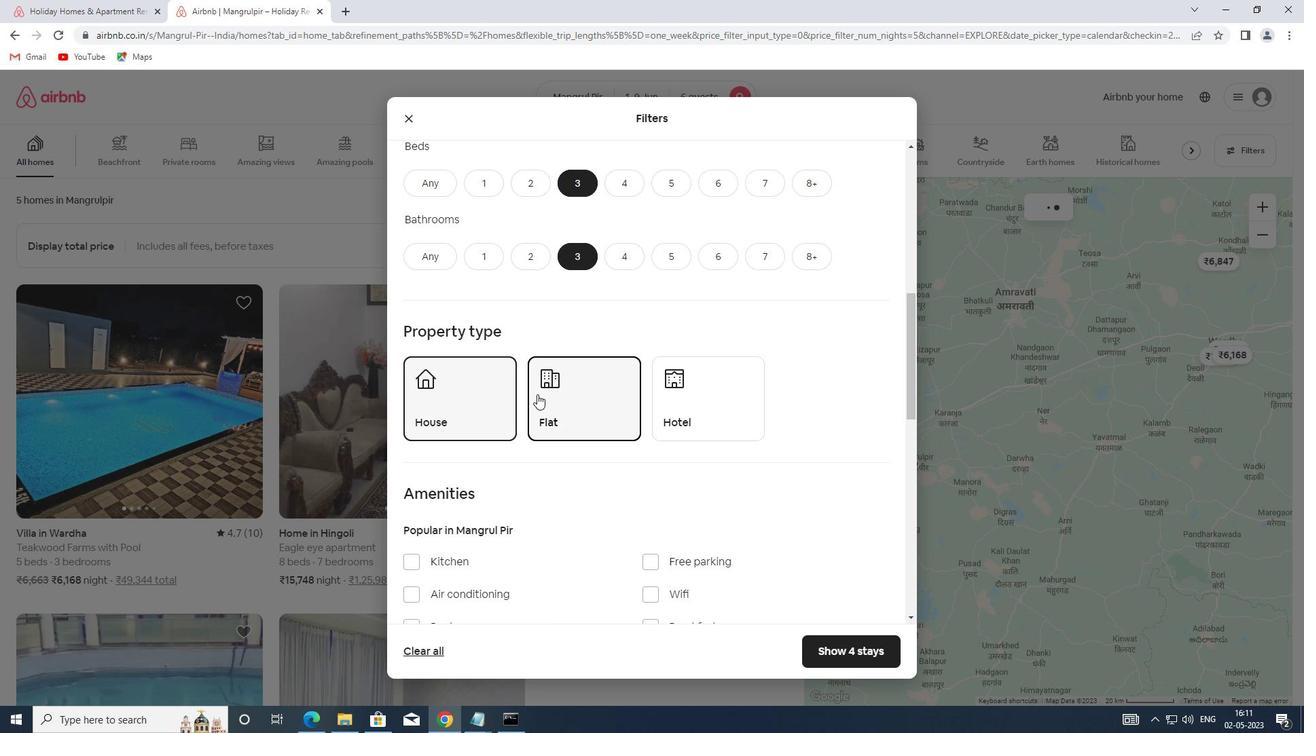 
Action: Mouse moved to (538, 395)
Screenshot: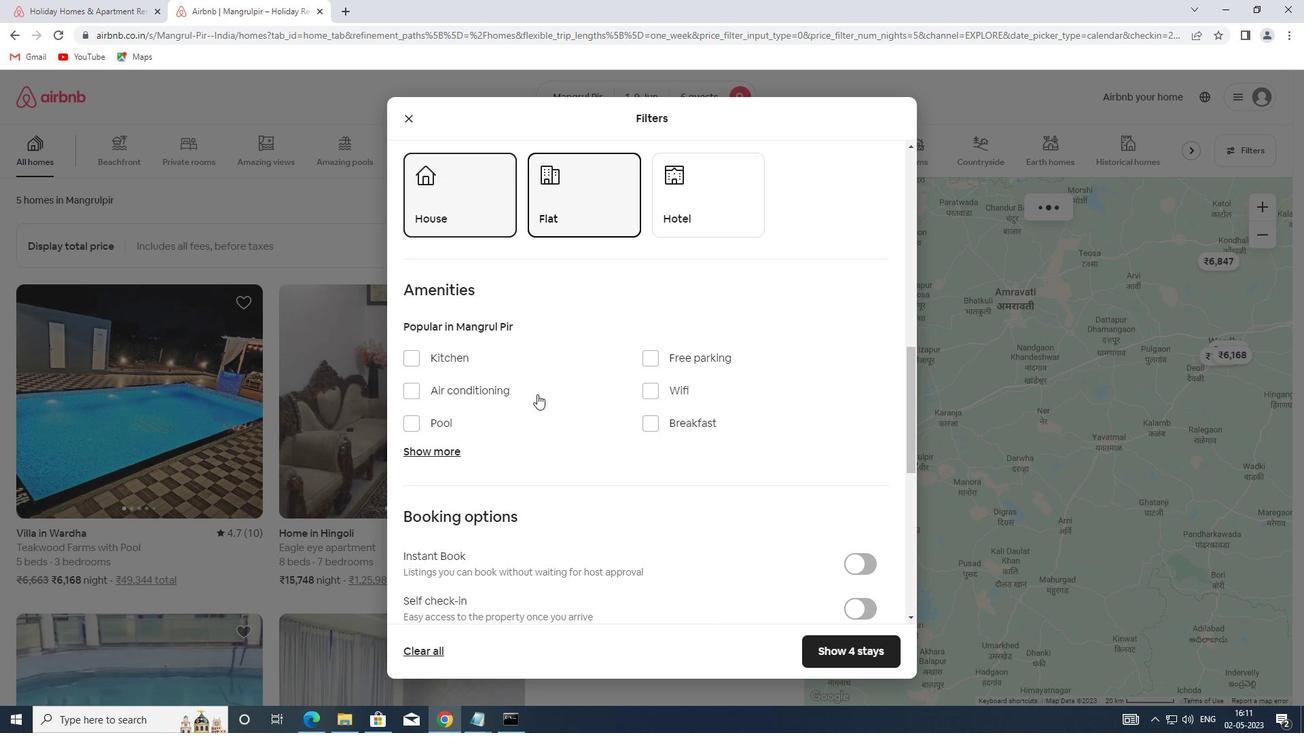 
Action: Mouse scrolled (538, 394) with delta (0, 0)
Screenshot: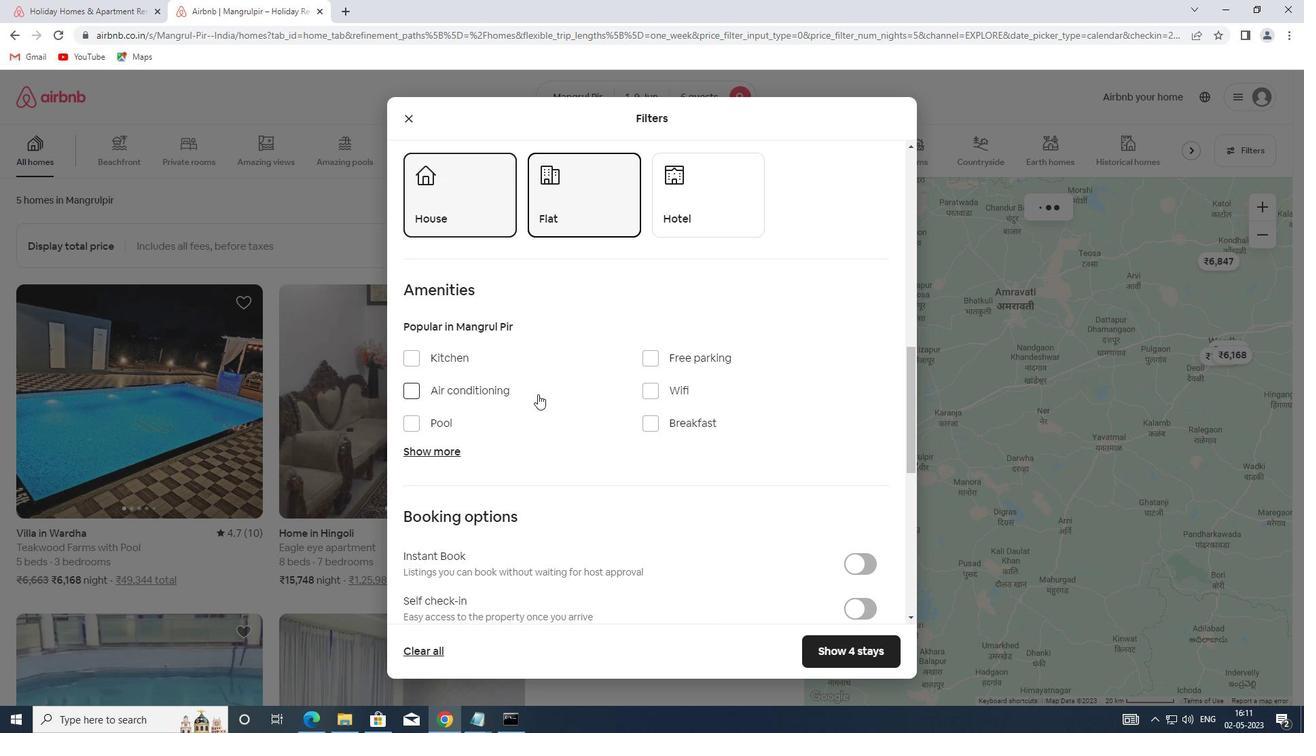 
Action: Mouse scrolled (538, 394) with delta (0, 0)
Screenshot: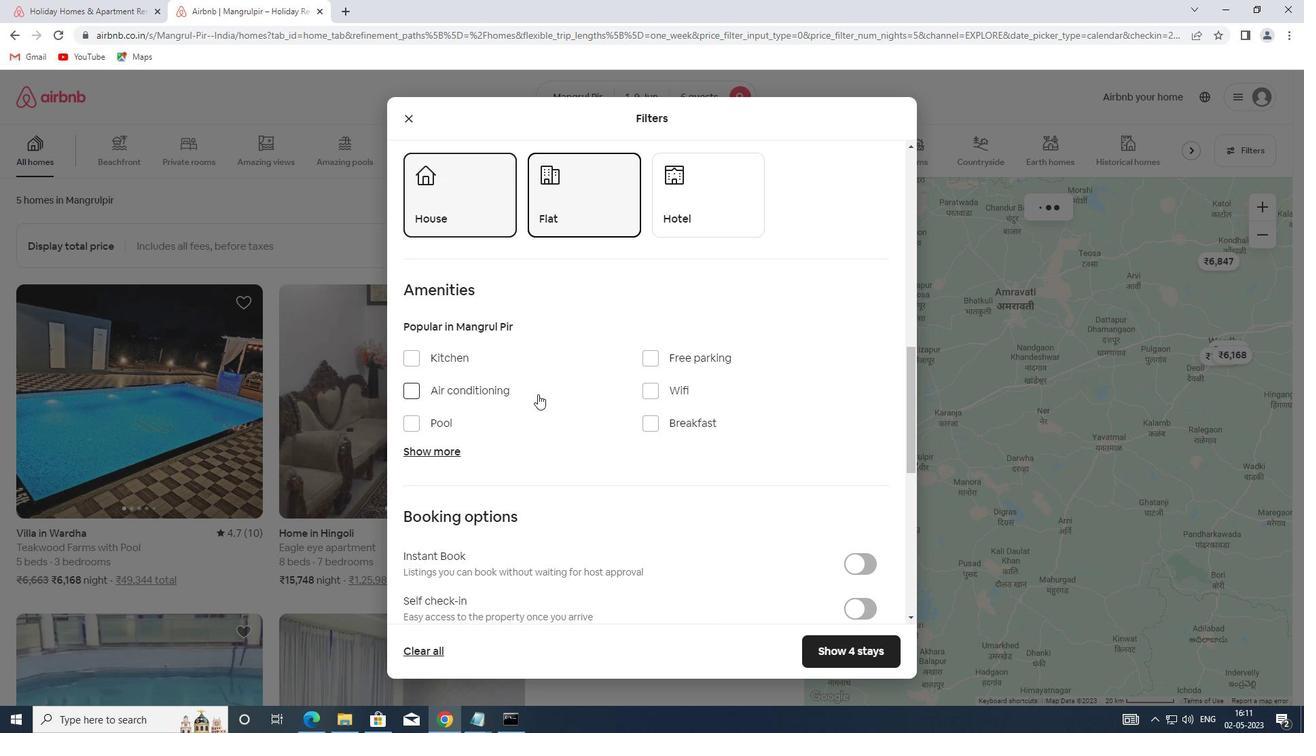 
Action: Mouse scrolled (538, 394) with delta (0, 0)
Screenshot: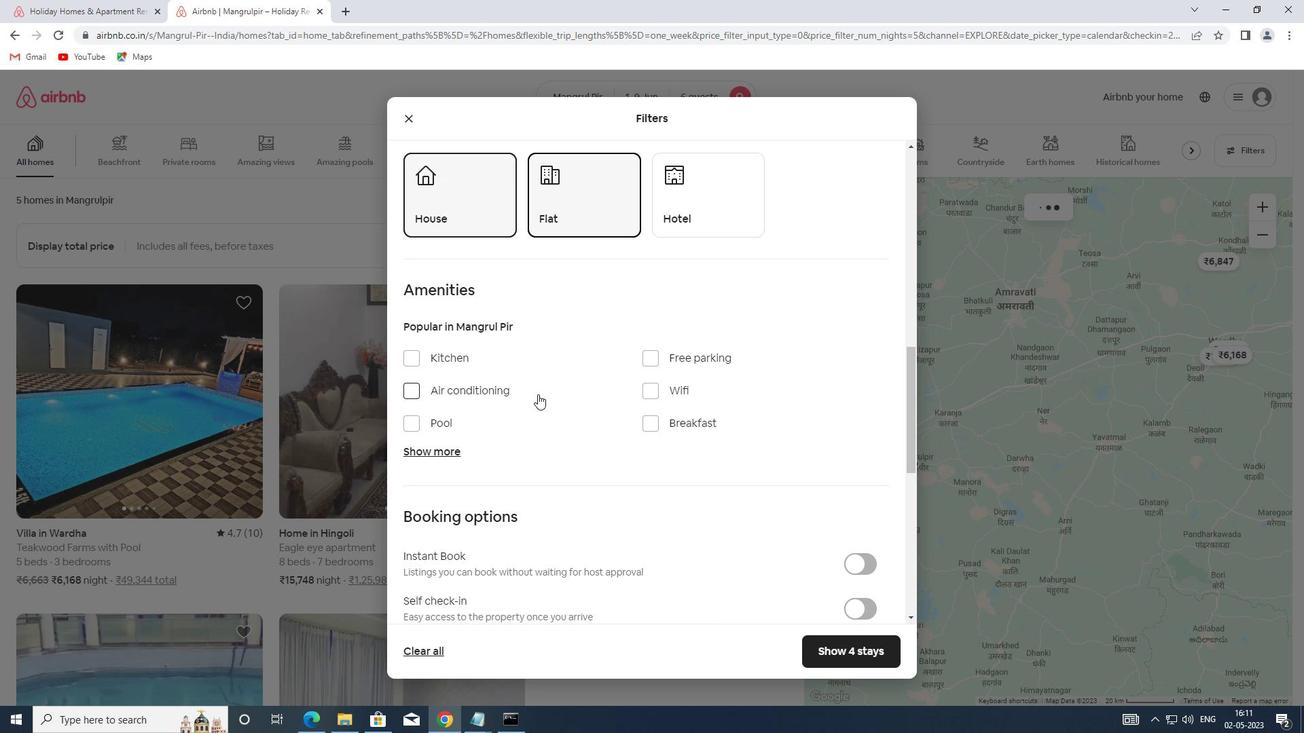 
Action: Mouse moved to (538, 395)
Screenshot: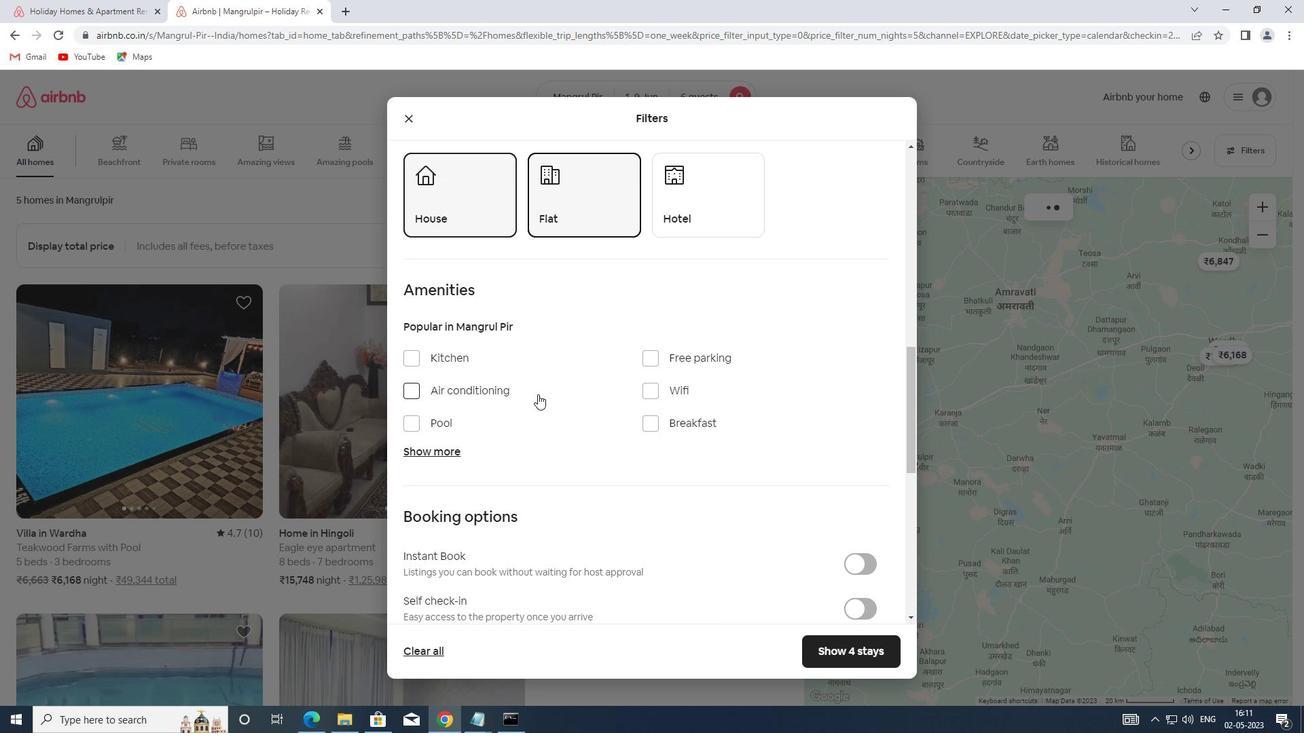 
Action: Mouse scrolled (538, 394) with delta (0, 0)
Screenshot: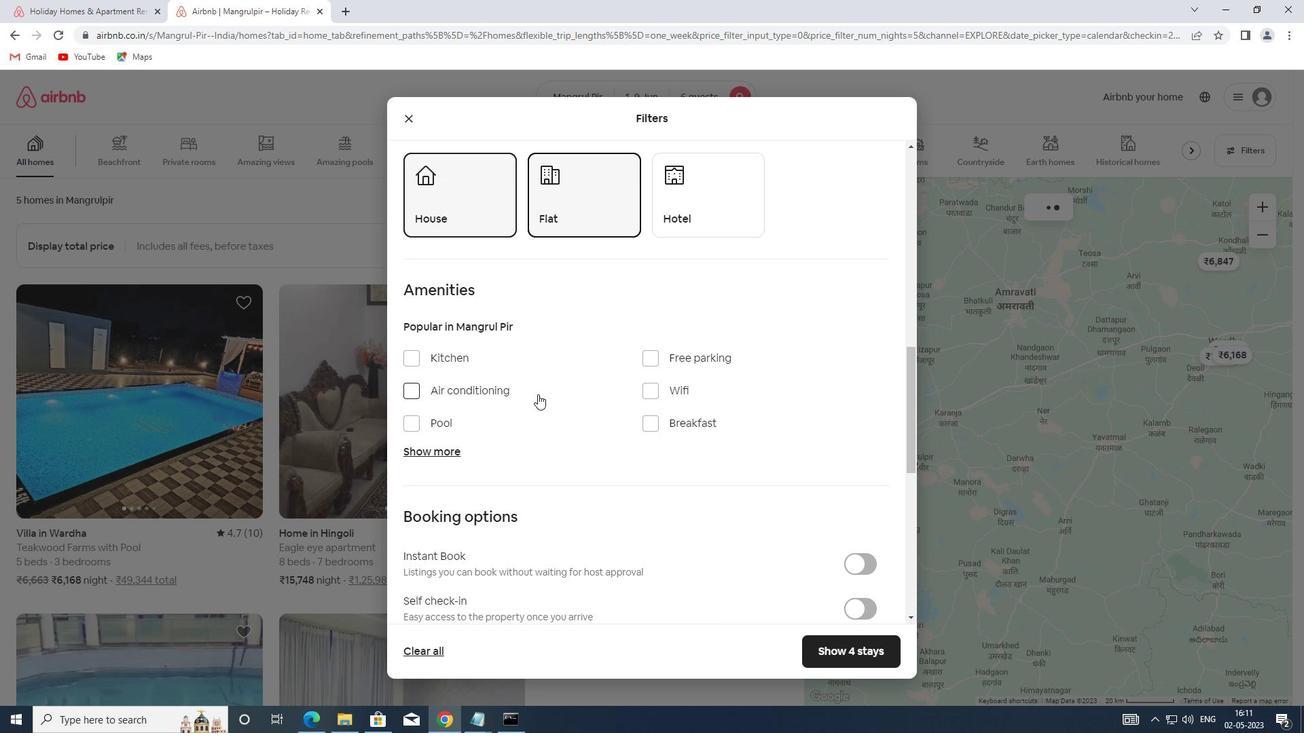 
Action: Mouse moved to (860, 344)
Screenshot: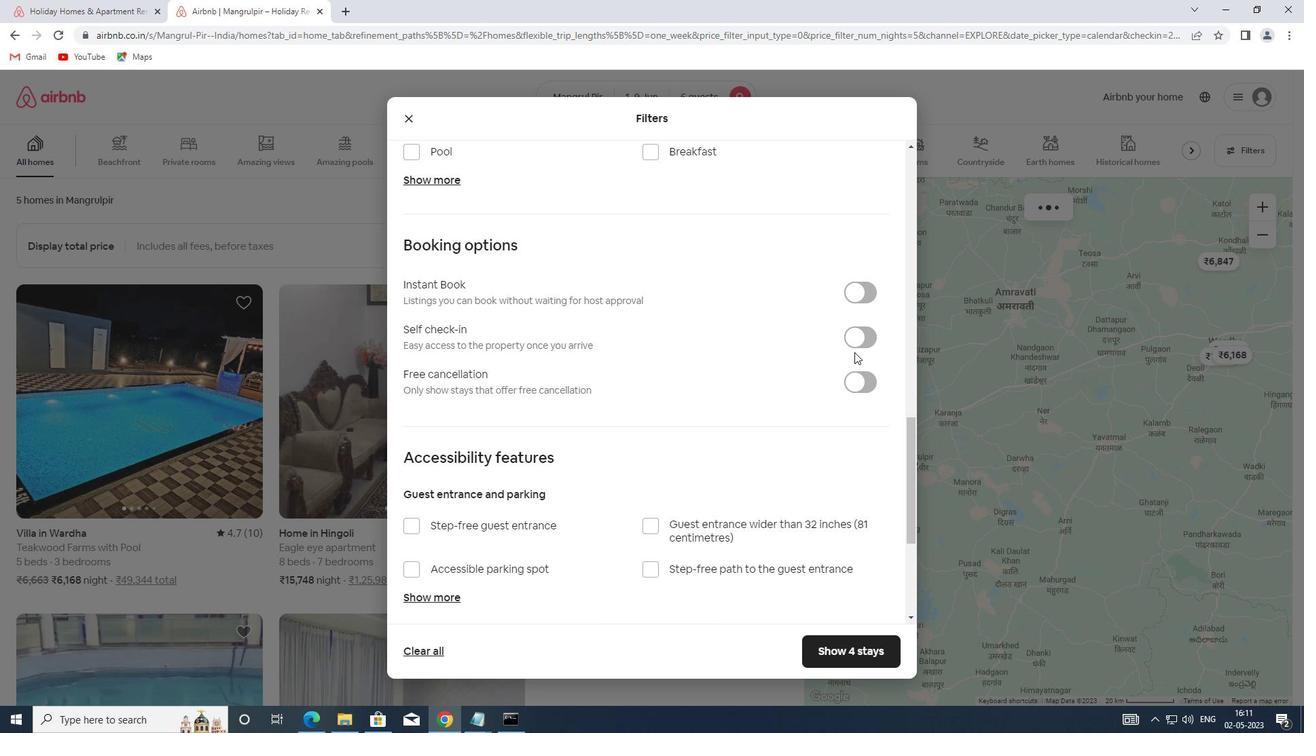 
Action: Mouse pressed left at (860, 344)
Screenshot: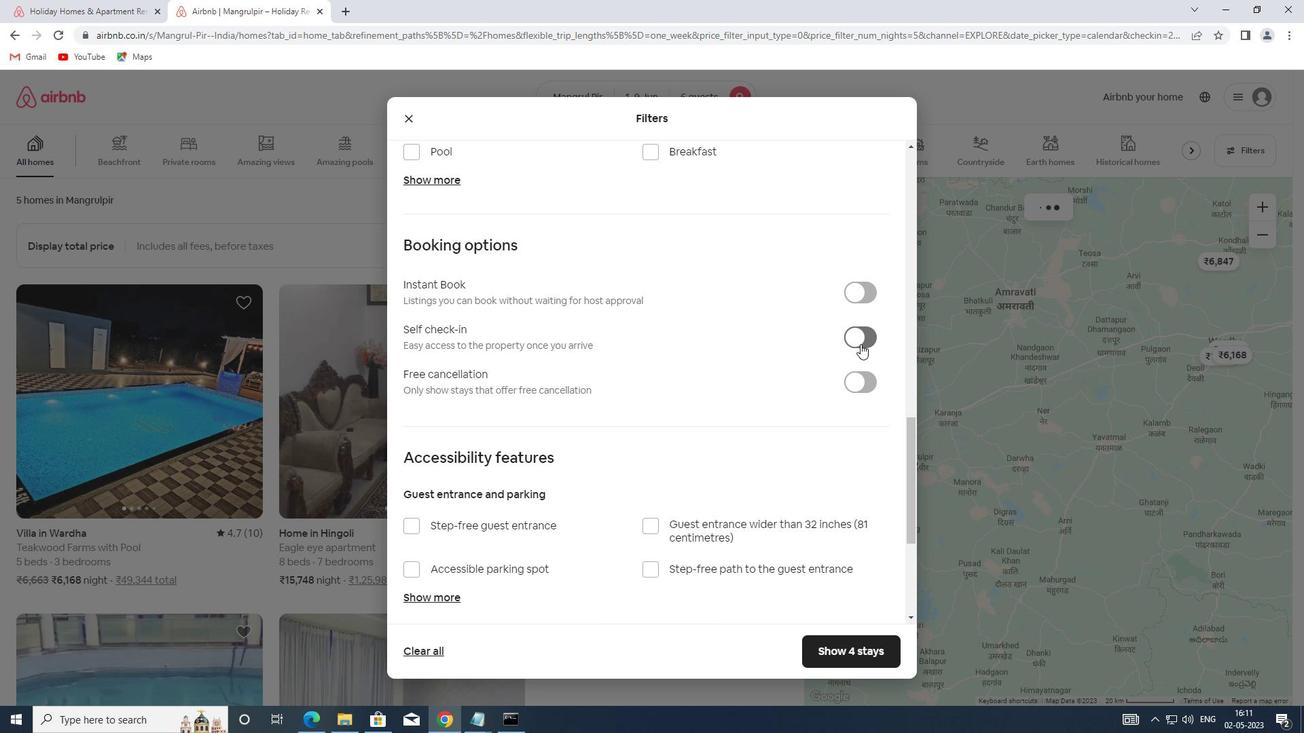 
Action: Mouse moved to (679, 429)
Screenshot: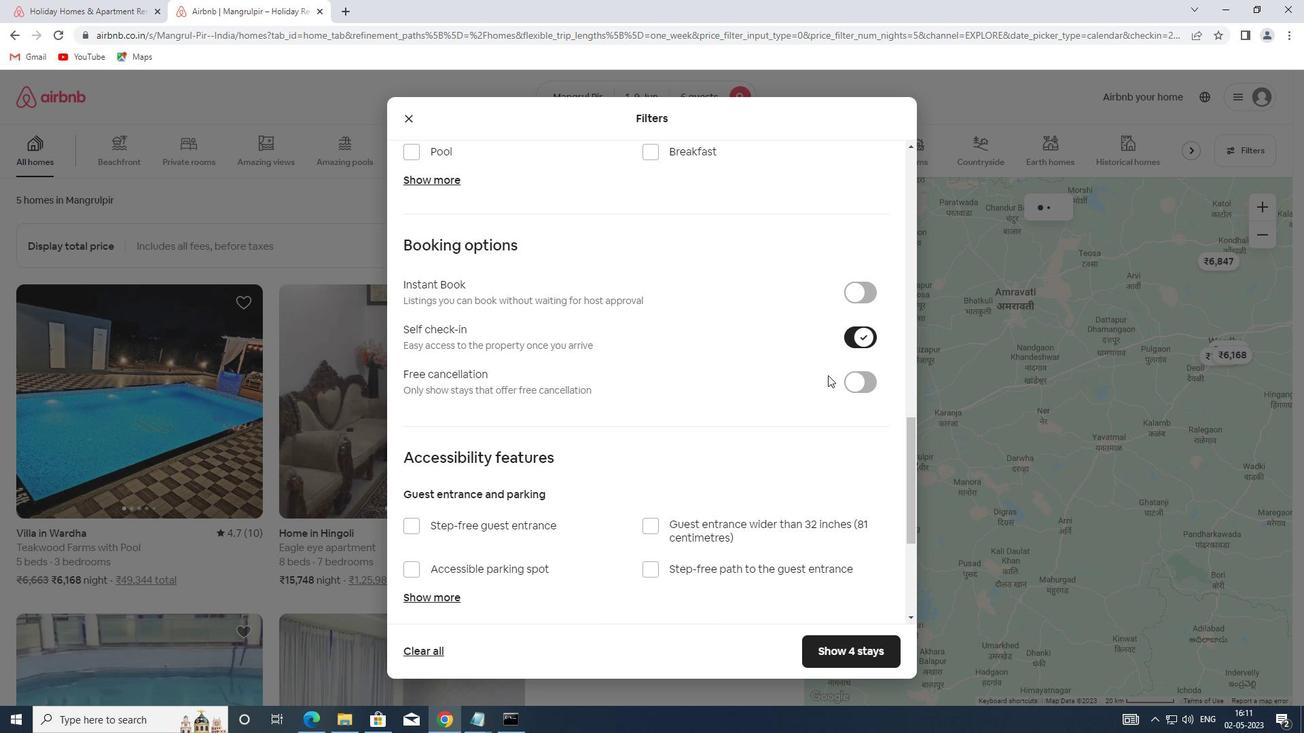 
Action: Mouse scrolled (679, 428) with delta (0, 0)
Screenshot: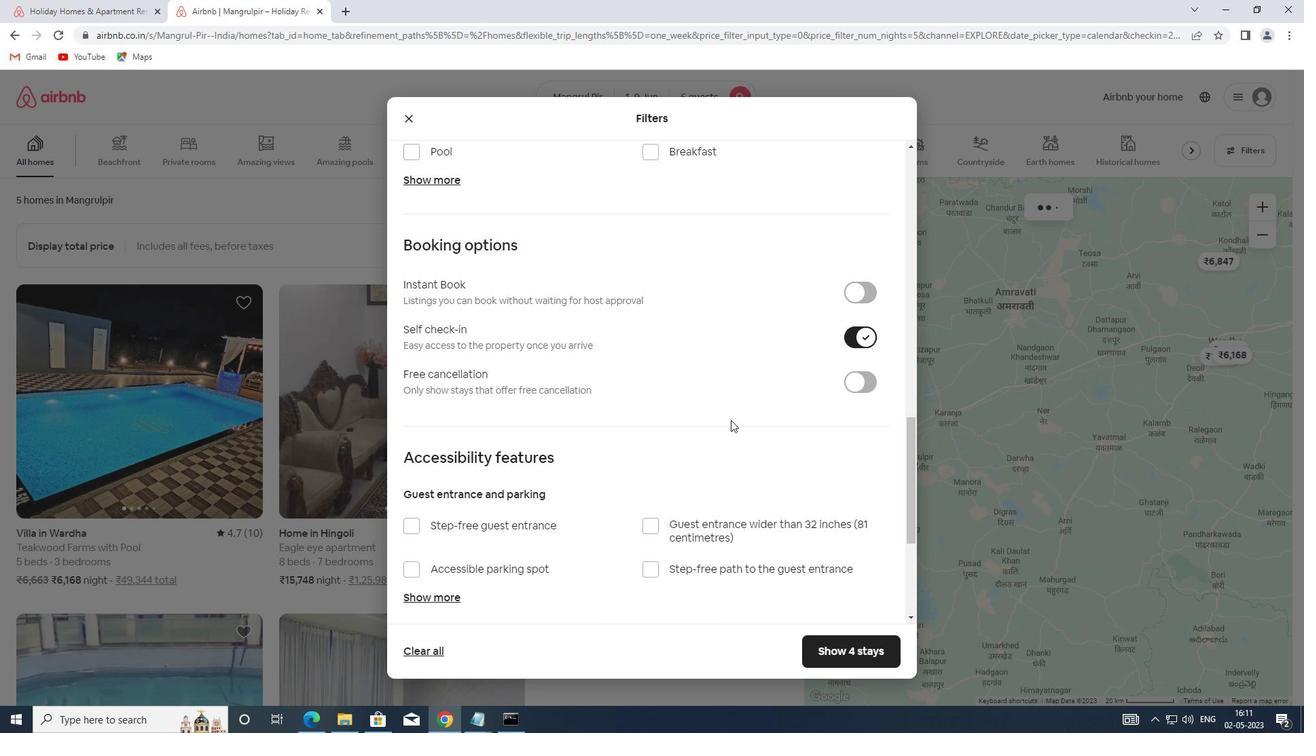 
Action: Mouse scrolled (679, 428) with delta (0, 0)
Screenshot: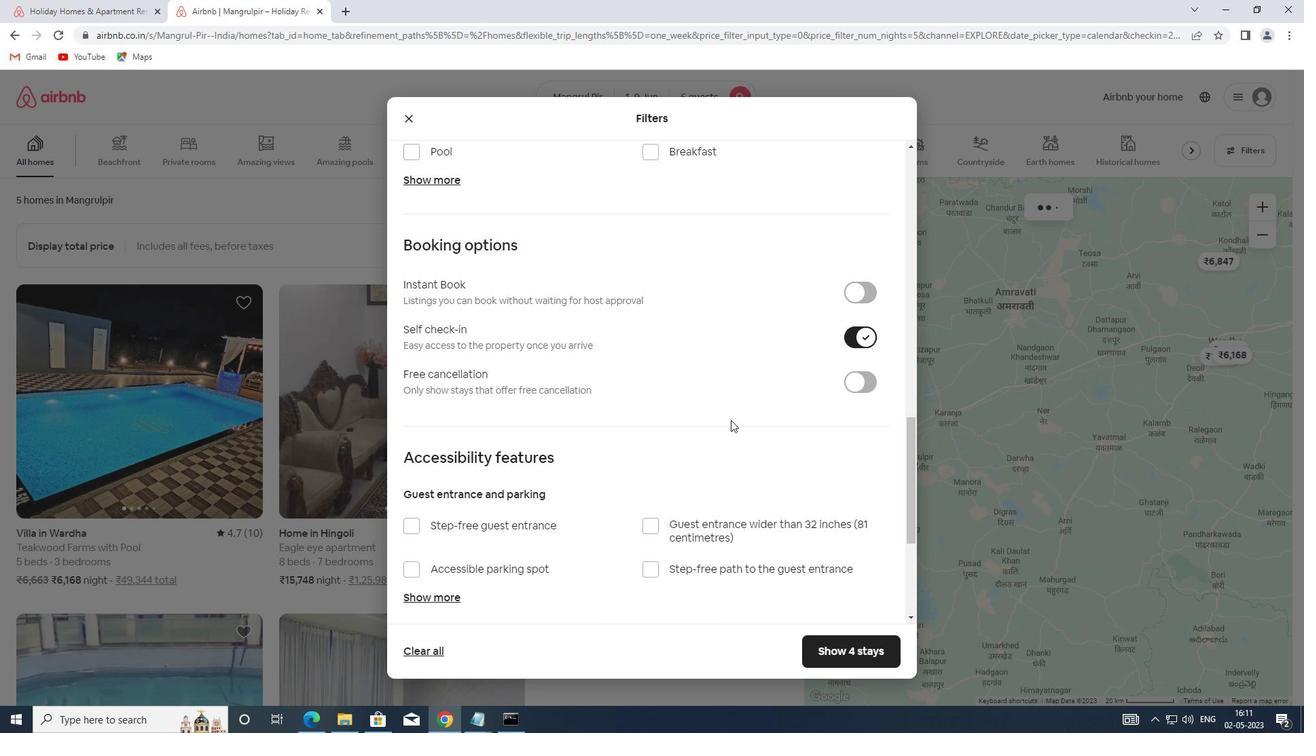 
Action: Mouse scrolled (679, 428) with delta (0, 0)
Screenshot: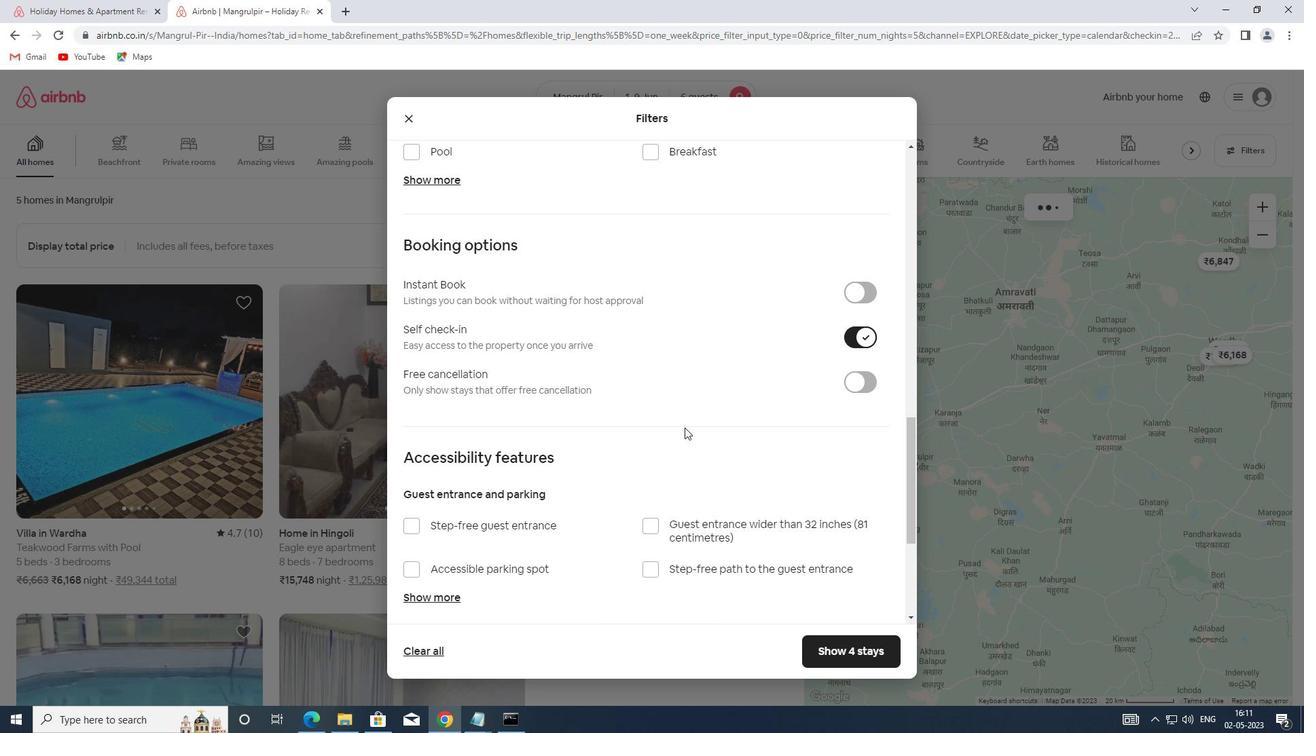 
Action: Mouse scrolled (679, 428) with delta (0, 0)
Screenshot: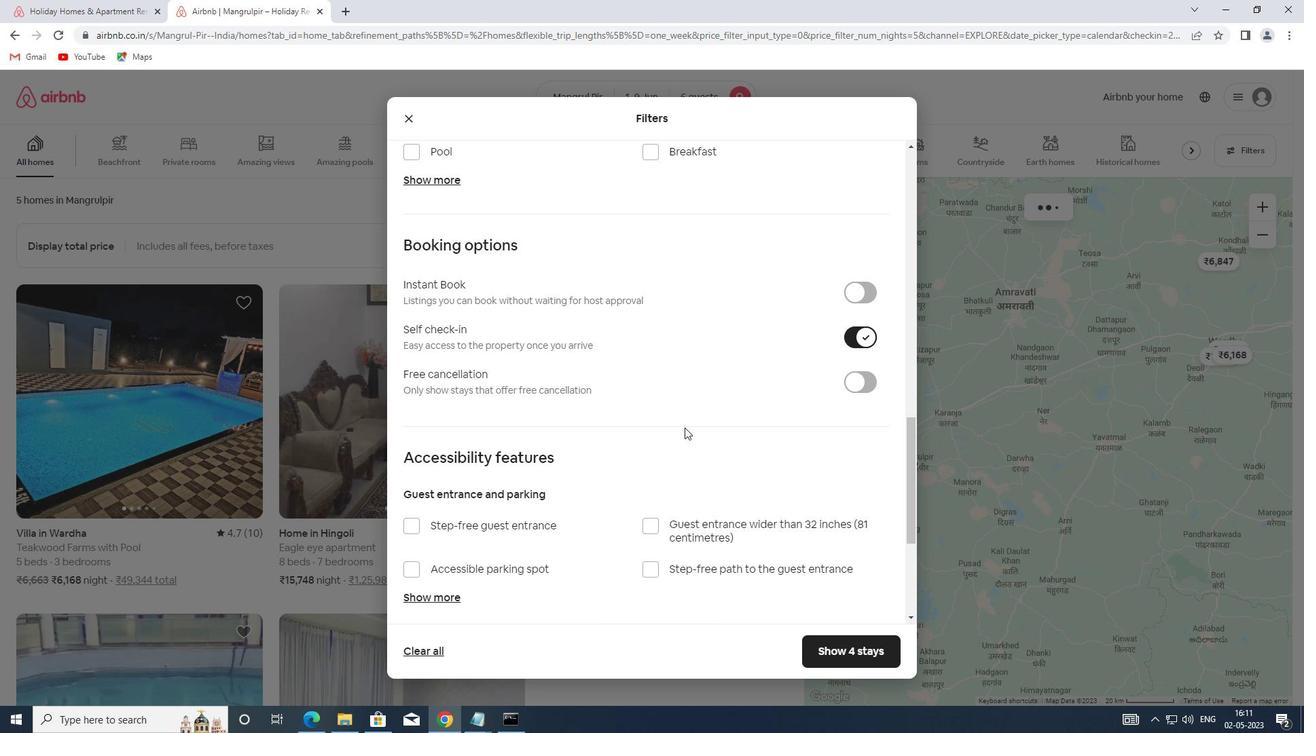 
Action: Mouse scrolled (679, 428) with delta (0, 0)
Screenshot: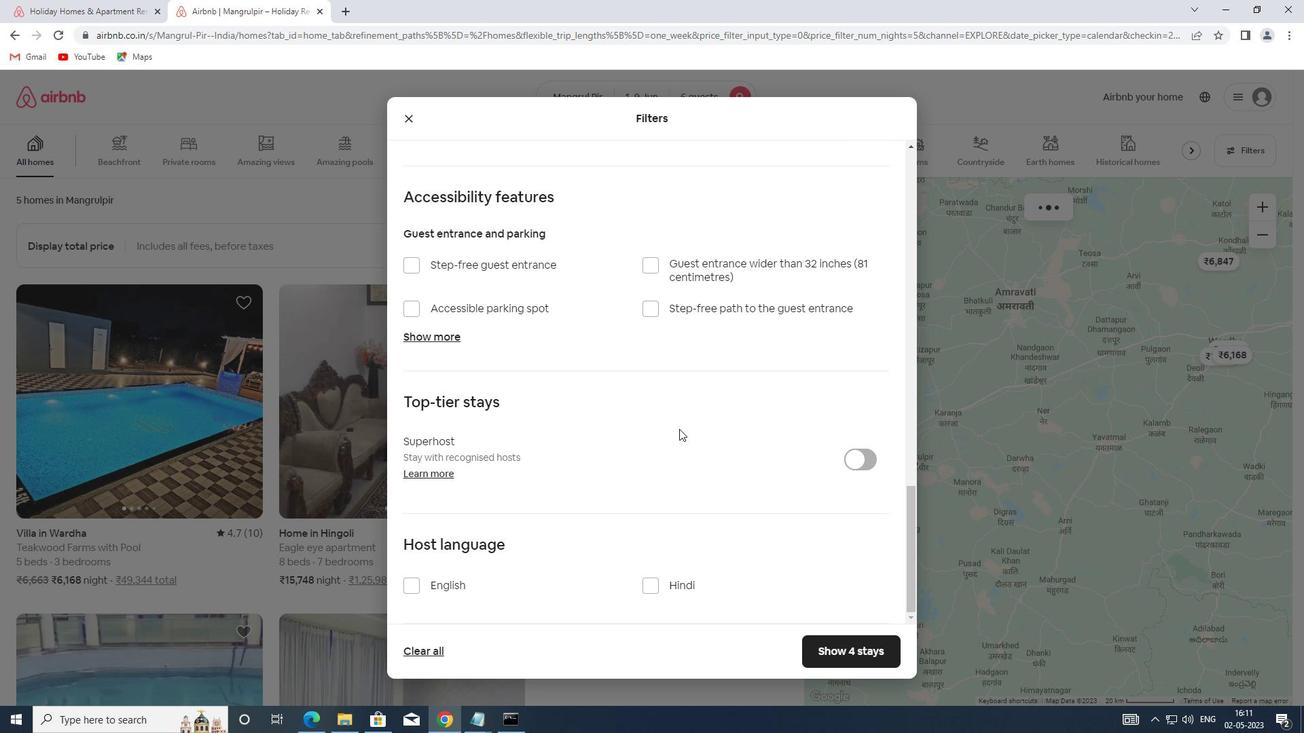 
Action: Mouse scrolled (679, 428) with delta (0, 0)
Screenshot: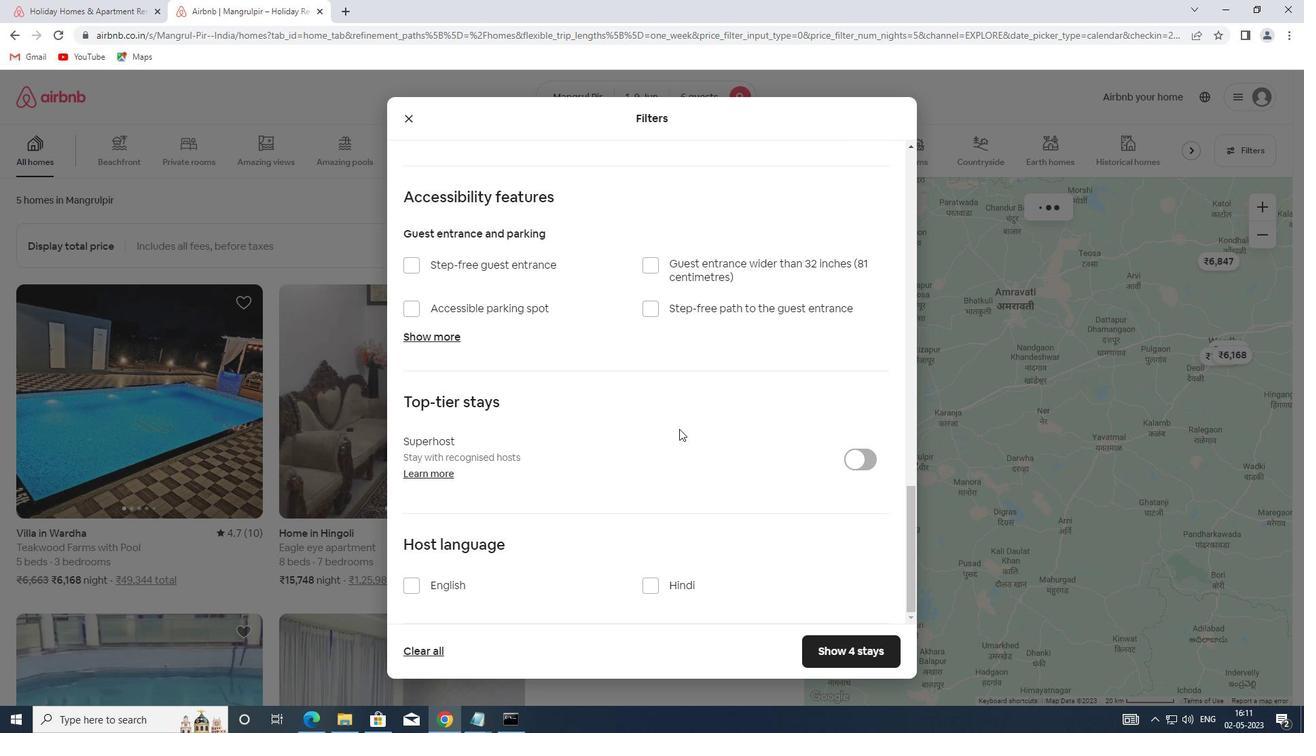 
Action: Mouse scrolled (679, 428) with delta (0, 0)
Screenshot: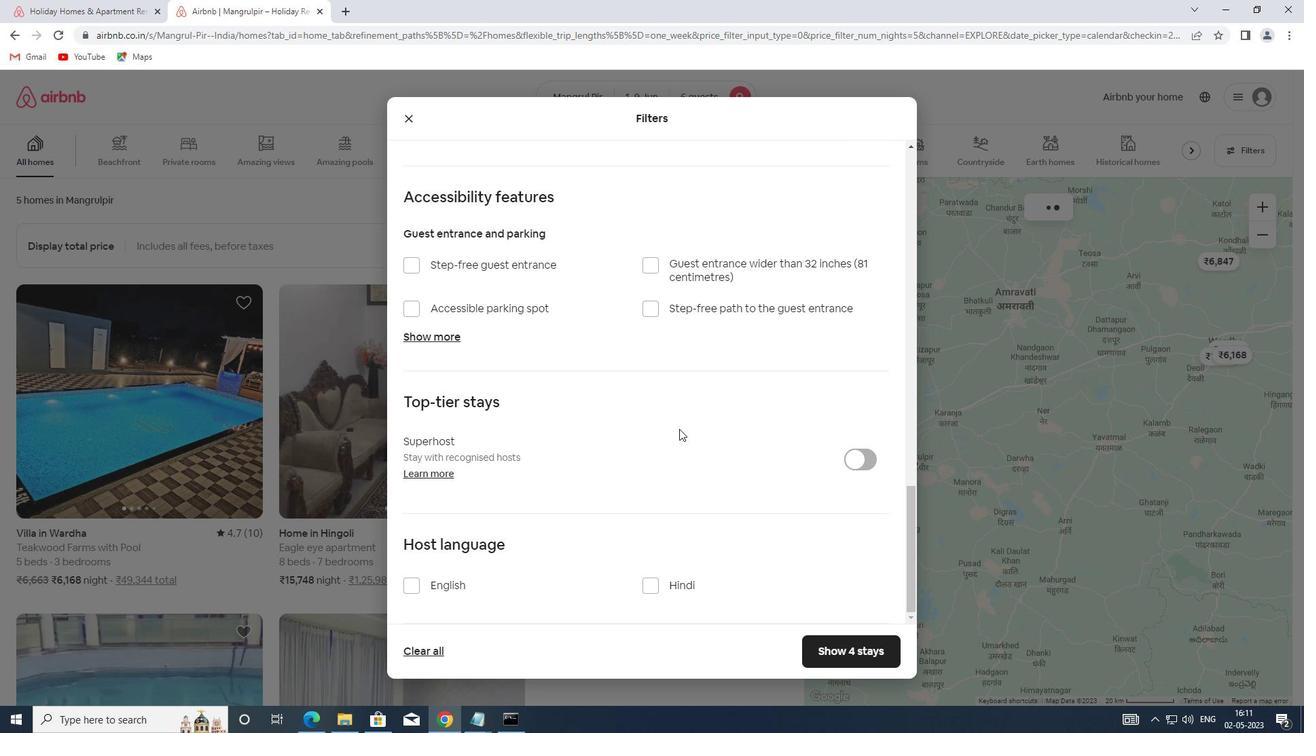 
Action: Mouse moved to (457, 587)
Screenshot: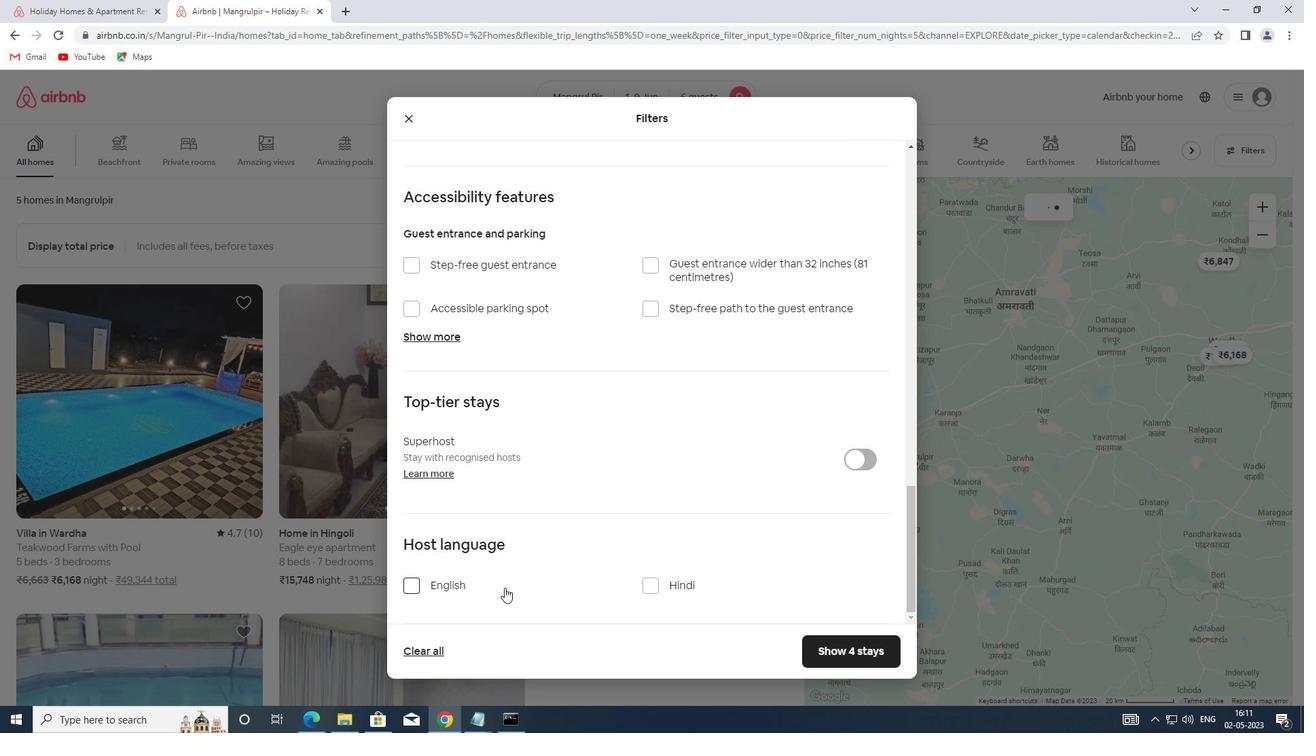 
Action: Mouse pressed left at (457, 587)
Screenshot: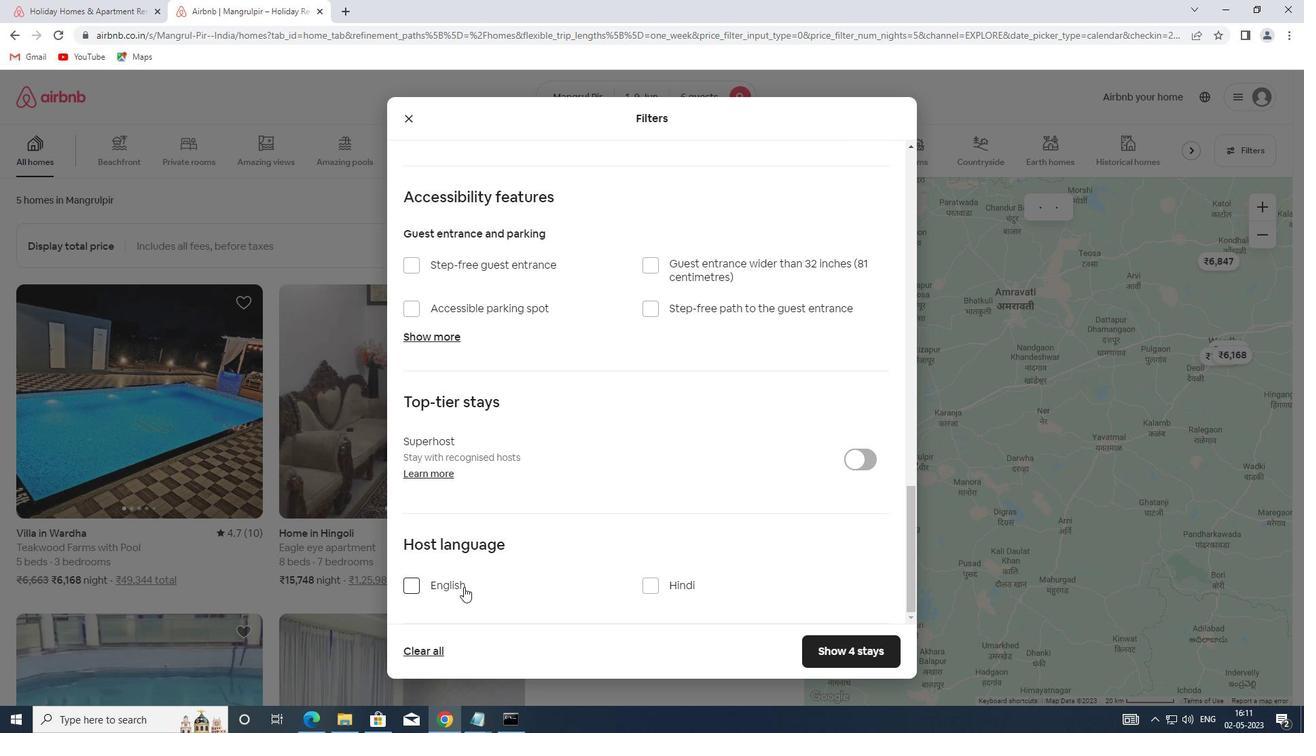 
Action: Mouse moved to (862, 649)
Screenshot: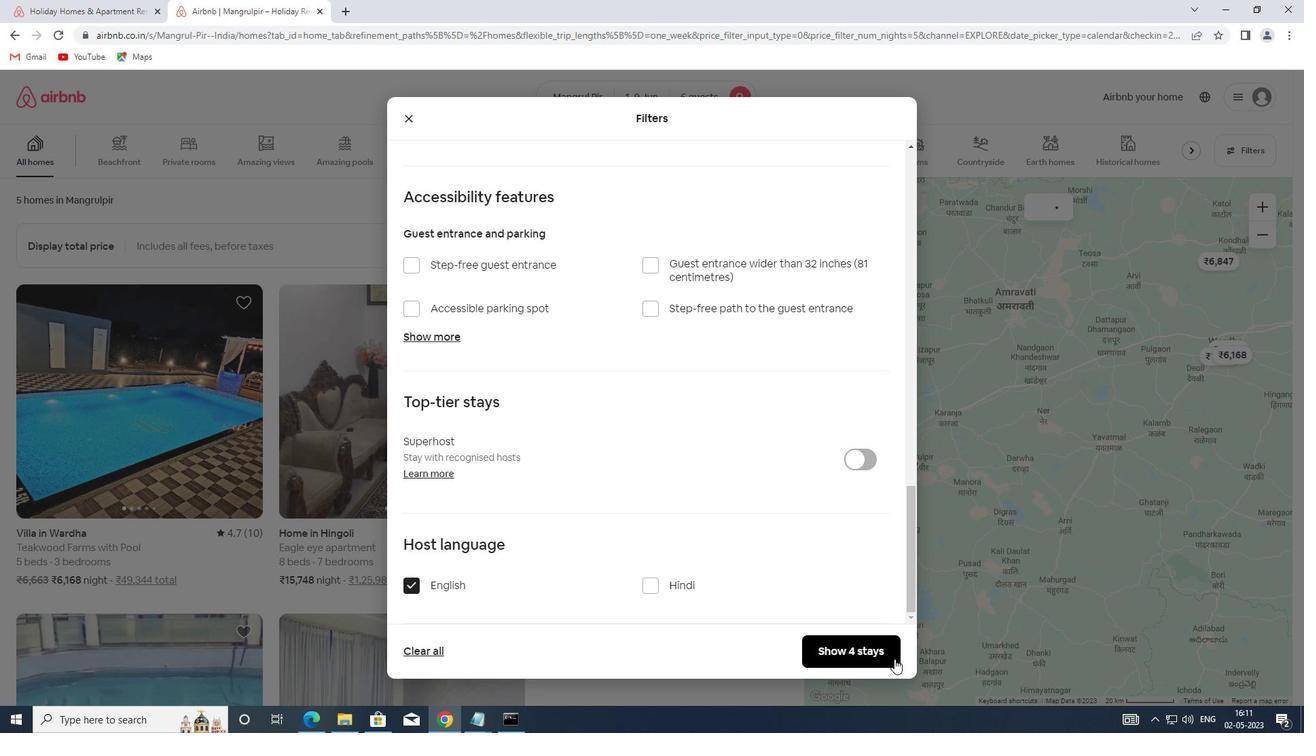 
Action: Mouse pressed left at (862, 649)
Screenshot: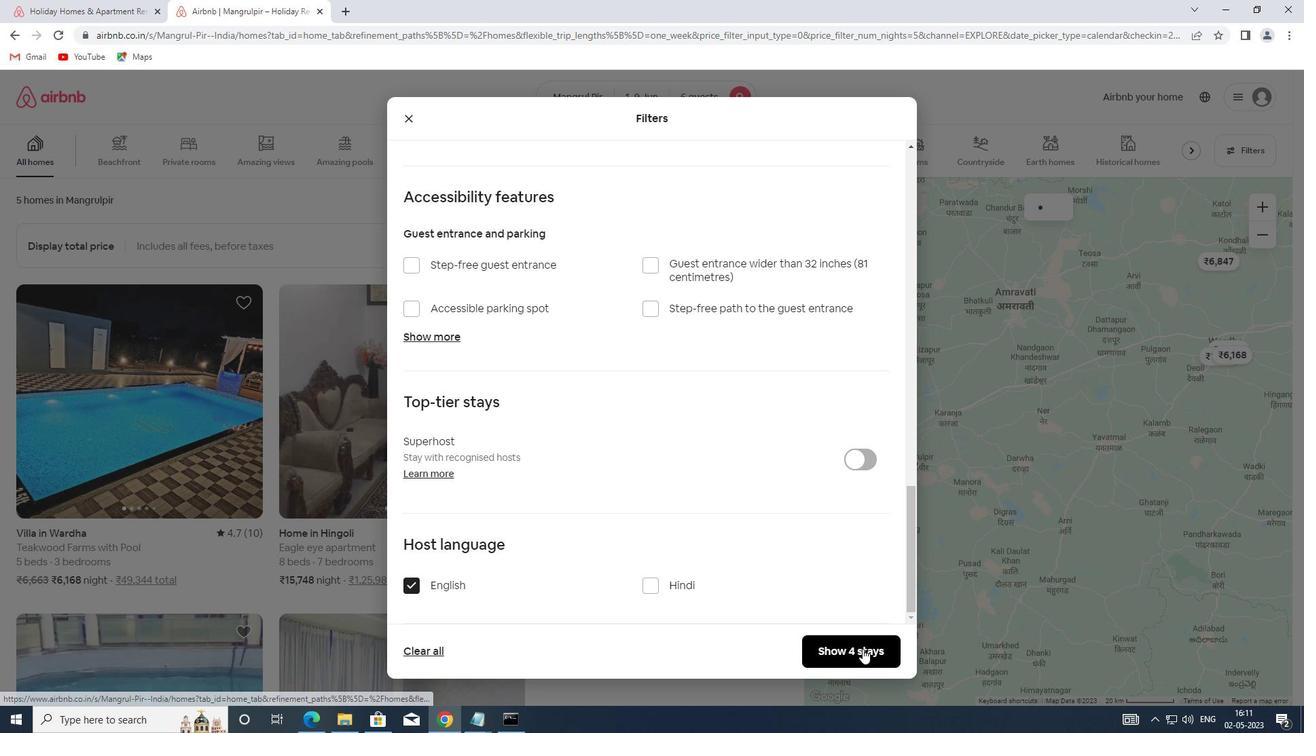 
